 Task: Check if there are any wildfire-related road closures in Chicago.
Action: Key pressed chicago
Screenshot: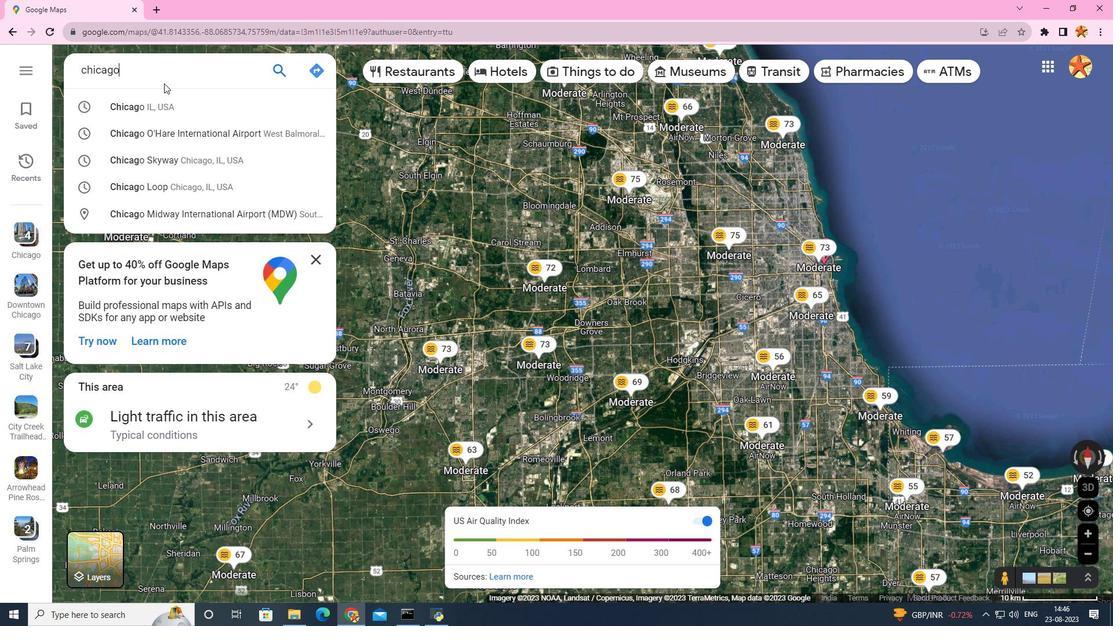 
Action: Mouse moved to (187, 117)
Screenshot: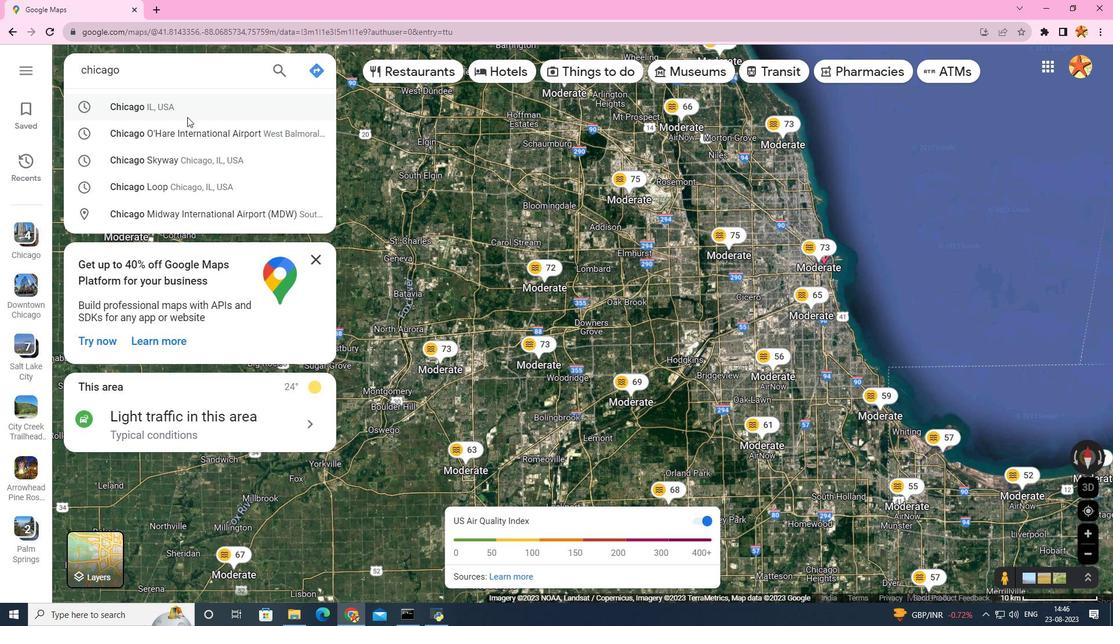 
Action: Mouse pressed left at (187, 117)
Screenshot: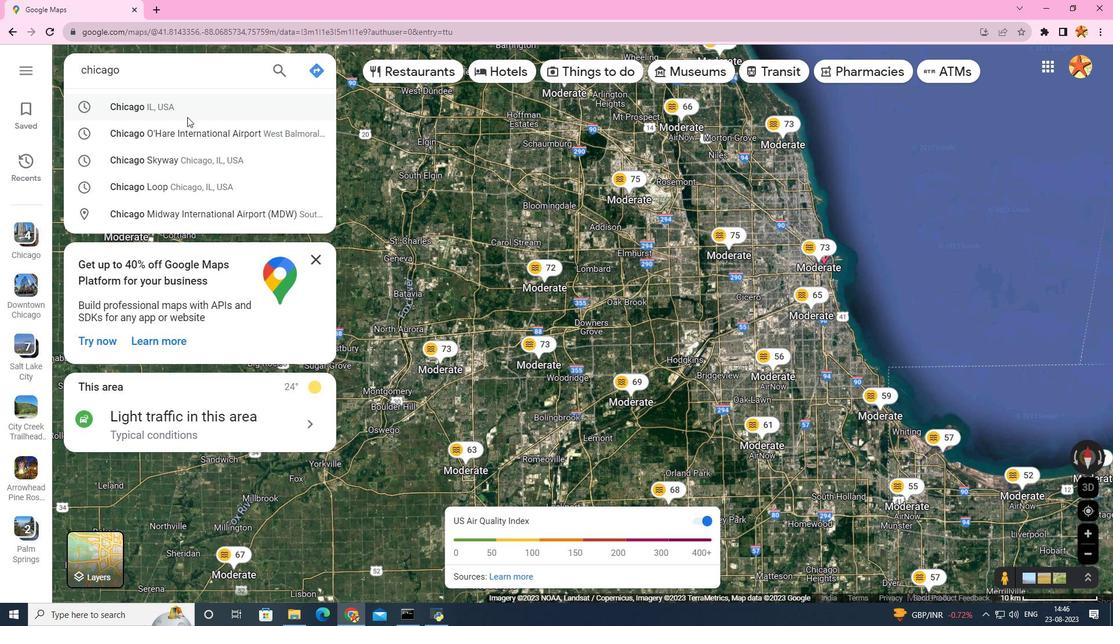 
Action: Mouse moved to (628, 560)
Screenshot: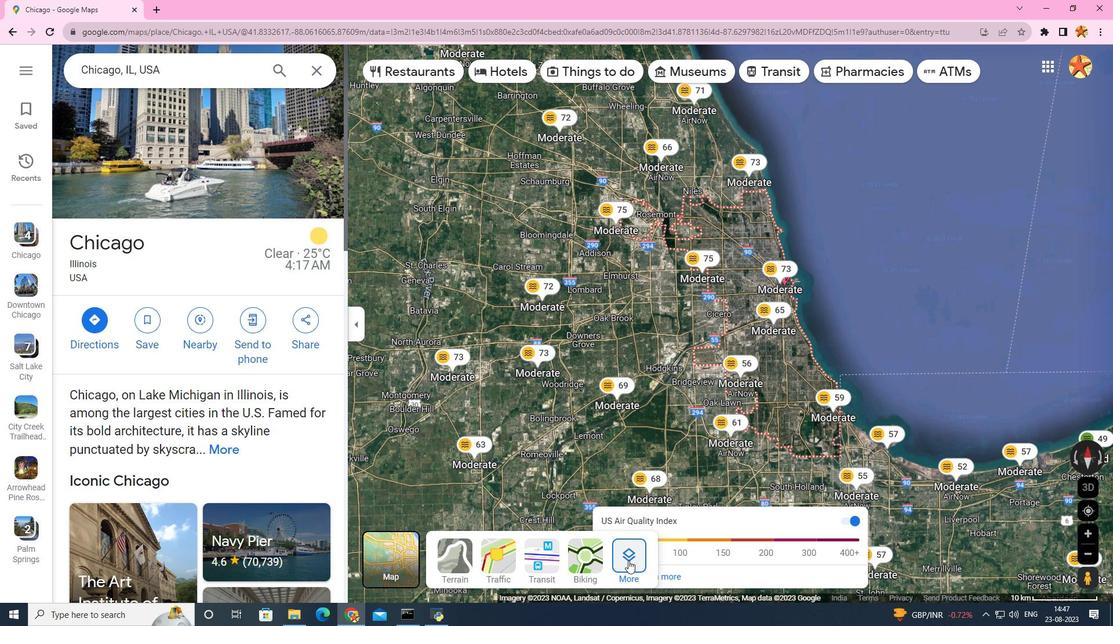 
Action: Mouse pressed left at (628, 560)
Screenshot: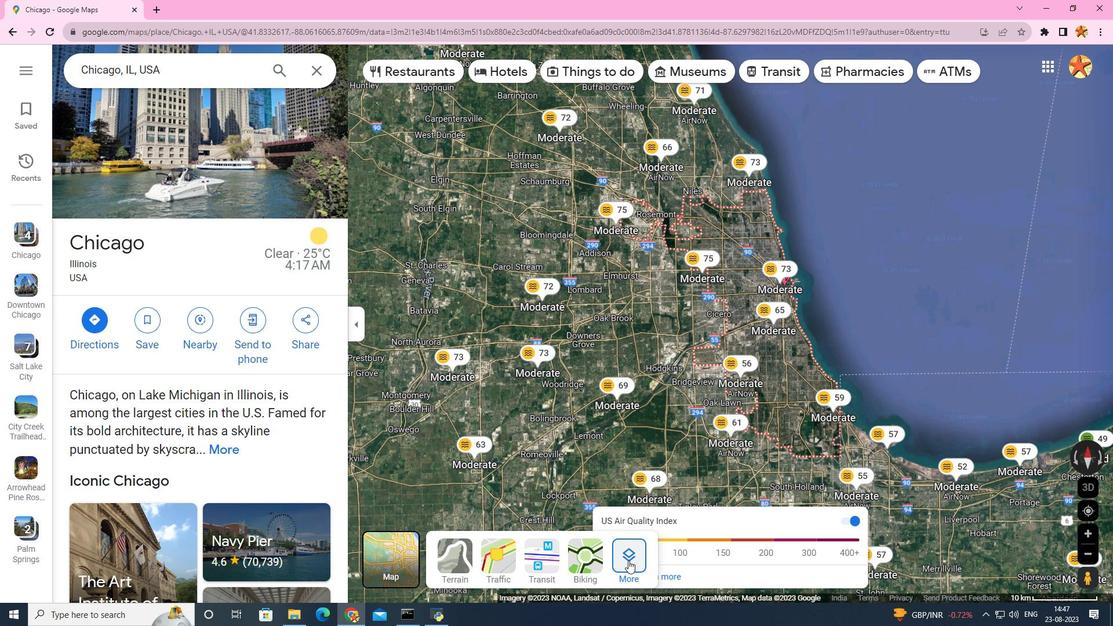 
Action: Mouse moved to (498, 269)
Screenshot: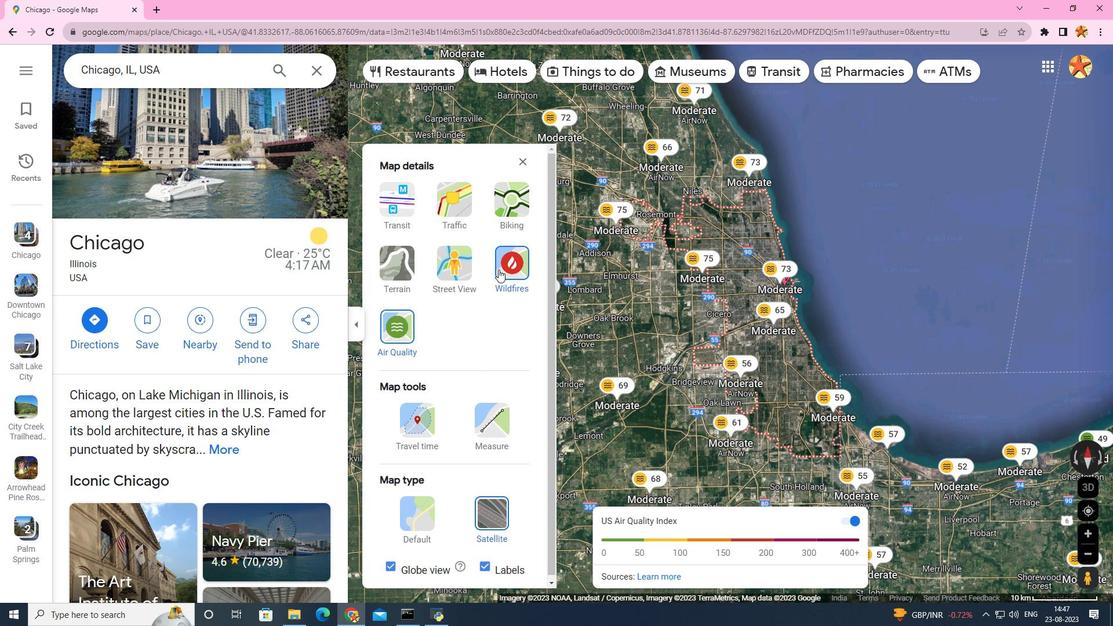 
Action: Mouse pressed left at (498, 269)
Screenshot: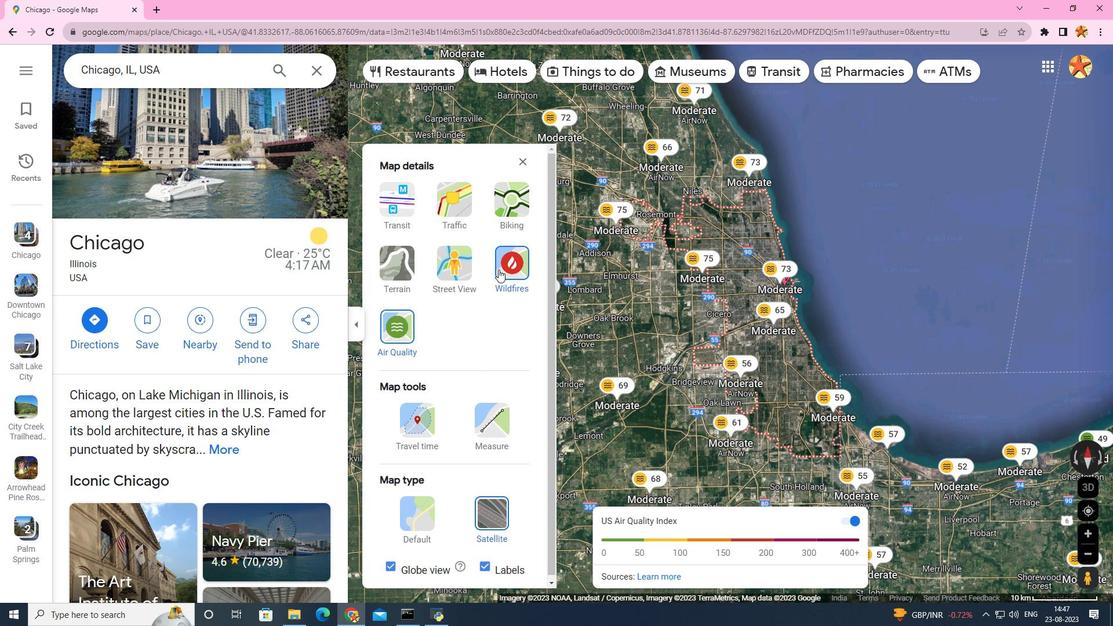 
Action: Mouse moved to (643, 468)
Screenshot: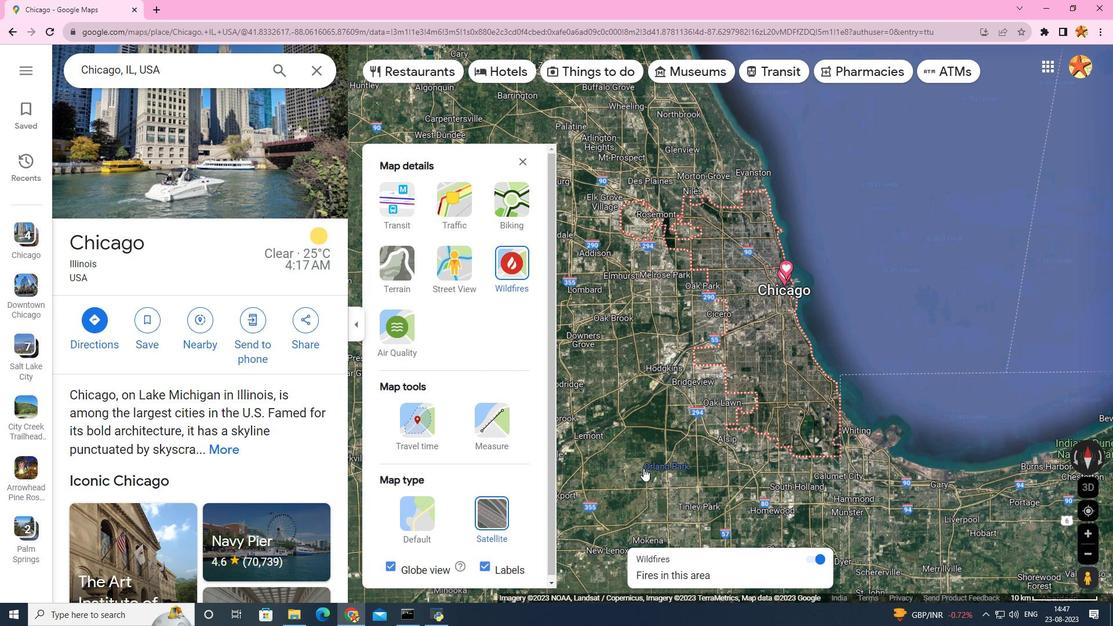 
Action: Mouse pressed left at (643, 468)
Screenshot: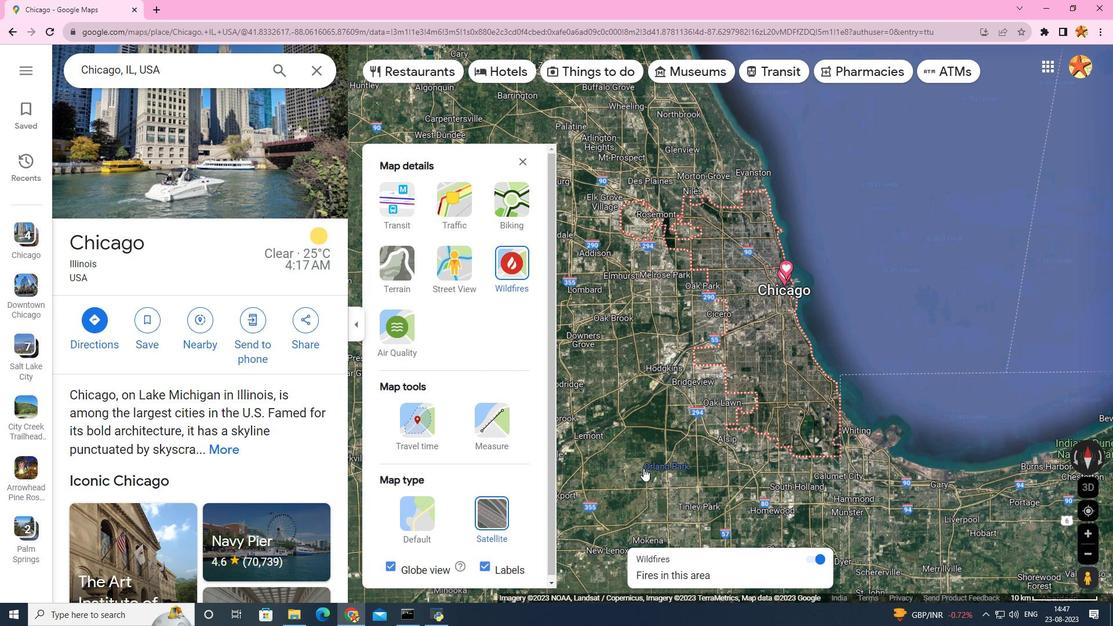 
Action: Mouse moved to (716, 363)
Screenshot: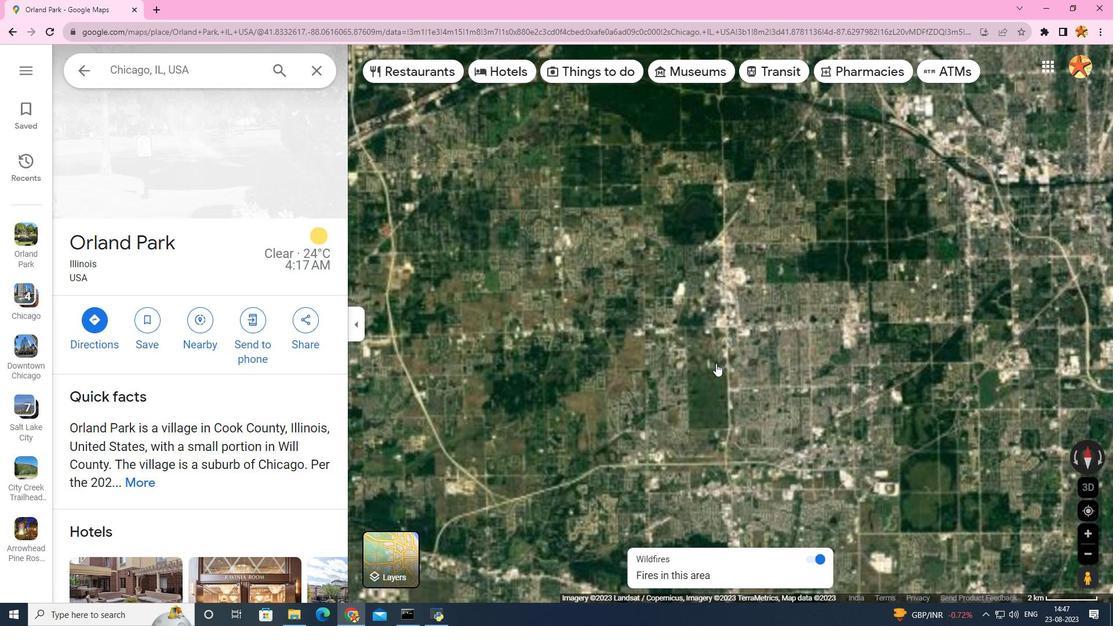 
Action: Mouse scrolled (716, 362) with delta (0, 0)
Screenshot: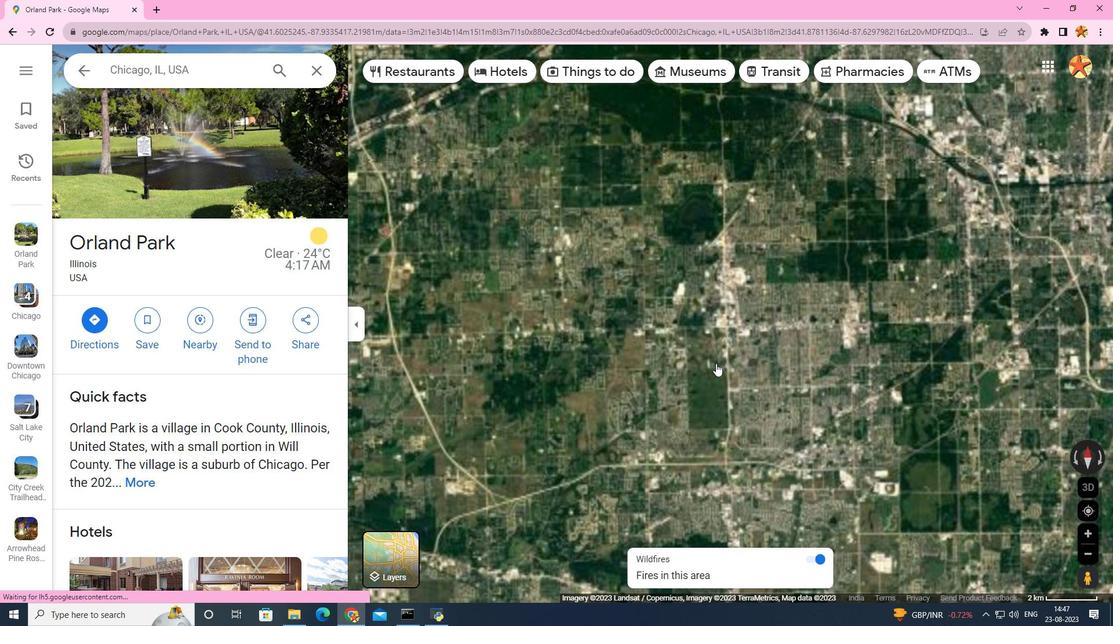 
Action: Mouse scrolled (716, 362) with delta (0, 0)
Screenshot: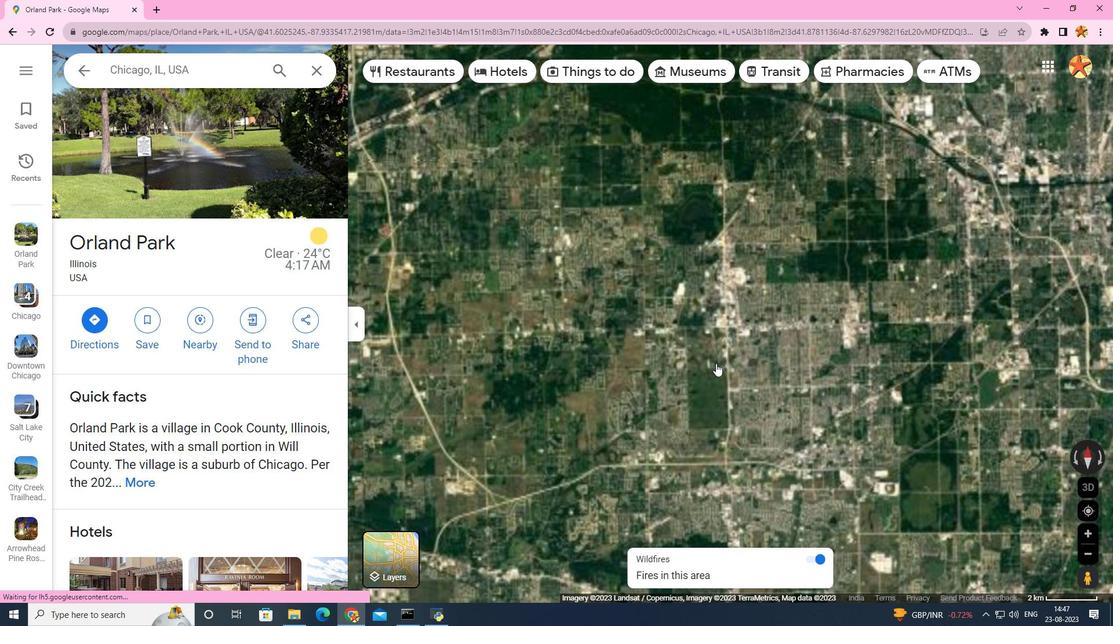 
Action: Mouse scrolled (716, 362) with delta (0, 0)
Screenshot: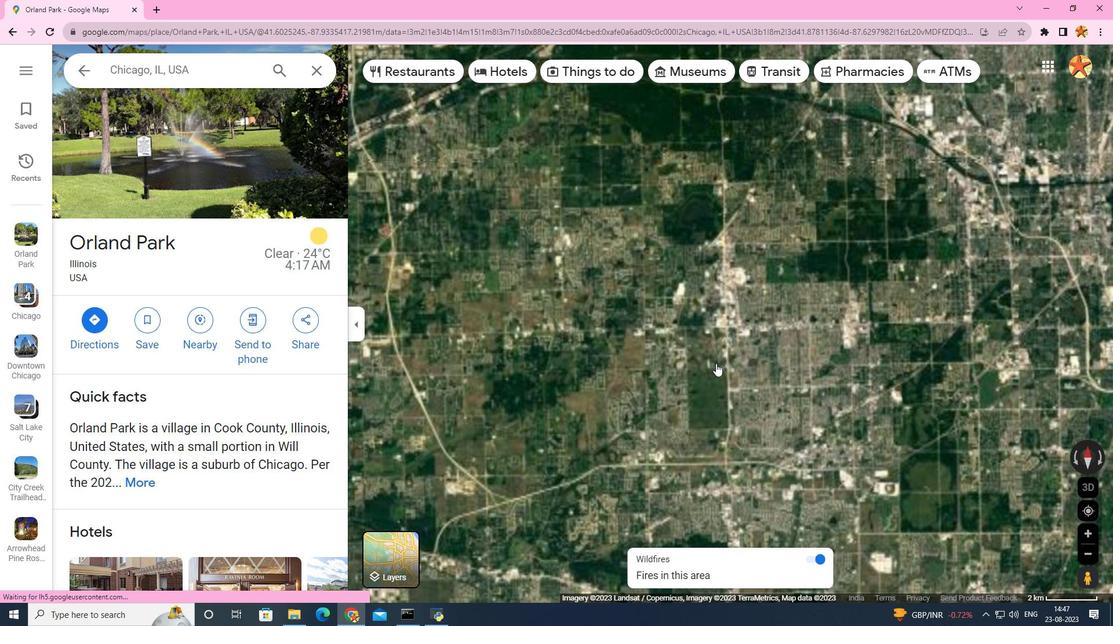 
Action: Mouse scrolled (716, 362) with delta (0, 0)
Screenshot: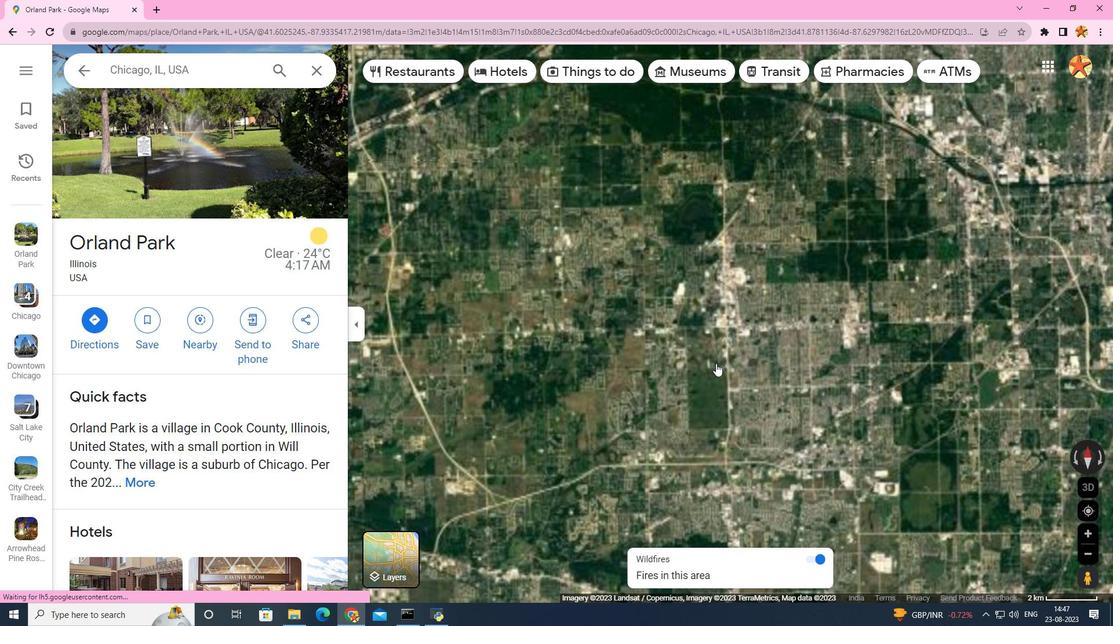 
Action: Mouse moved to (714, 364)
Screenshot: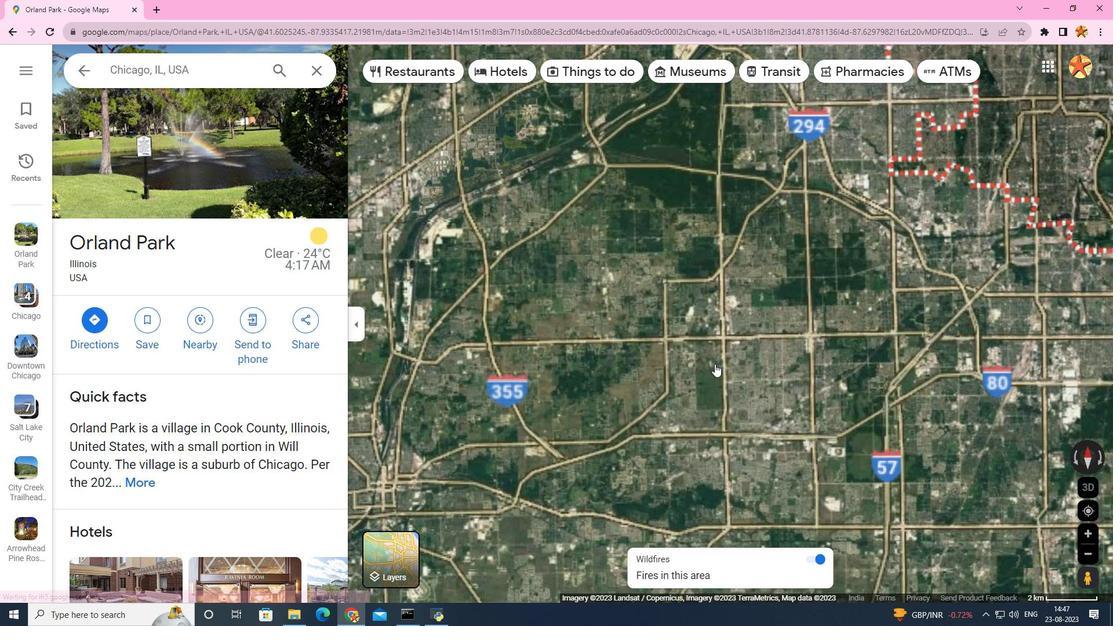 
Action: Mouse scrolled (714, 363) with delta (0, 0)
Screenshot: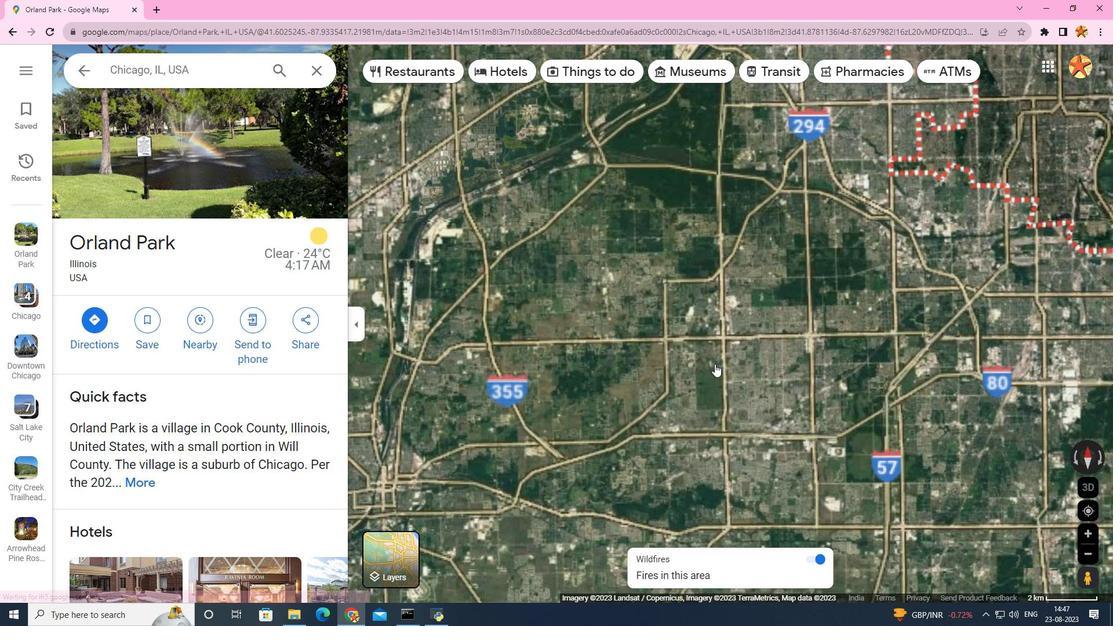 
Action: Mouse scrolled (714, 363) with delta (0, 0)
Screenshot: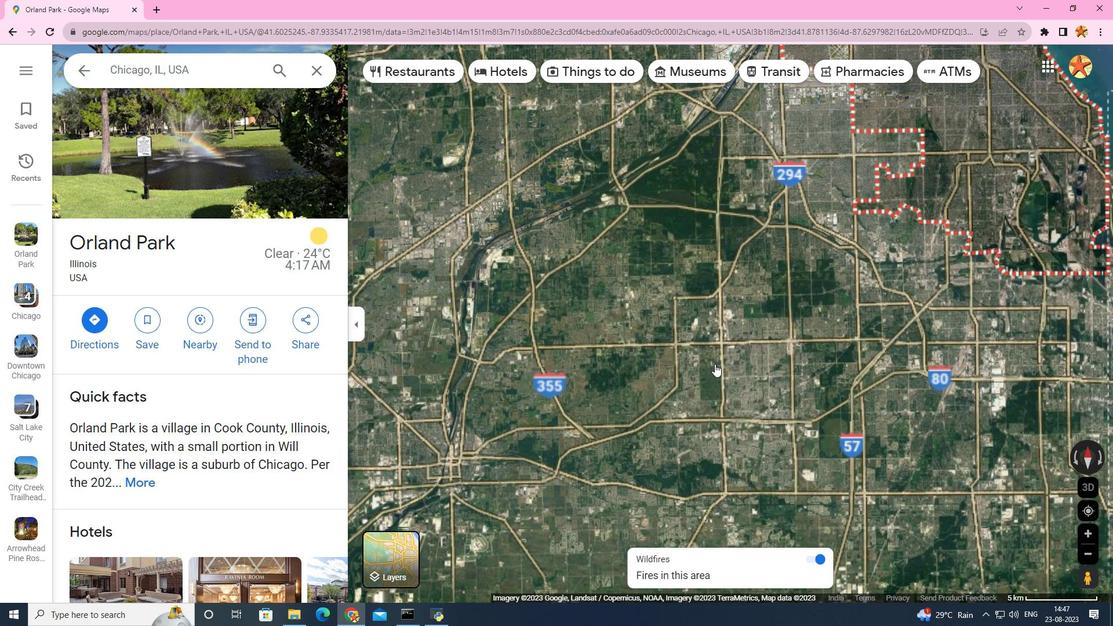 
Action: Mouse scrolled (714, 363) with delta (0, 0)
Screenshot: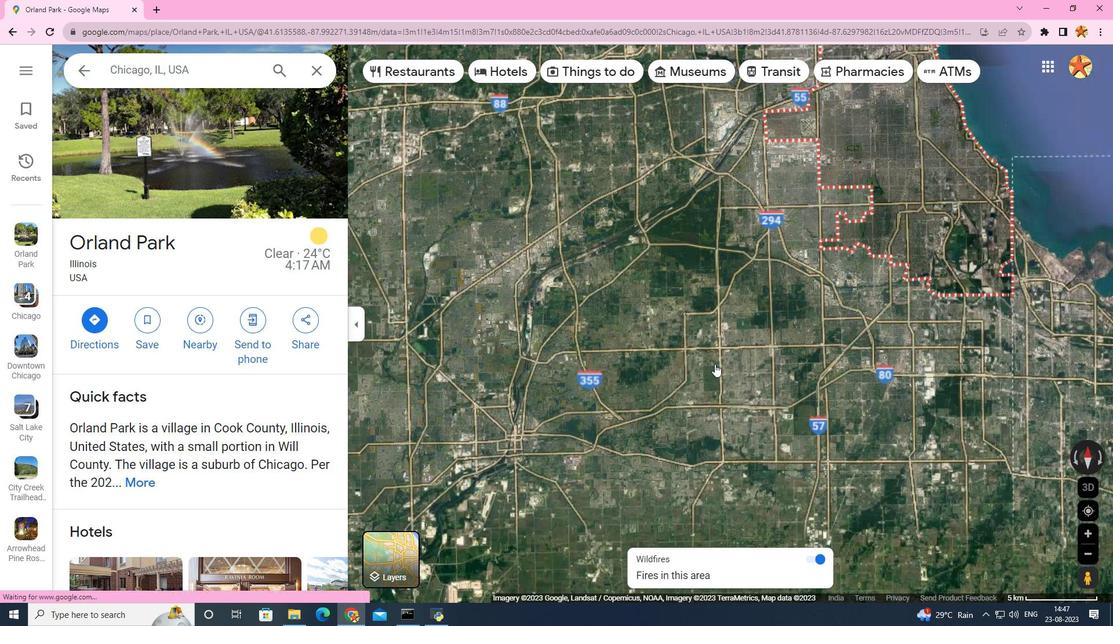 
Action: Mouse scrolled (714, 363) with delta (0, 0)
Screenshot: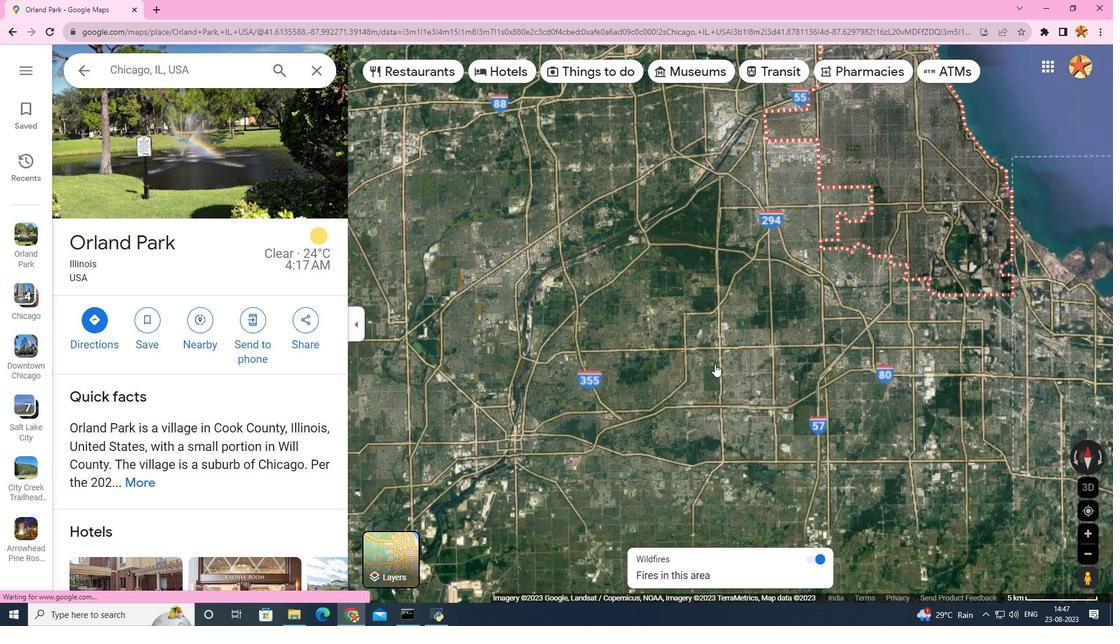
Action: Mouse scrolled (714, 363) with delta (0, 0)
Screenshot: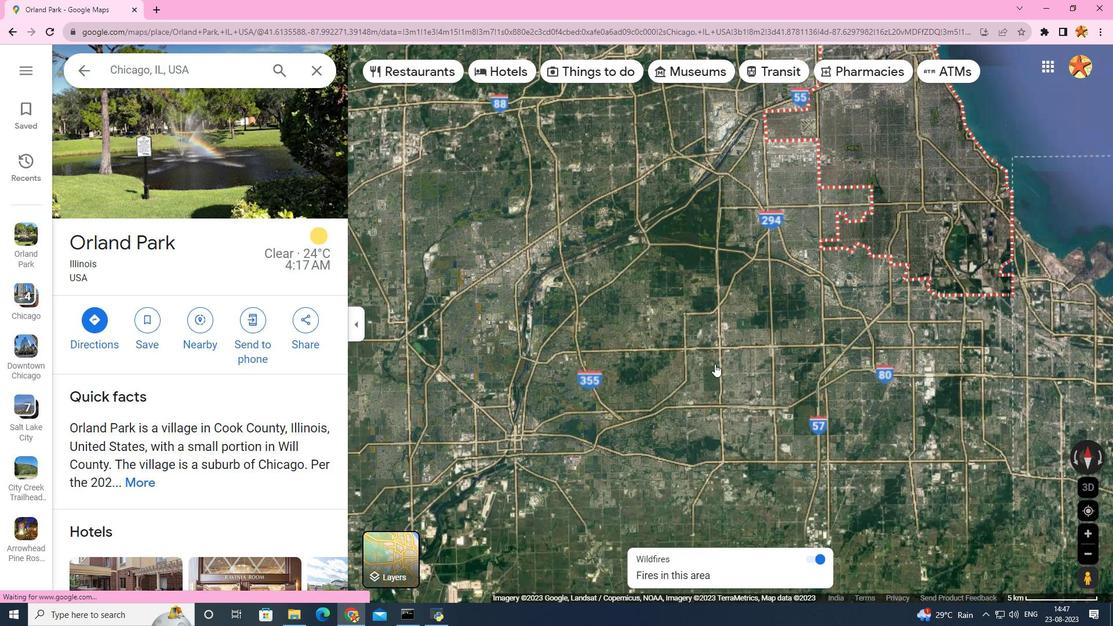 
Action: Mouse moved to (788, 180)
Screenshot: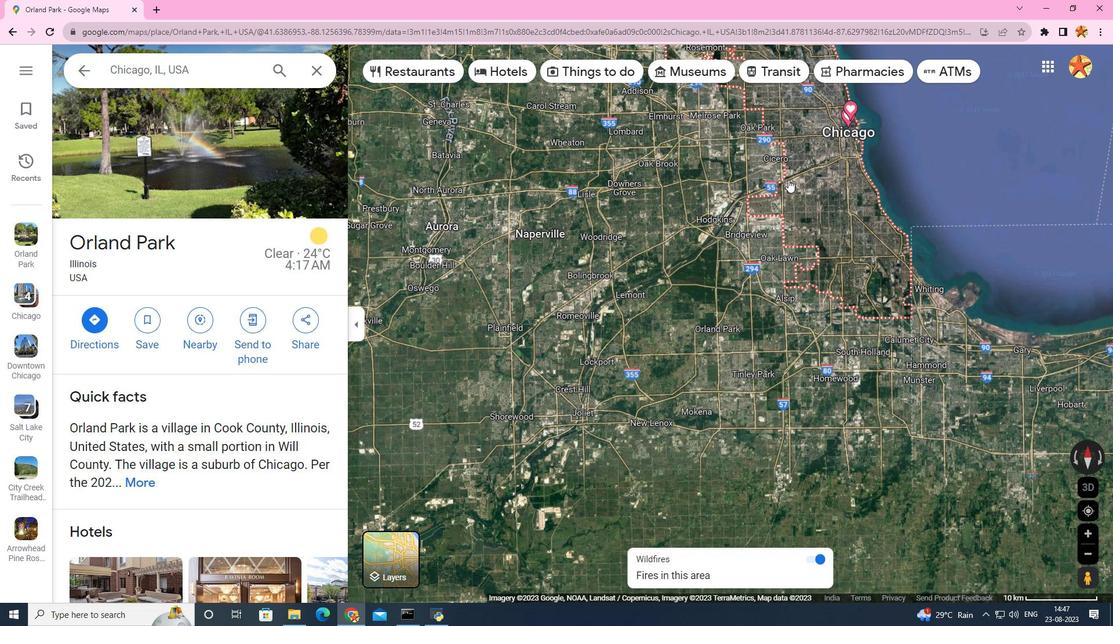 
Action: Mouse scrolled (788, 180) with delta (0, 0)
Screenshot: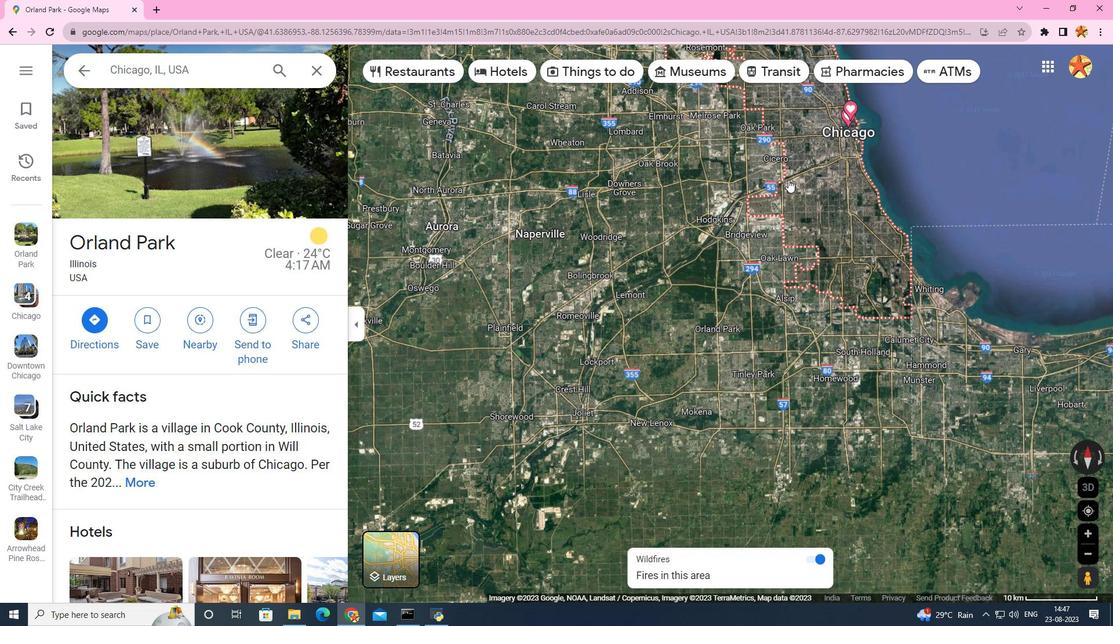 
Action: Mouse moved to (788, 179)
Screenshot: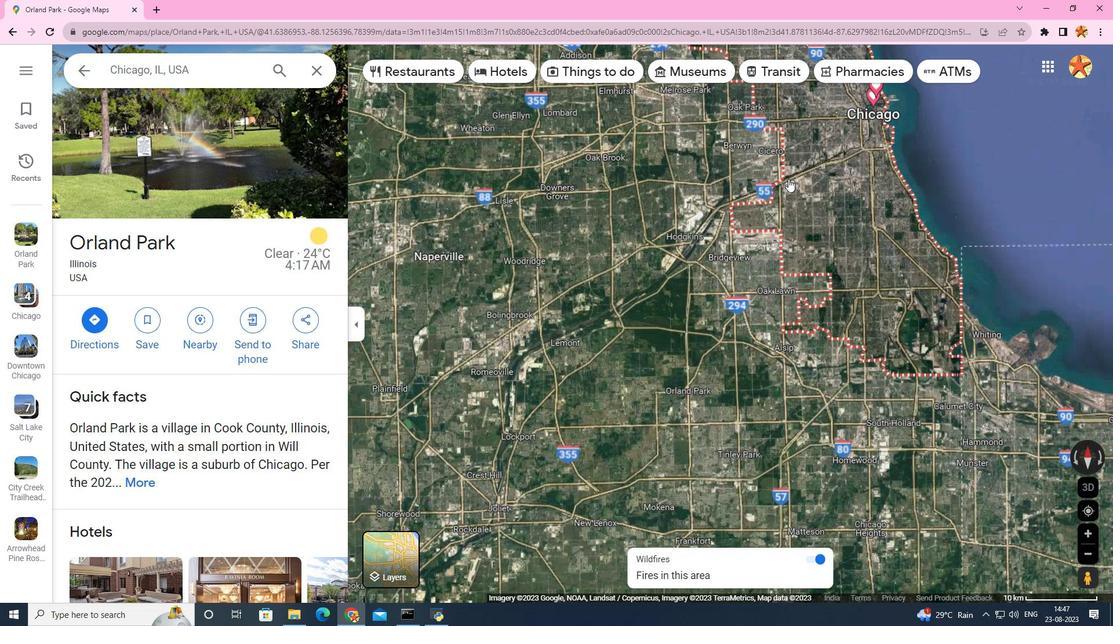
Action: Mouse scrolled (788, 179) with delta (0, 0)
Screenshot: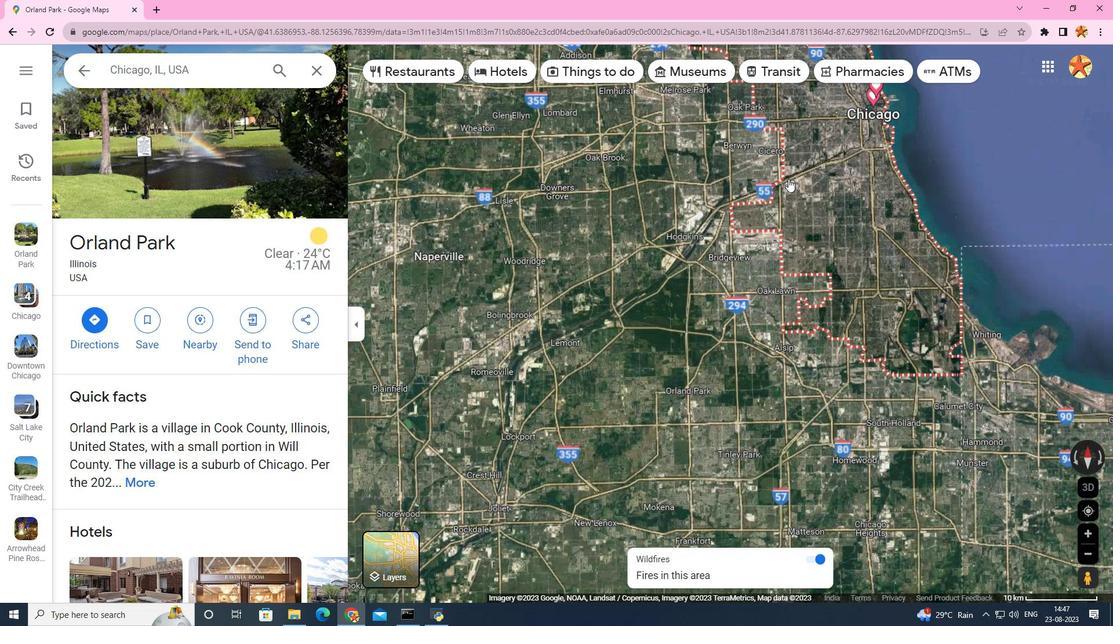 
Action: Mouse scrolled (788, 179) with delta (0, 0)
Screenshot: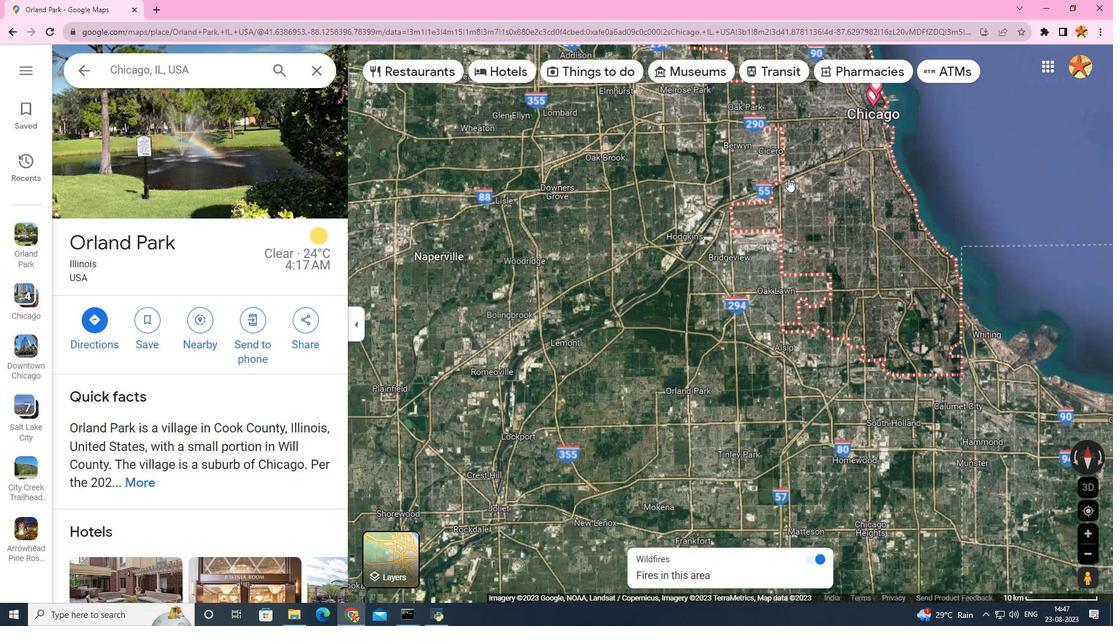 
Action: Mouse scrolled (788, 179) with delta (0, 0)
Screenshot: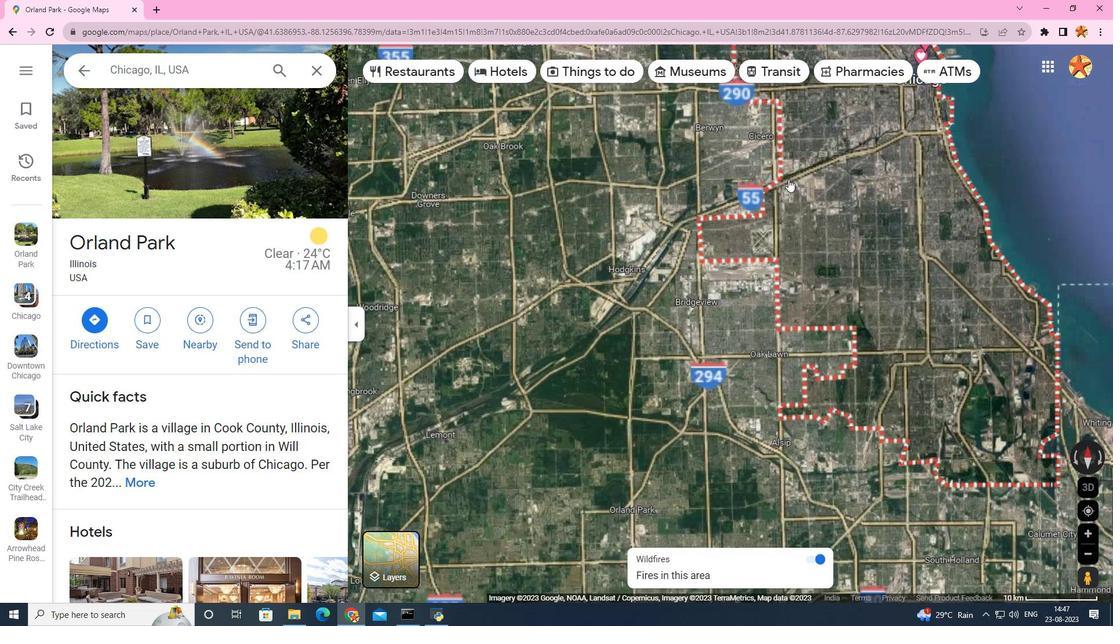 
Action: Mouse scrolled (788, 179) with delta (0, 0)
Screenshot: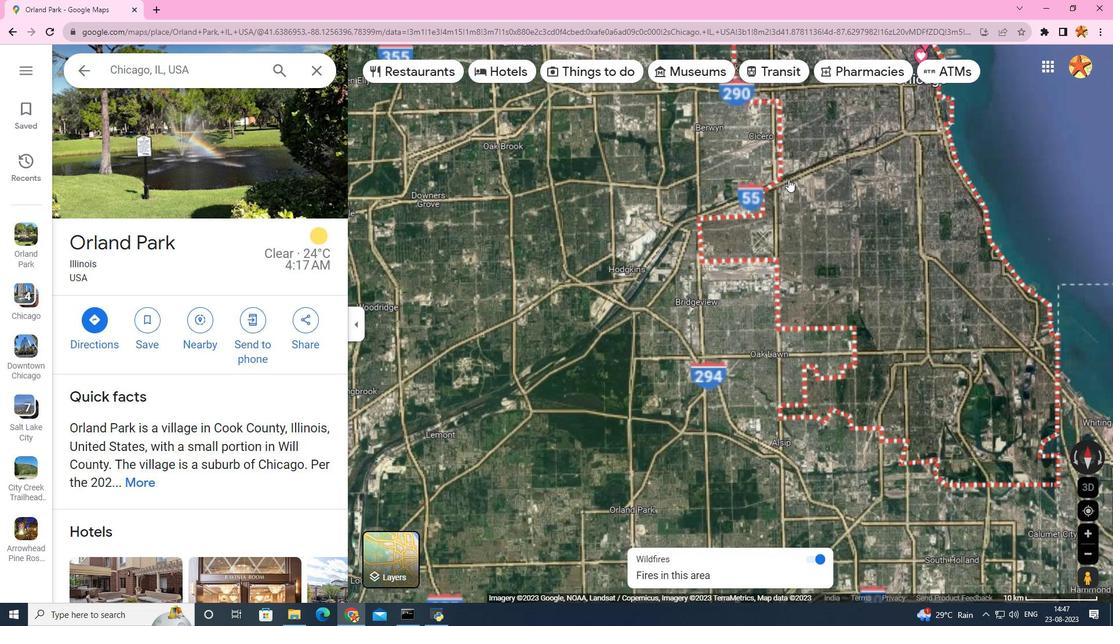
Action: Mouse moved to (771, 157)
Screenshot: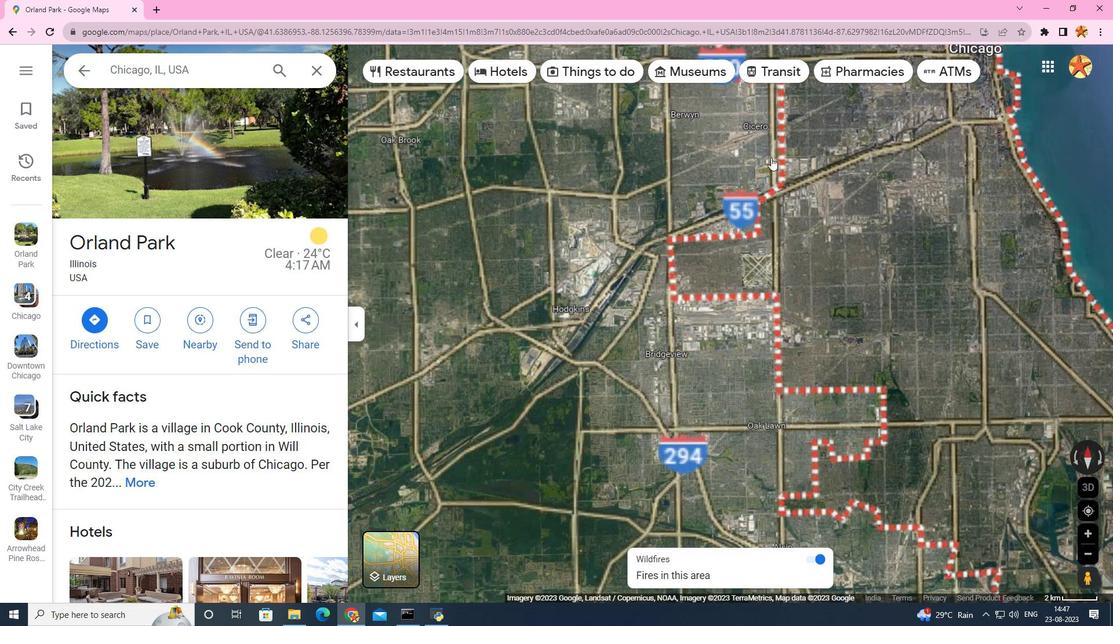 
Action: Mouse scrolled (774, 158) with delta (0, 0)
Screenshot: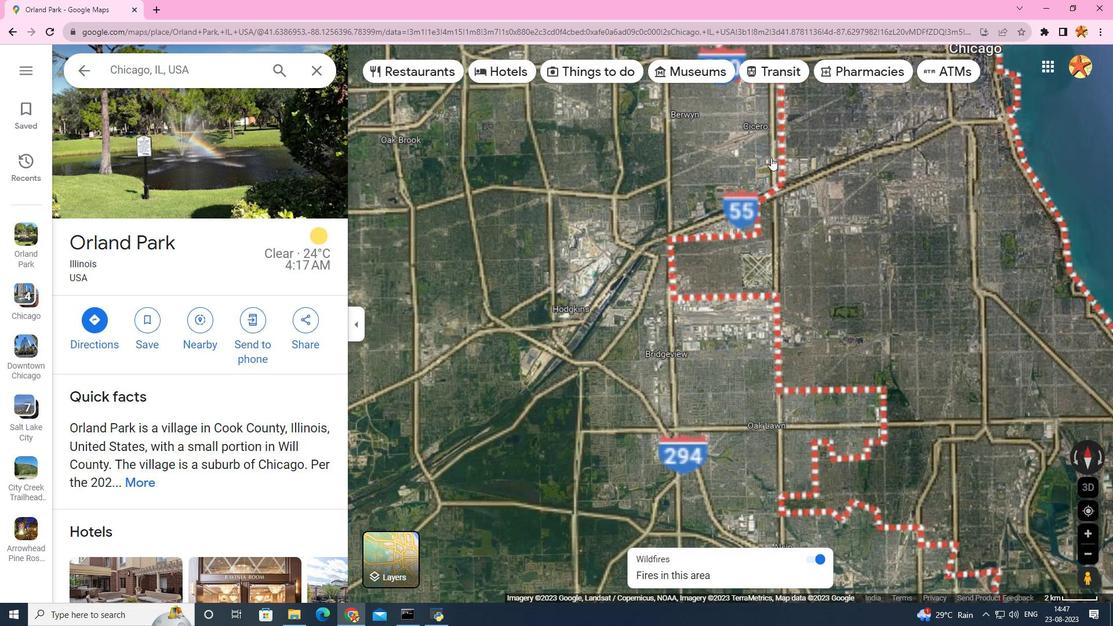 
Action: Mouse scrolled (771, 158) with delta (0, 0)
Screenshot: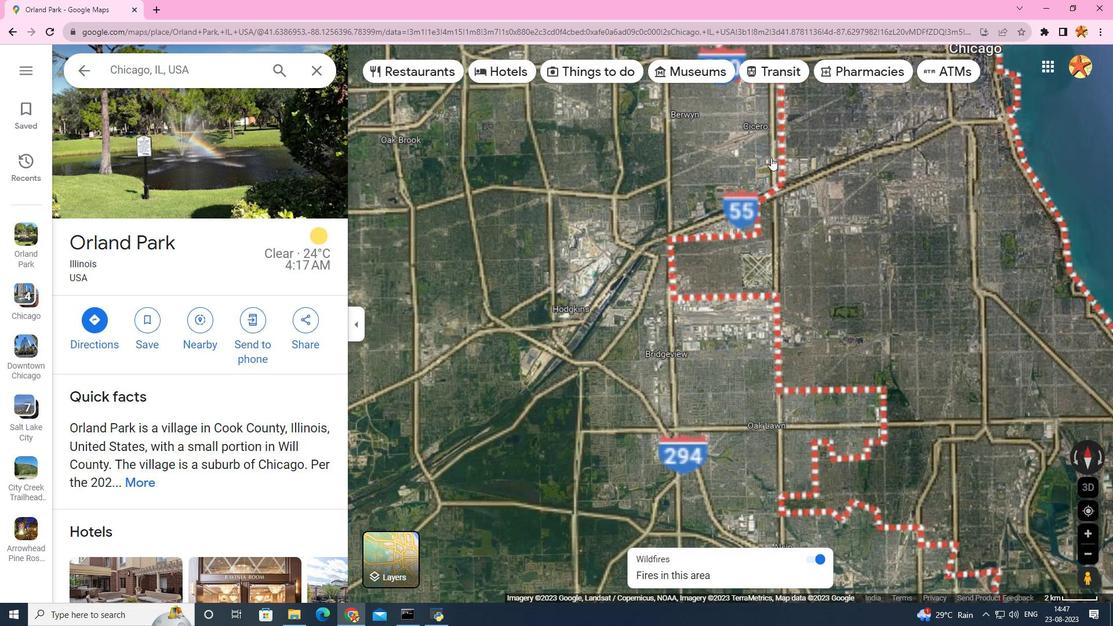 
Action: Mouse scrolled (771, 157) with delta (0, 0)
Screenshot: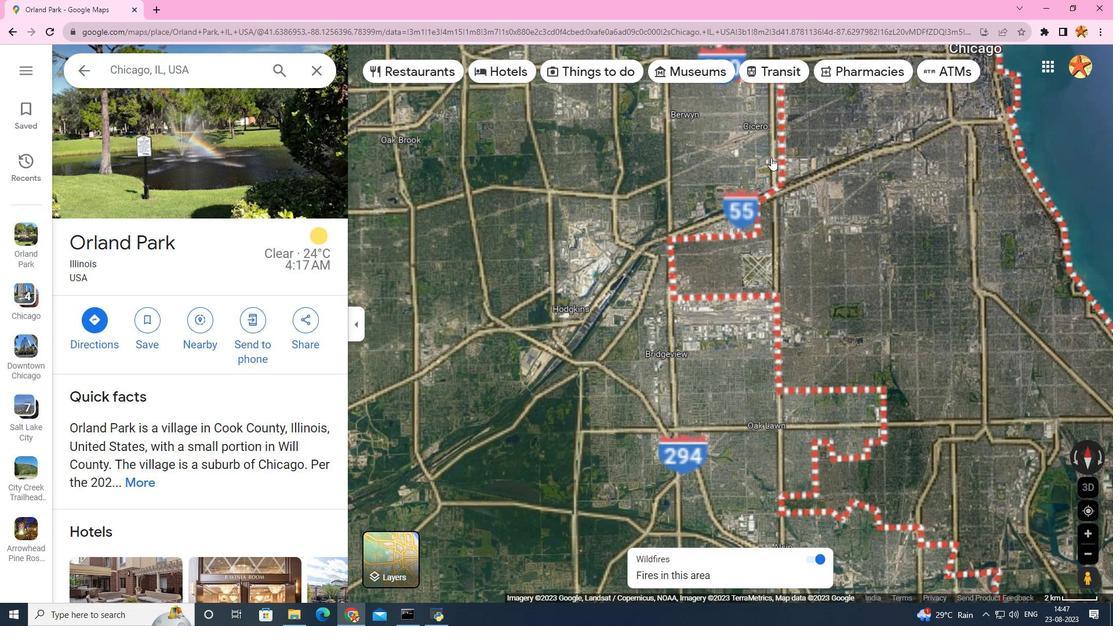 
Action: Mouse scrolled (771, 157) with delta (0, 0)
Screenshot: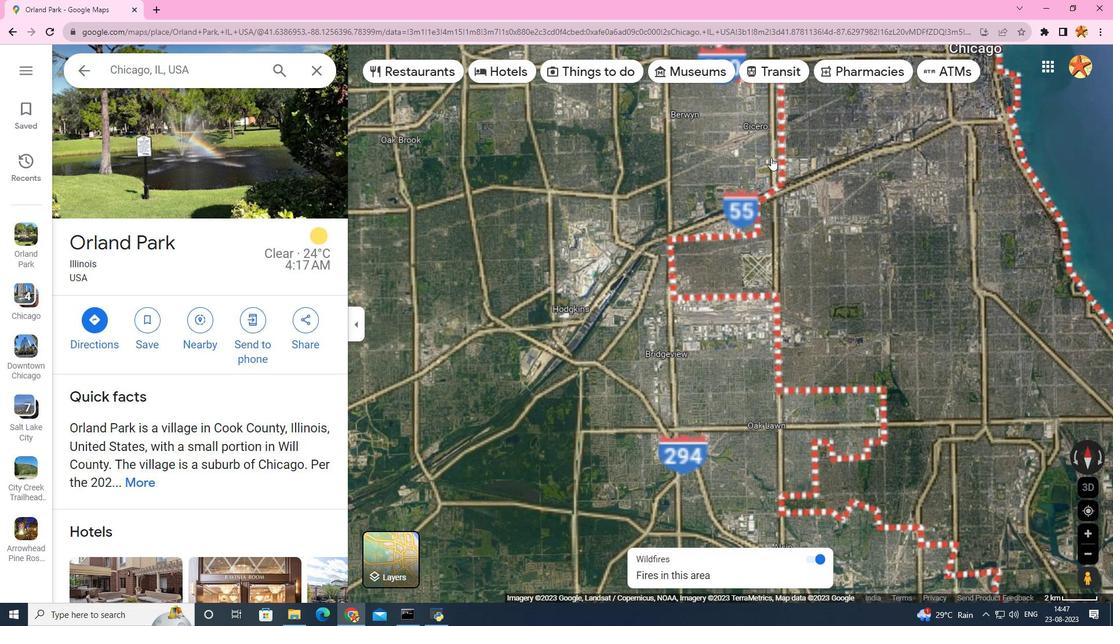 
Action: Mouse scrolled (771, 157) with delta (0, 0)
Screenshot: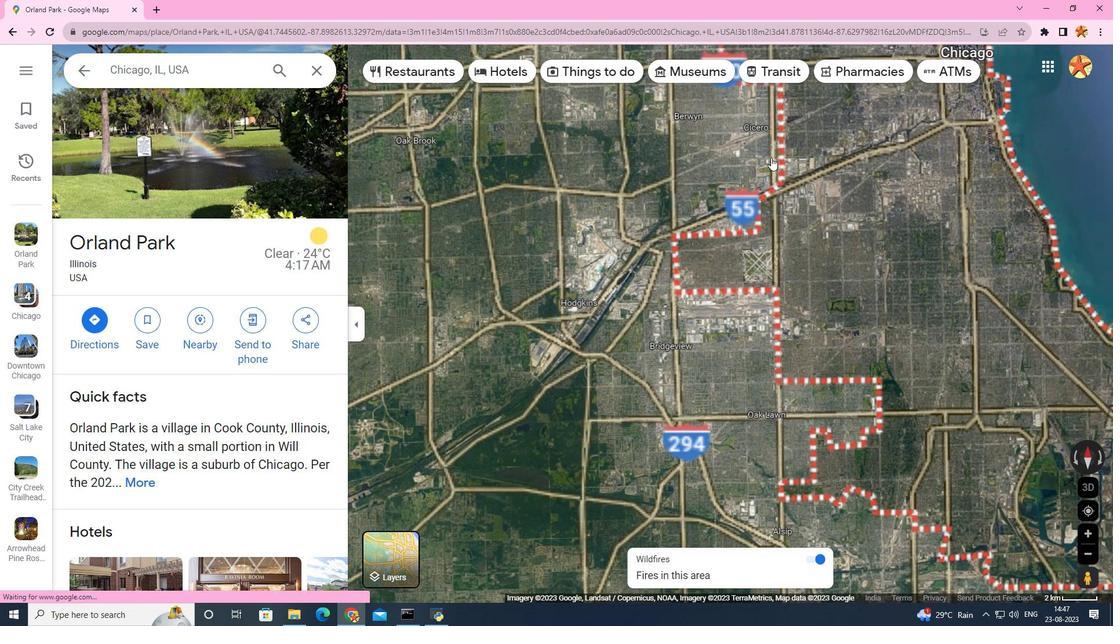 
Action: Mouse scrolled (771, 157) with delta (0, 0)
Screenshot: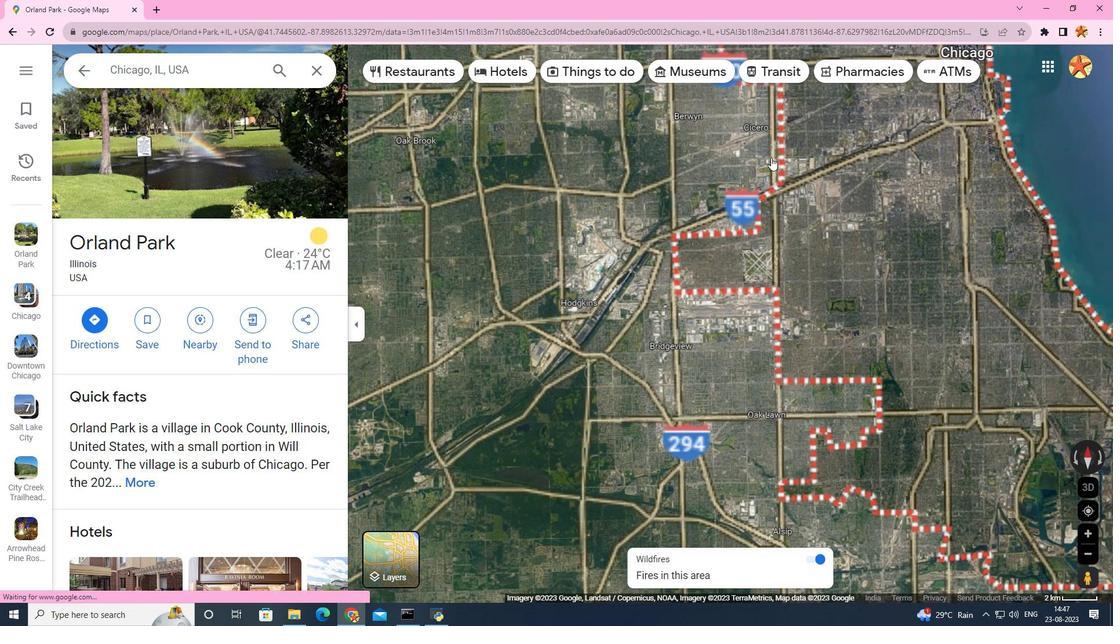 
Action: Mouse scrolled (771, 157) with delta (0, 0)
Screenshot: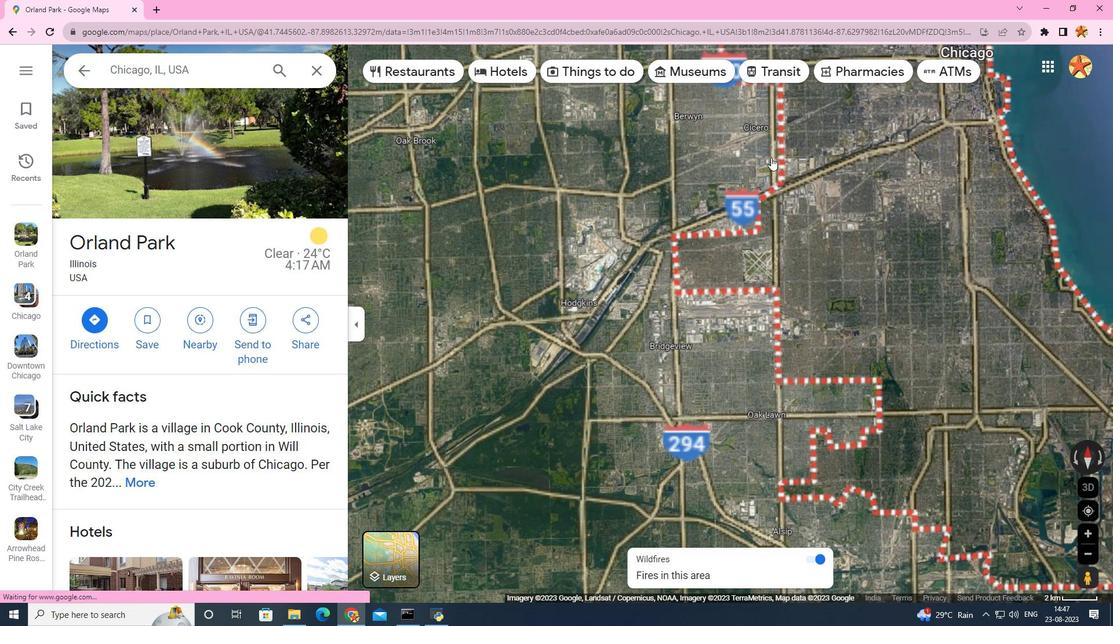 
Action: Mouse scrolled (771, 157) with delta (0, 0)
Screenshot: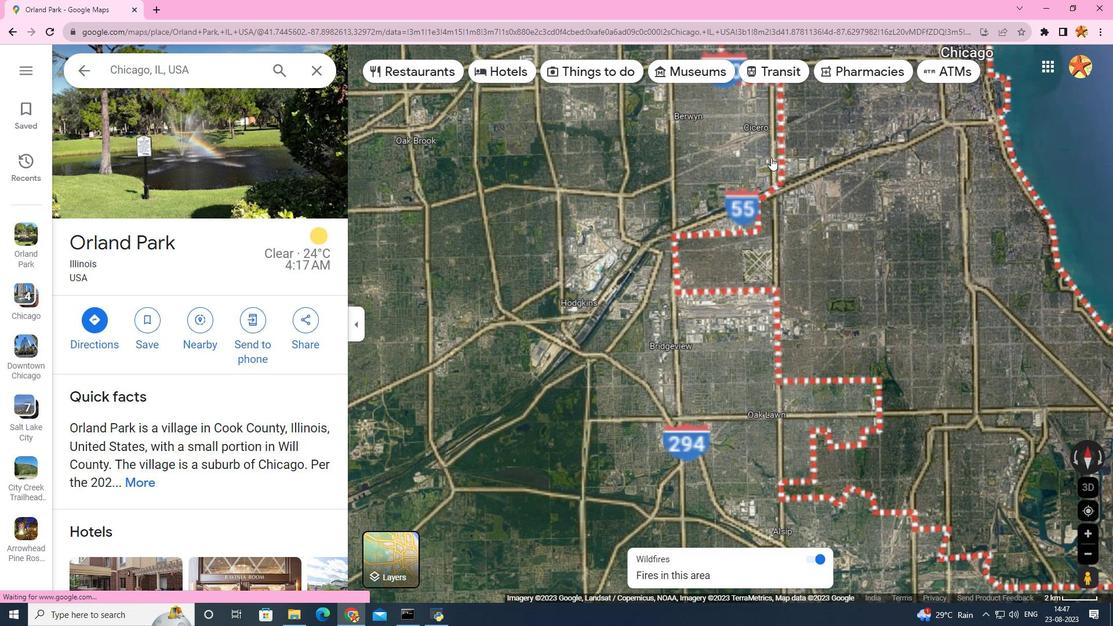 
Action: Mouse scrolled (771, 157) with delta (0, 0)
Screenshot: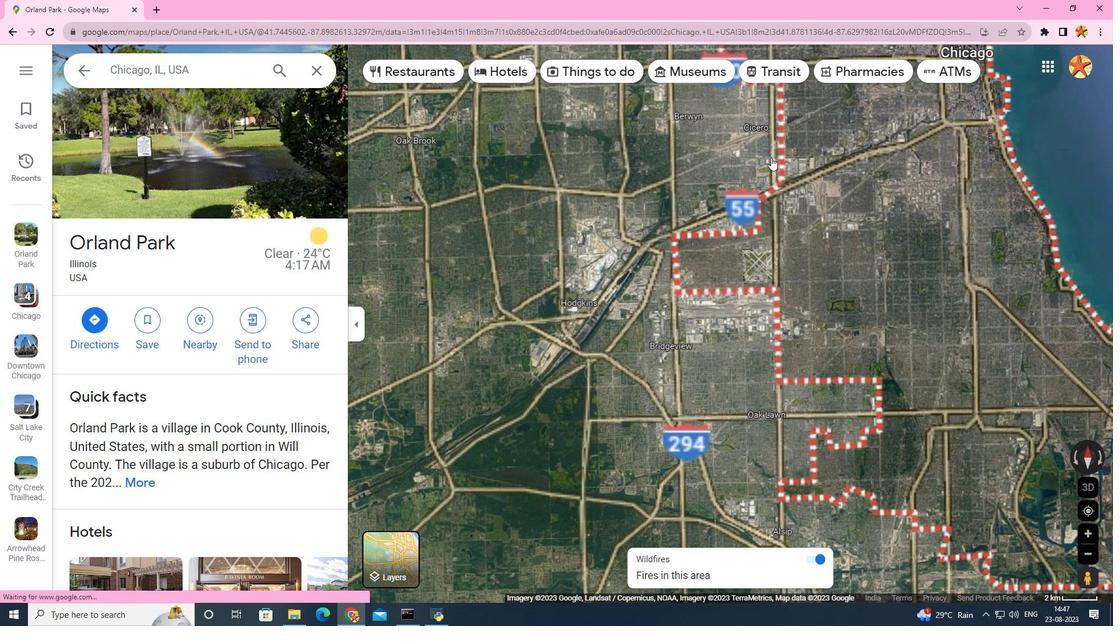 
Action: Mouse moved to (762, 172)
Screenshot: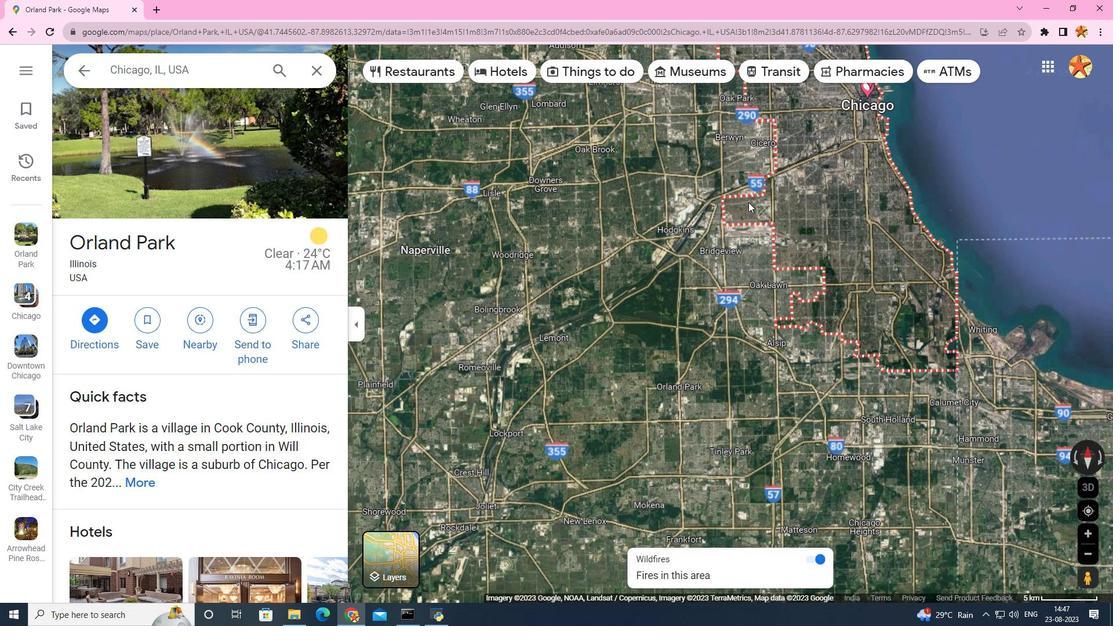 
Action: Mouse scrolled (766, 165) with delta (0, 0)
Screenshot: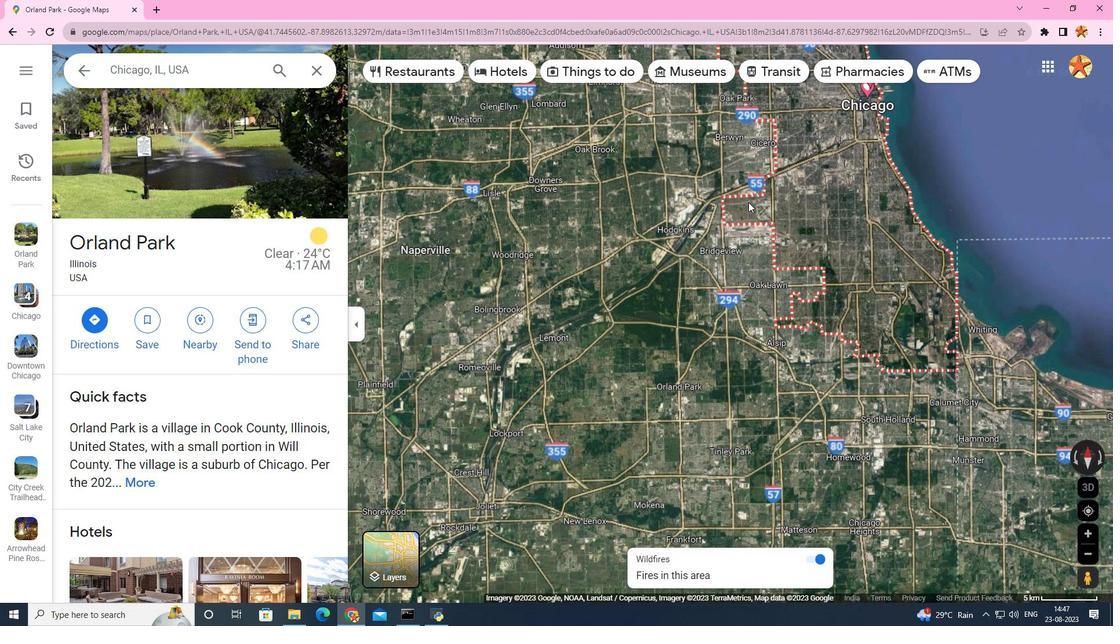 
Action: Mouse moved to (760, 176)
Screenshot: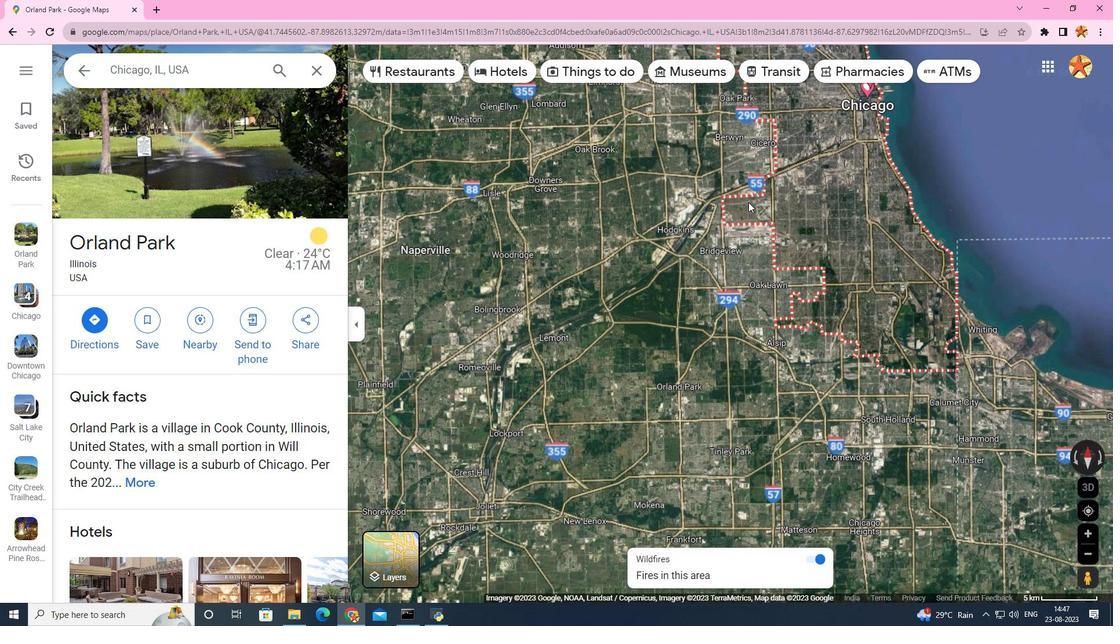 
Action: Mouse scrolled (764, 169) with delta (0, 0)
Screenshot: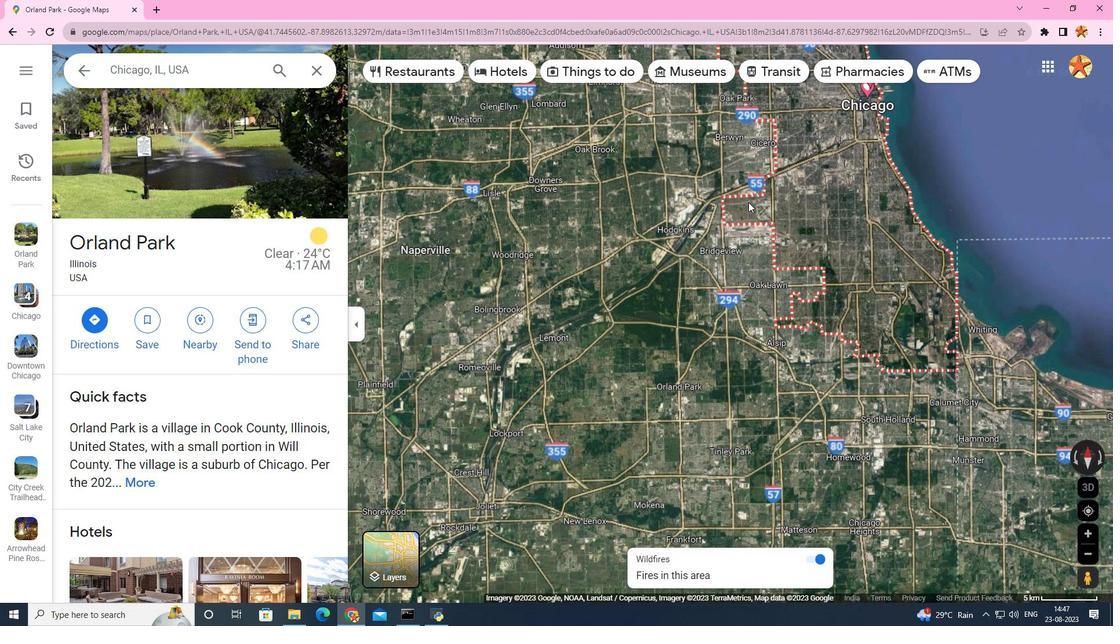 
Action: Mouse moved to (760, 178)
Screenshot: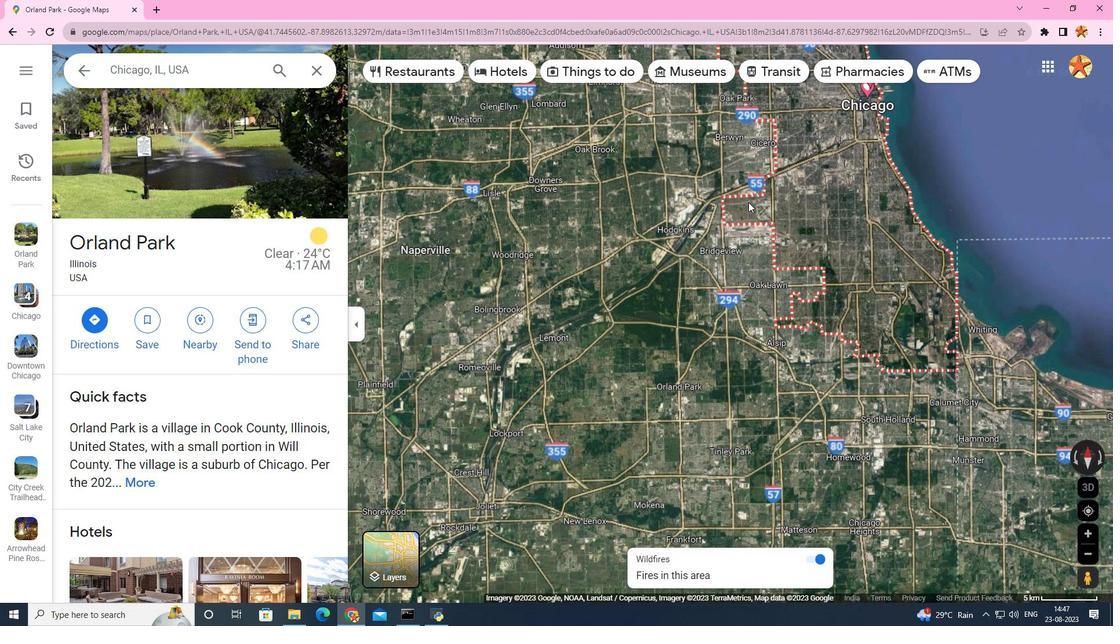 
Action: Mouse scrolled (760, 175) with delta (0, 0)
Screenshot: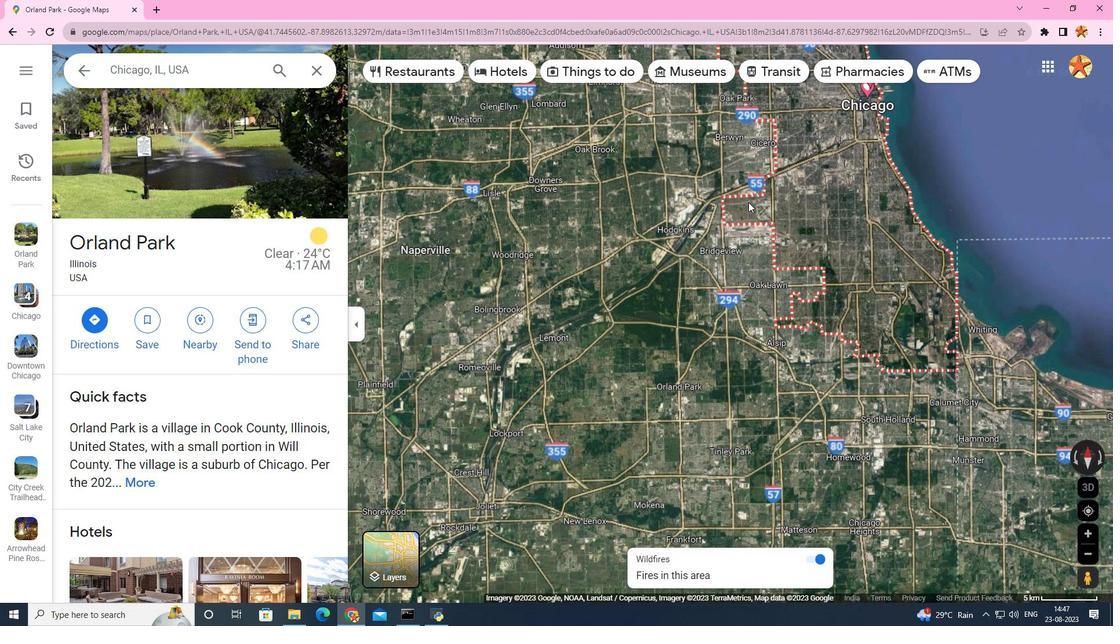 
Action: Mouse moved to (750, 198)
Screenshot: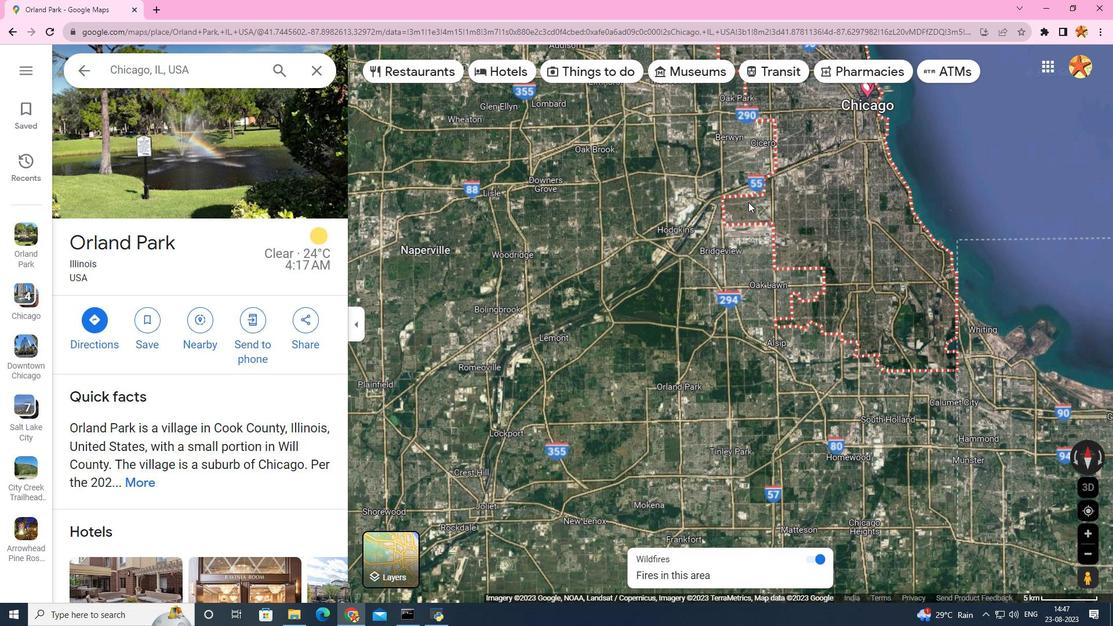 
Action: Mouse scrolled (751, 195) with delta (0, 0)
Screenshot: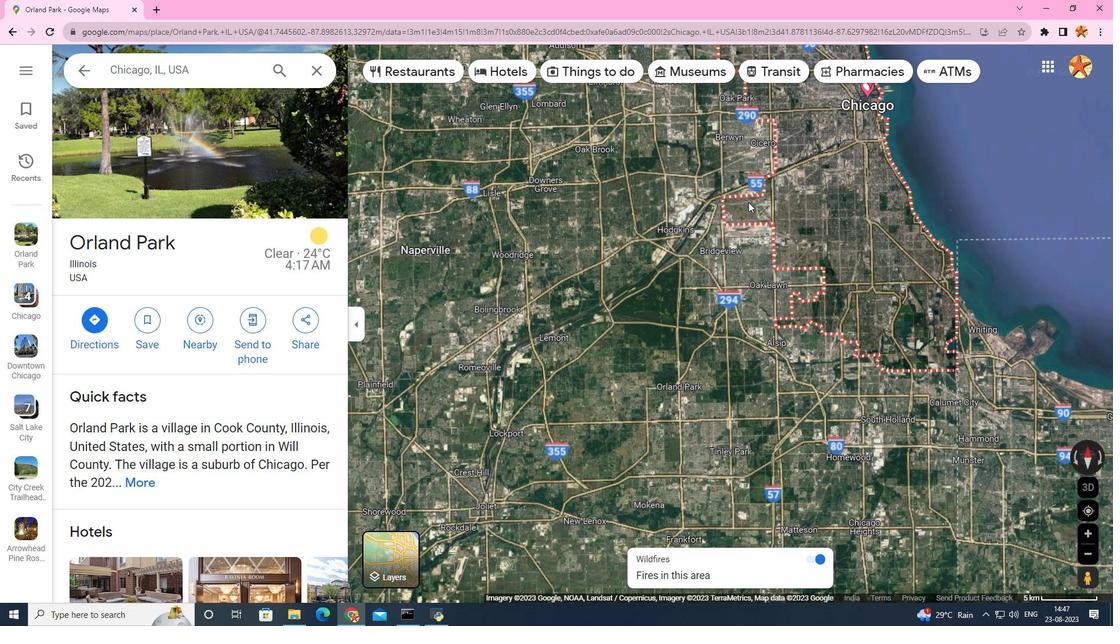 
Action: Mouse moved to (819, 129)
Screenshot: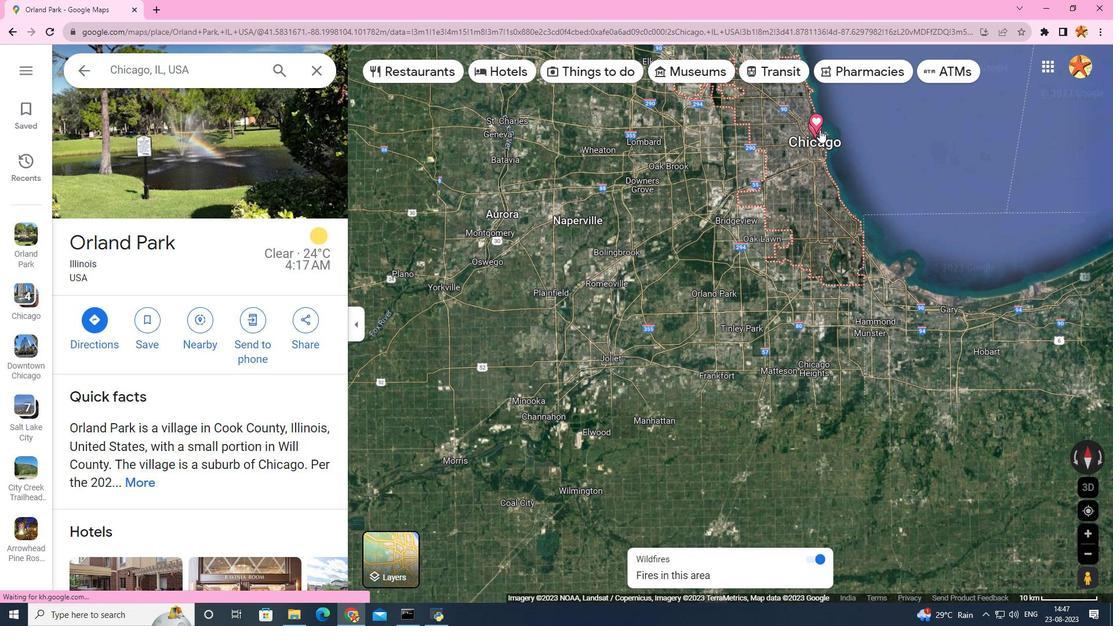 
Action: Mouse pressed left at (819, 129)
Screenshot: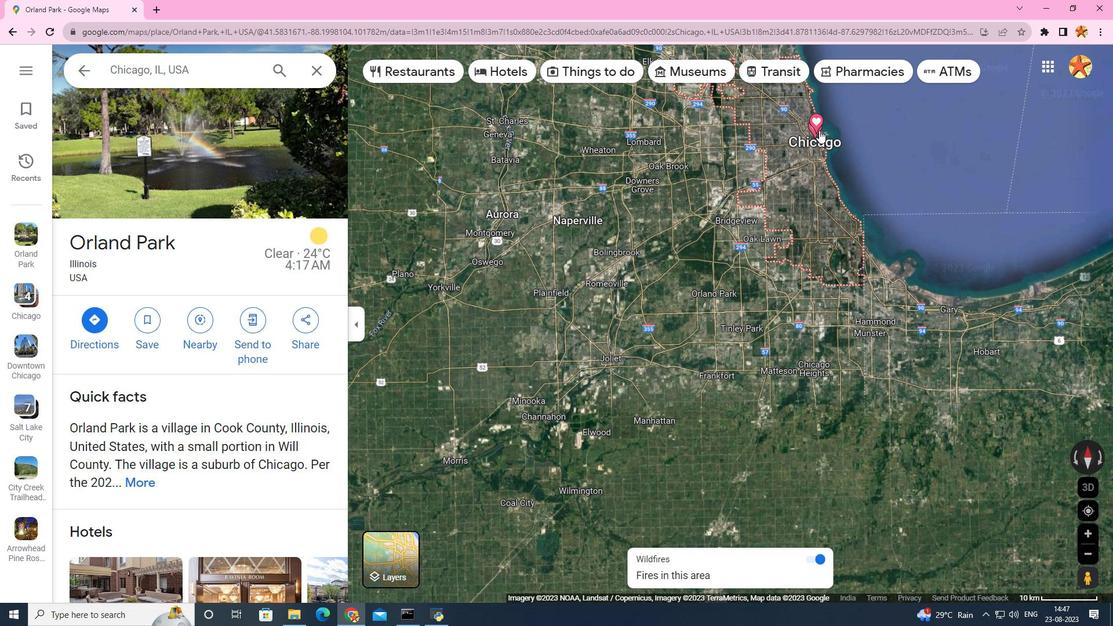 
Action: Mouse moved to (816, 136)
Screenshot: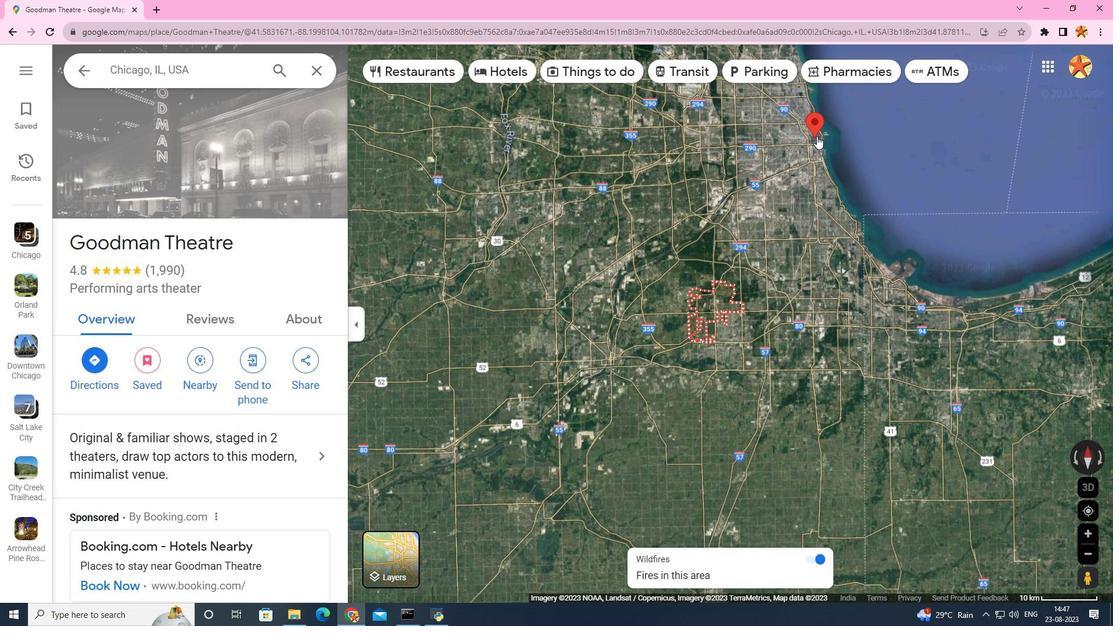 
Action: Mouse pressed left at (816, 136)
Screenshot: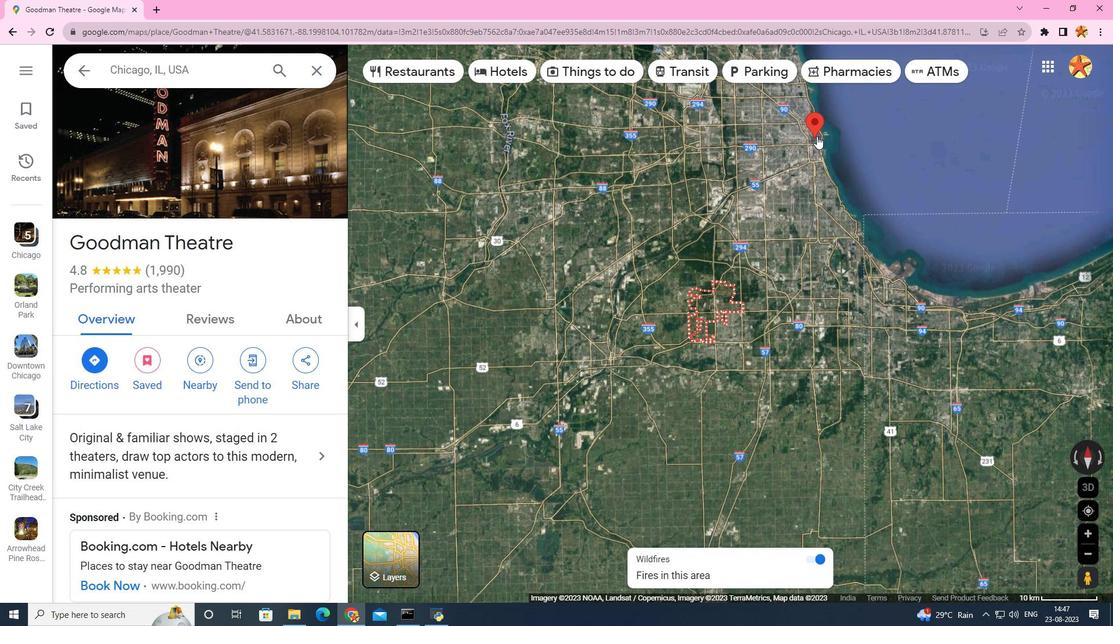 
Action: Mouse moved to (789, 171)
Screenshot: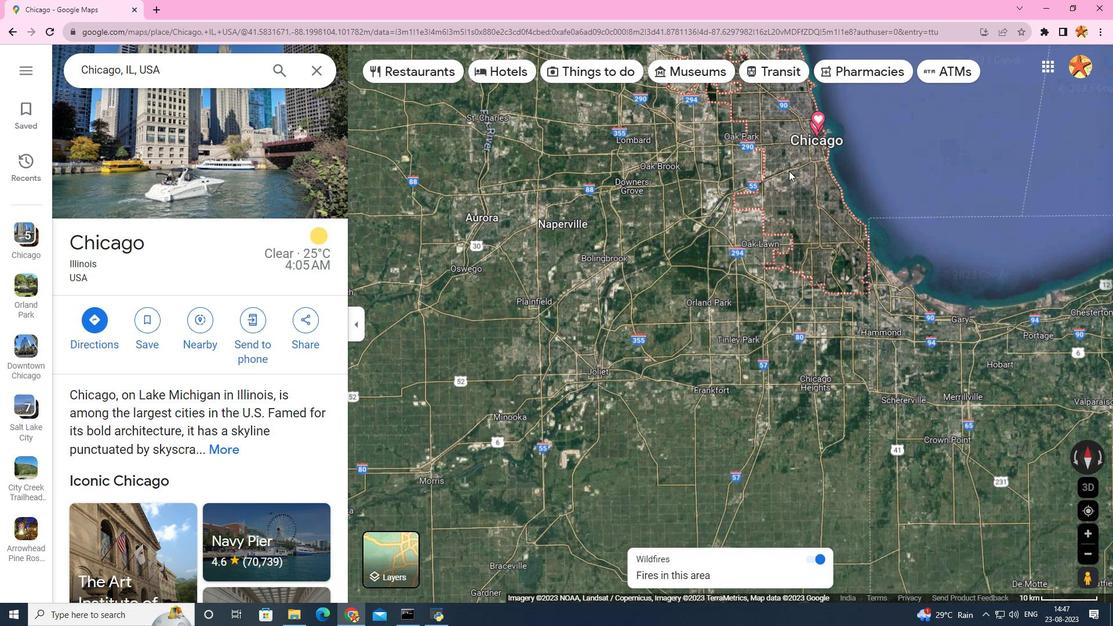 
Action: Mouse scrolled (789, 171) with delta (0, 0)
Screenshot: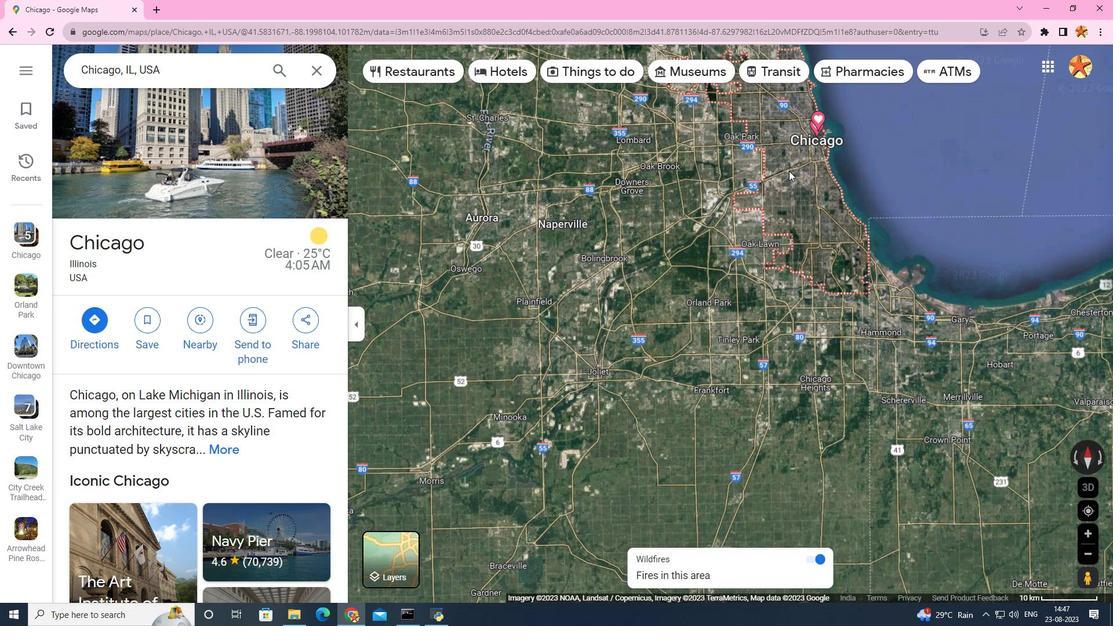 
Action: Mouse scrolled (789, 171) with delta (0, 0)
Screenshot: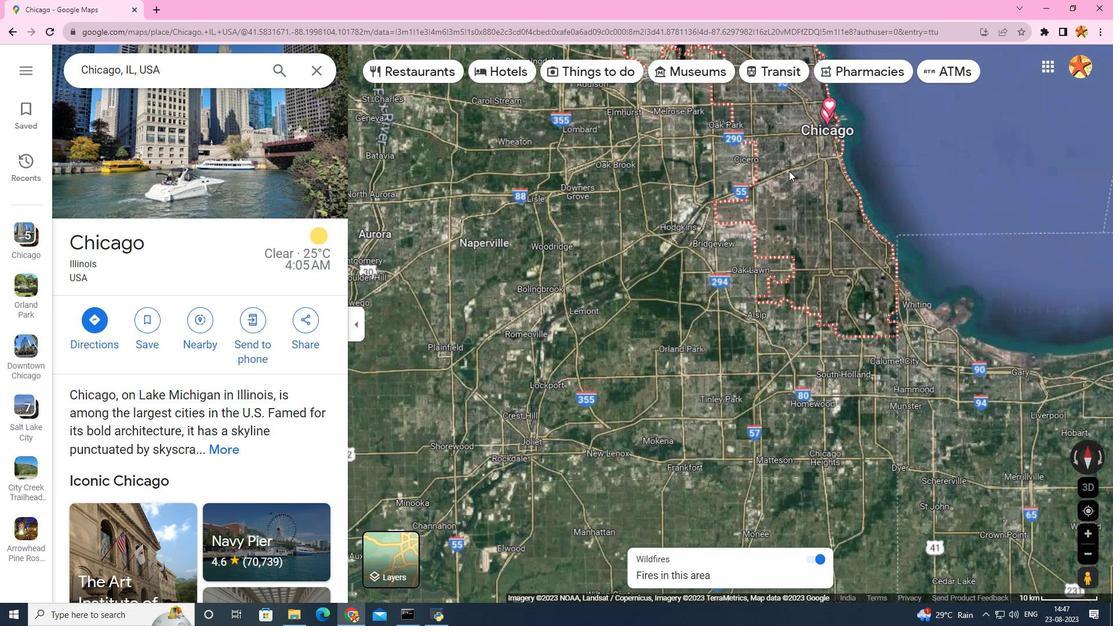 
Action: Mouse scrolled (789, 171) with delta (0, 0)
Screenshot: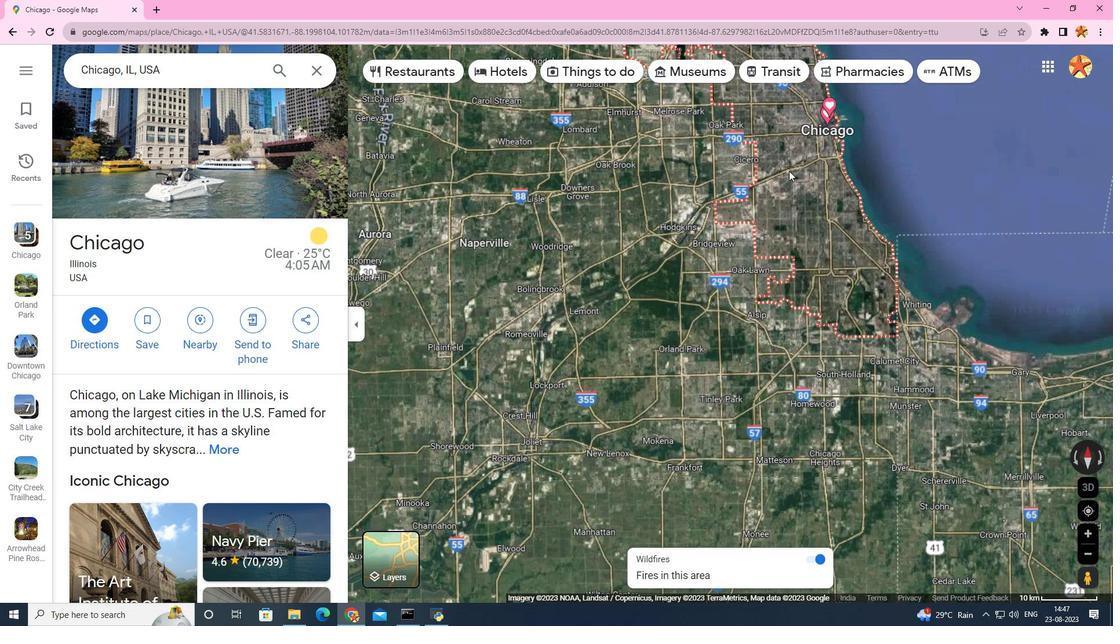 
Action: Mouse scrolled (789, 171) with delta (0, 0)
Screenshot: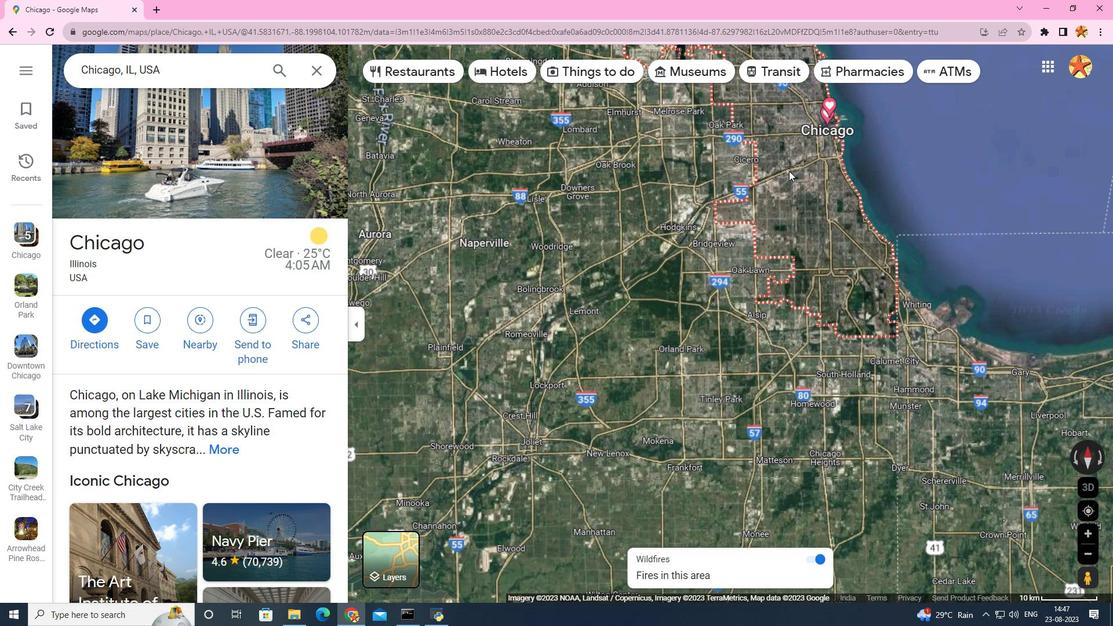 
Action: Mouse scrolled (789, 171) with delta (0, 0)
Screenshot: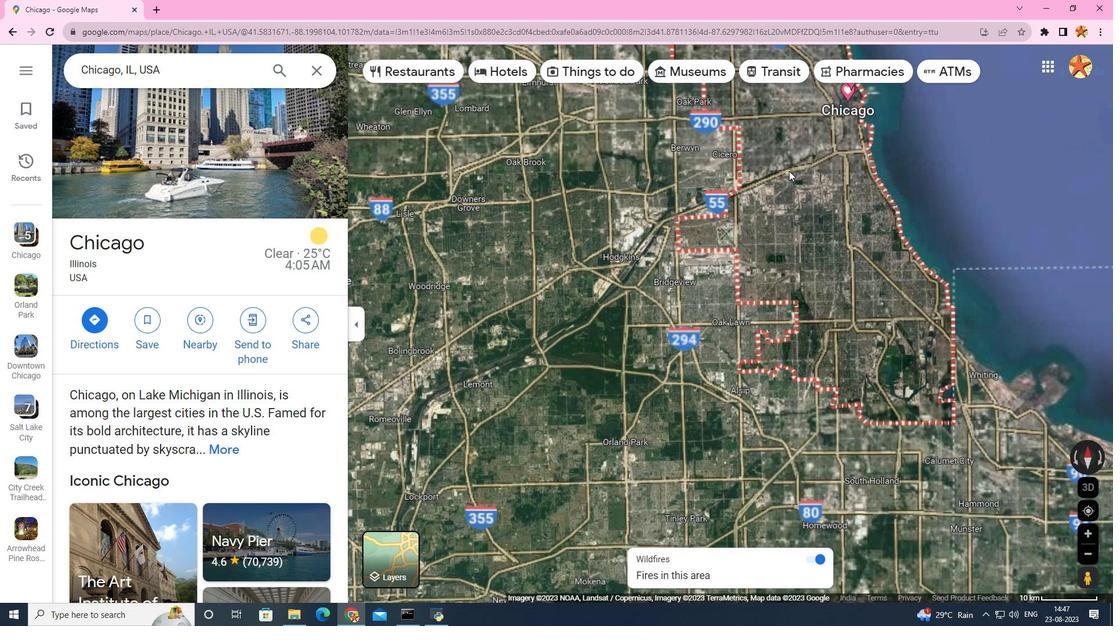 
Action: Mouse scrolled (789, 171) with delta (0, 0)
Screenshot: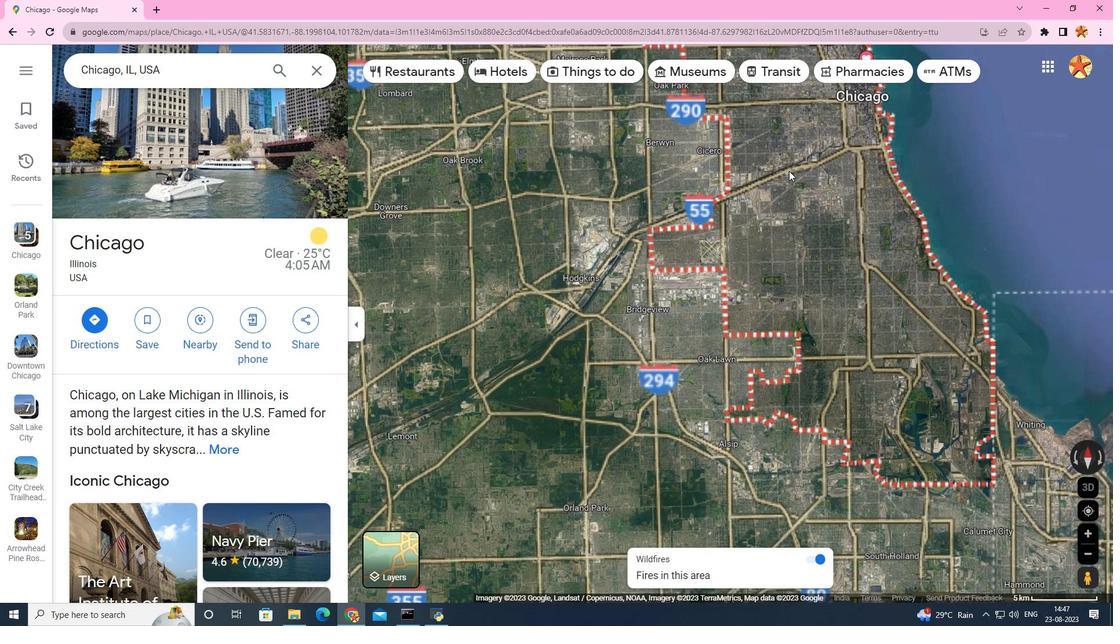 
Action: Mouse scrolled (789, 171) with delta (0, 0)
Screenshot: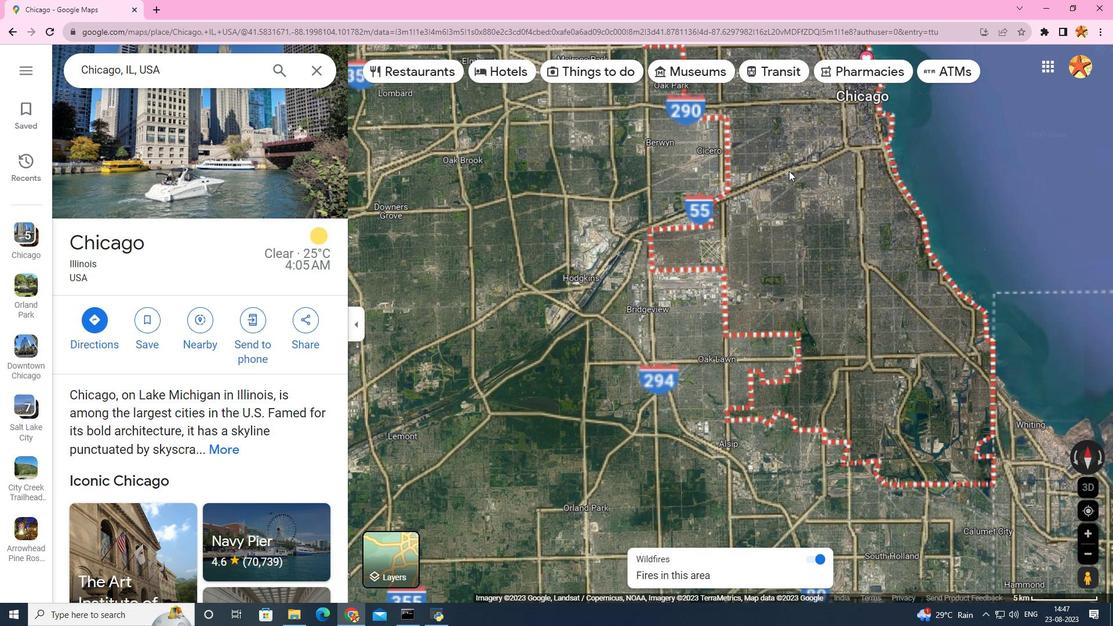 
Action: Mouse scrolled (789, 171) with delta (0, 0)
Screenshot: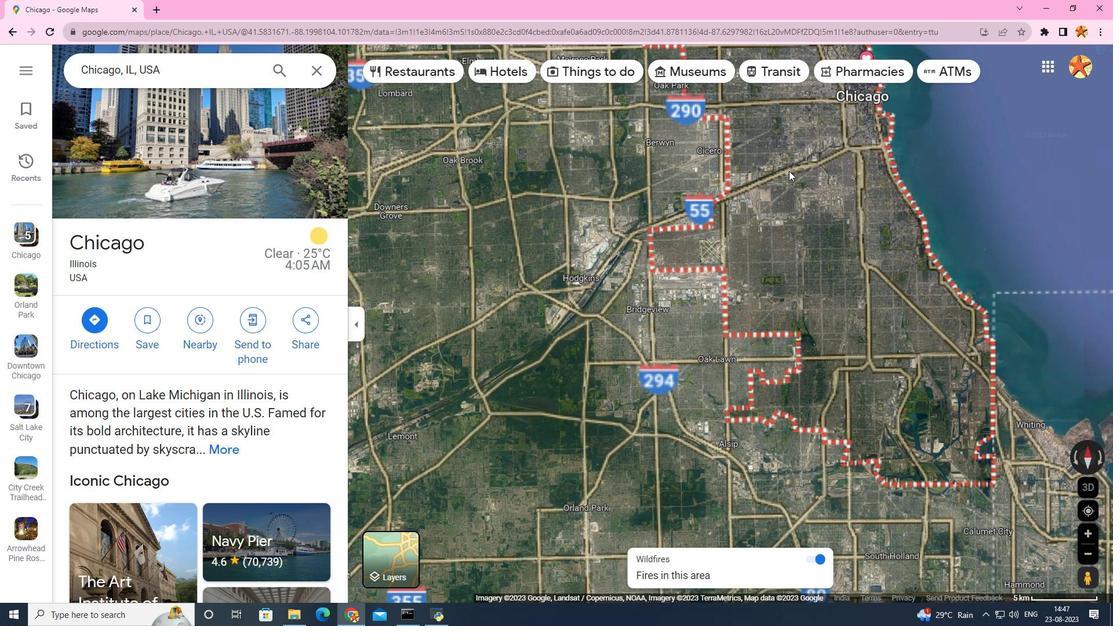 
Action: Mouse scrolled (789, 171) with delta (0, 0)
Screenshot: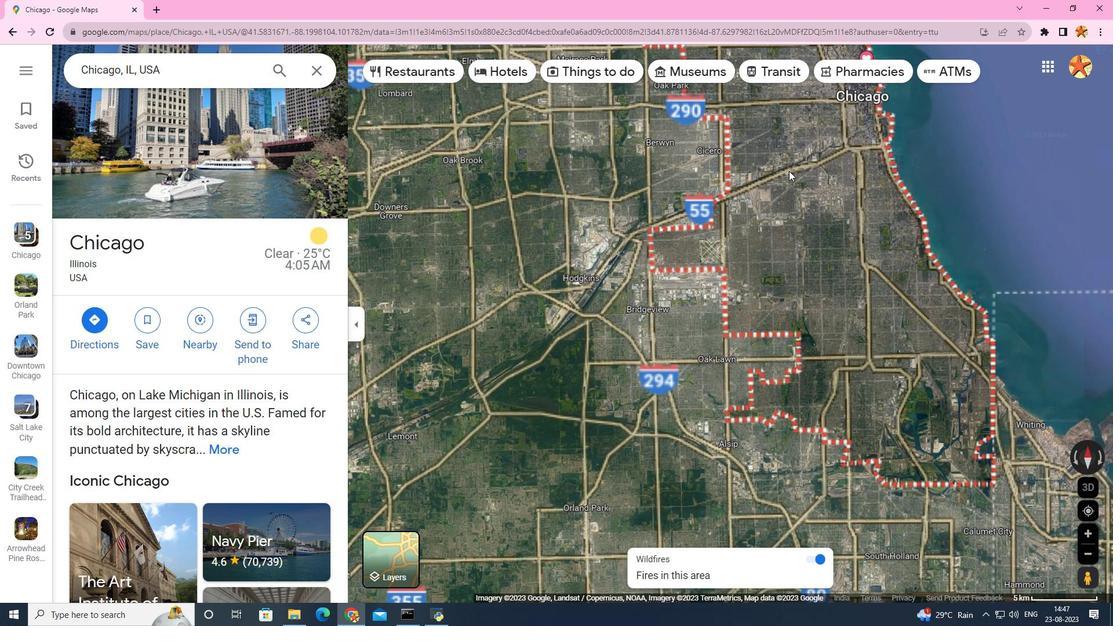 
Action: Mouse scrolled (789, 170) with delta (0, 0)
Screenshot: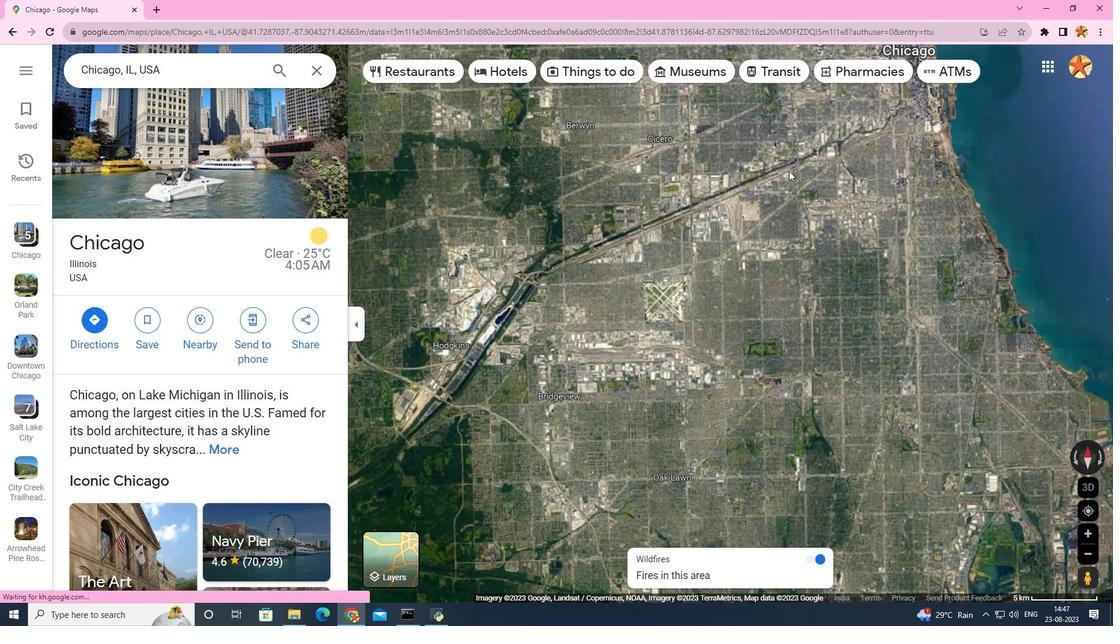 
Action: Mouse scrolled (789, 170) with delta (0, 0)
Screenshot: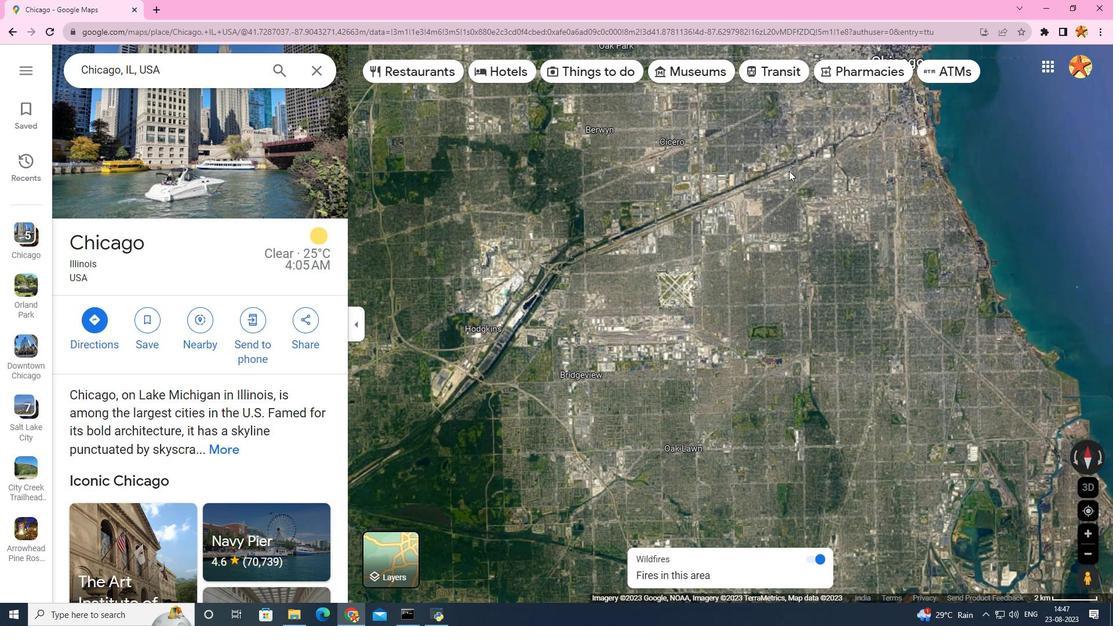 
Action: Mouse scrolled (789, 170) with delta (0, 0)
Screenshot: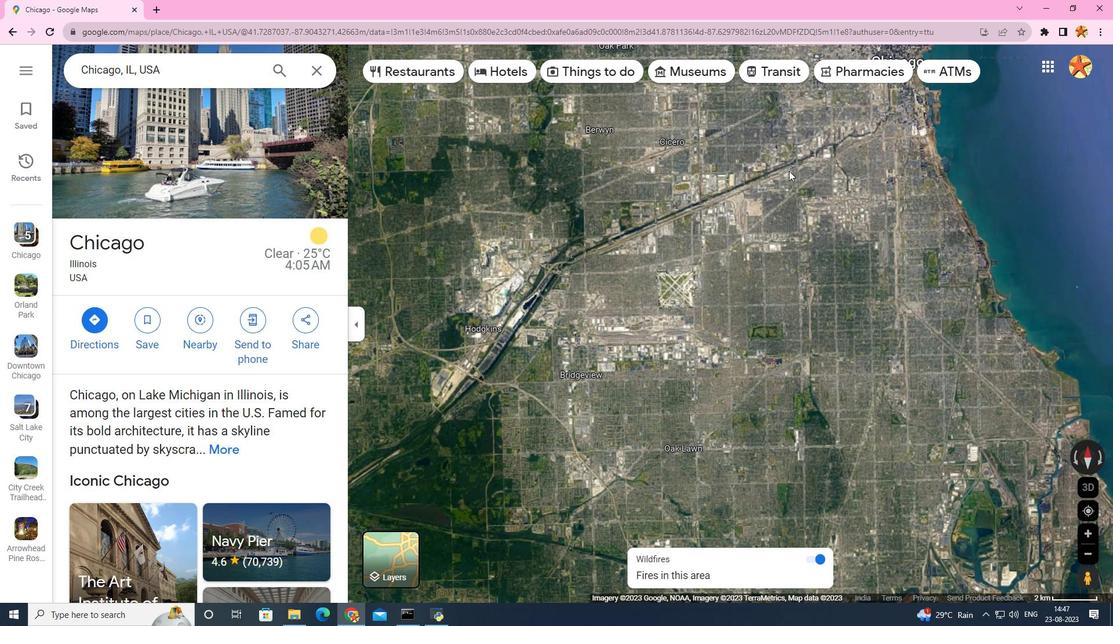 
Action: Mouse scrolled (789, 170) with delta (0, 0)
Screenshot: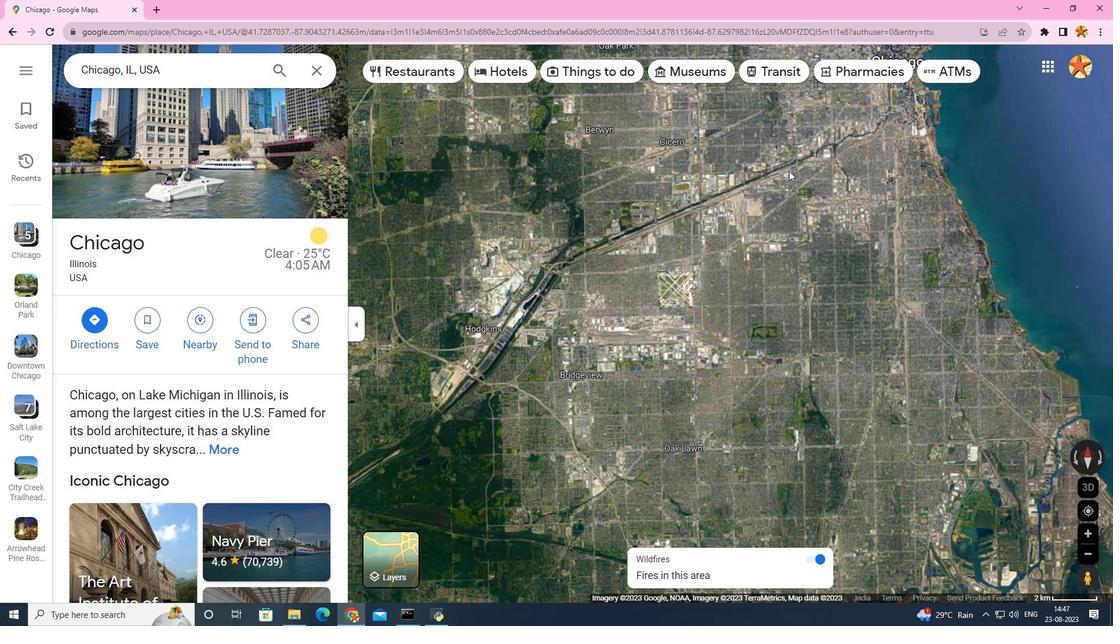 
Action: Mouse scrolled (789, 170) with delta (0, 0)
Screenshot: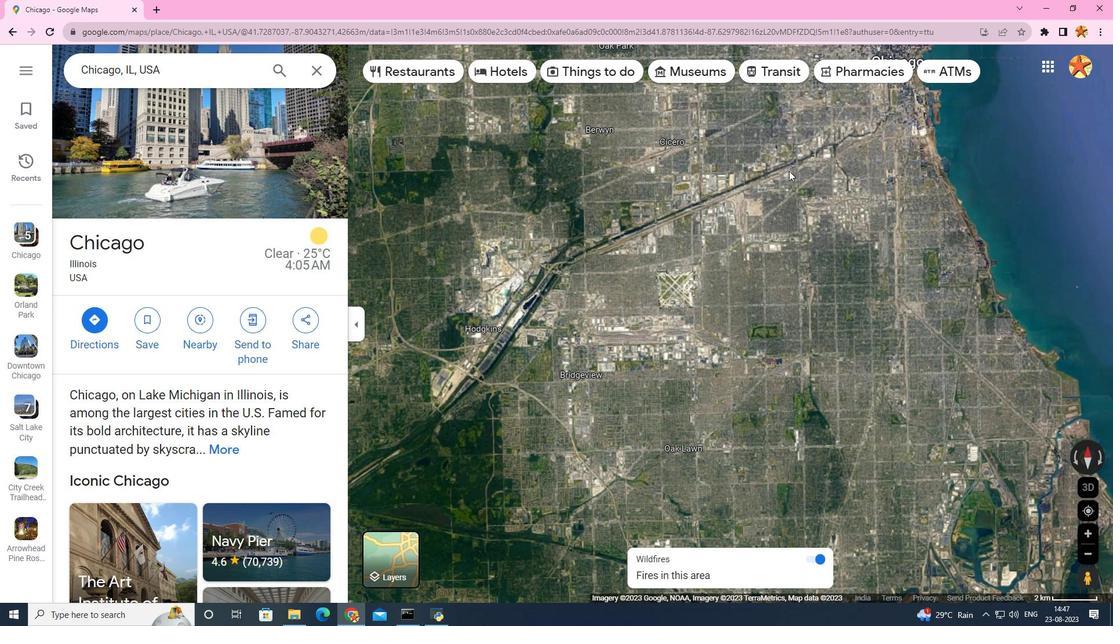 
Action: Mouse scrolled (789, 171) with delta (0, 0)
Screenshot: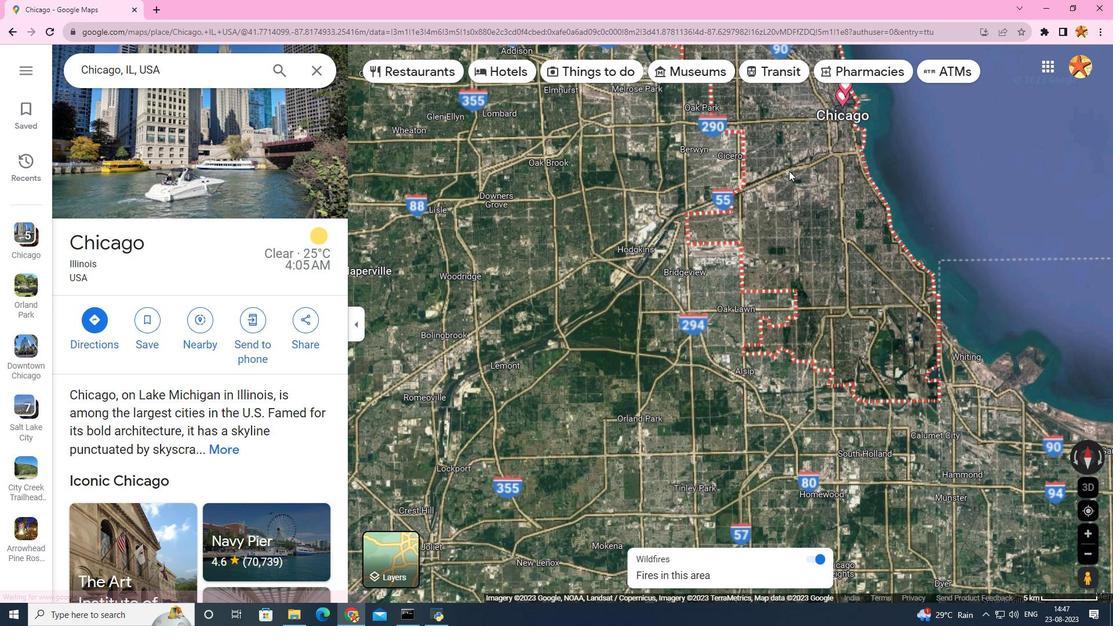 
Action: Mouse scrolled (789, 171) with delta (0, 0)
Screenshot: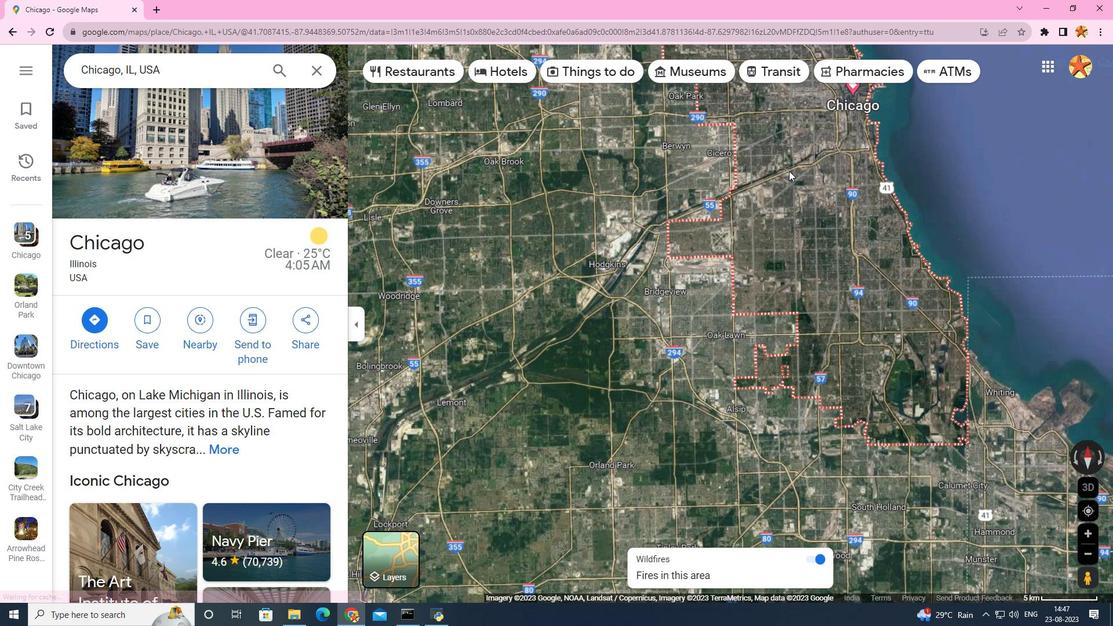 
Action: Mouse scrolled (789, 171) with delta (0, 0)
Screenshot: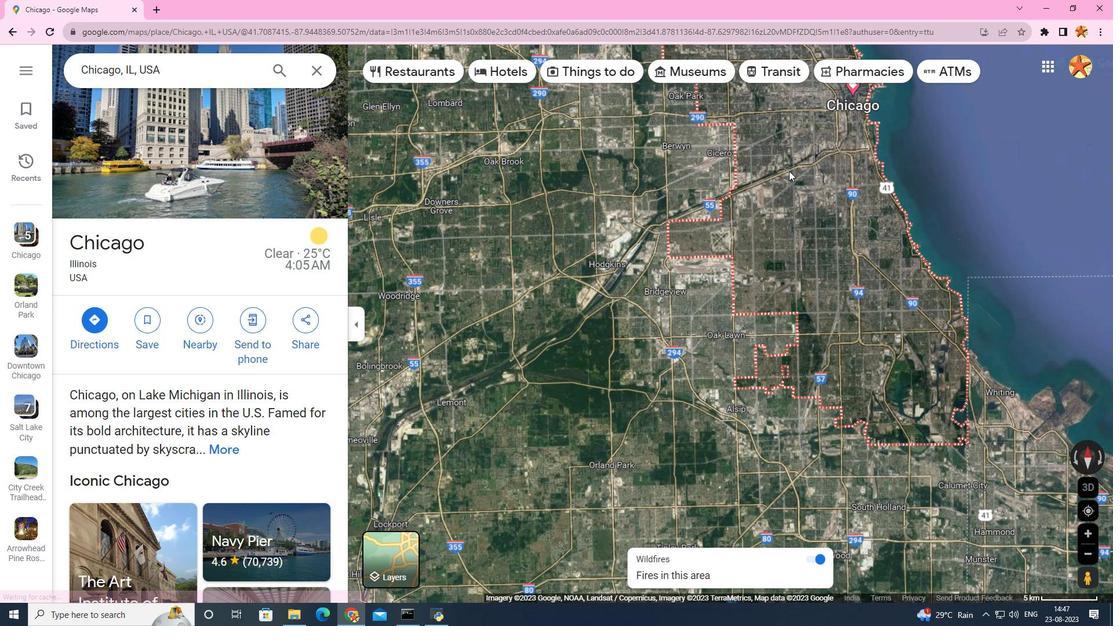 
Action: Mouse moved to (728, 220)
Screenshot: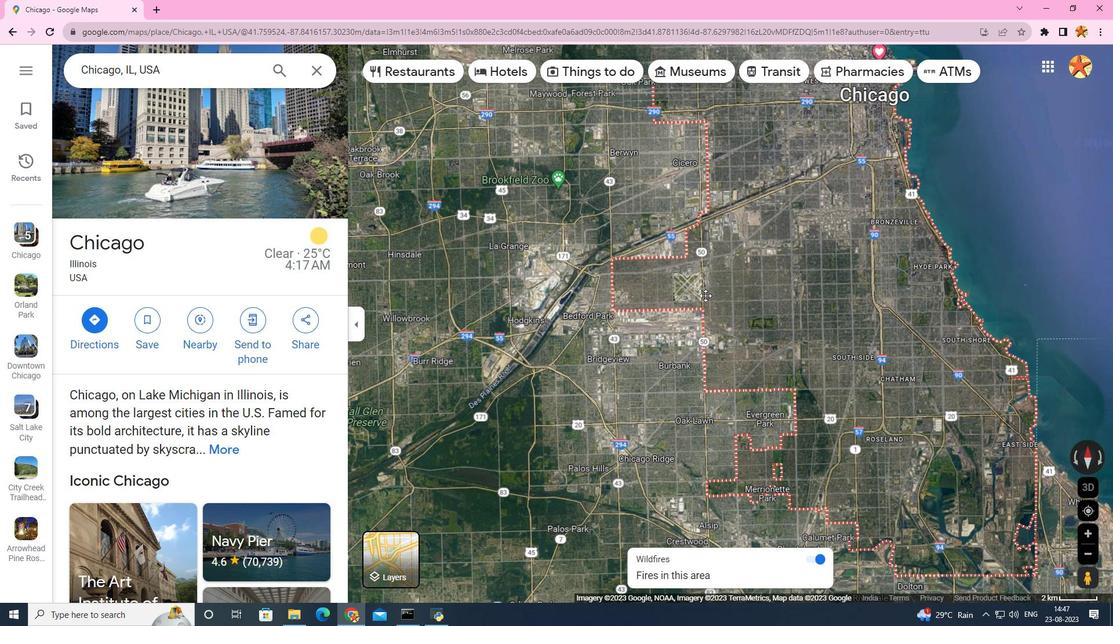 
Action: Mouse pressed left at (728, 220)
Screenshot: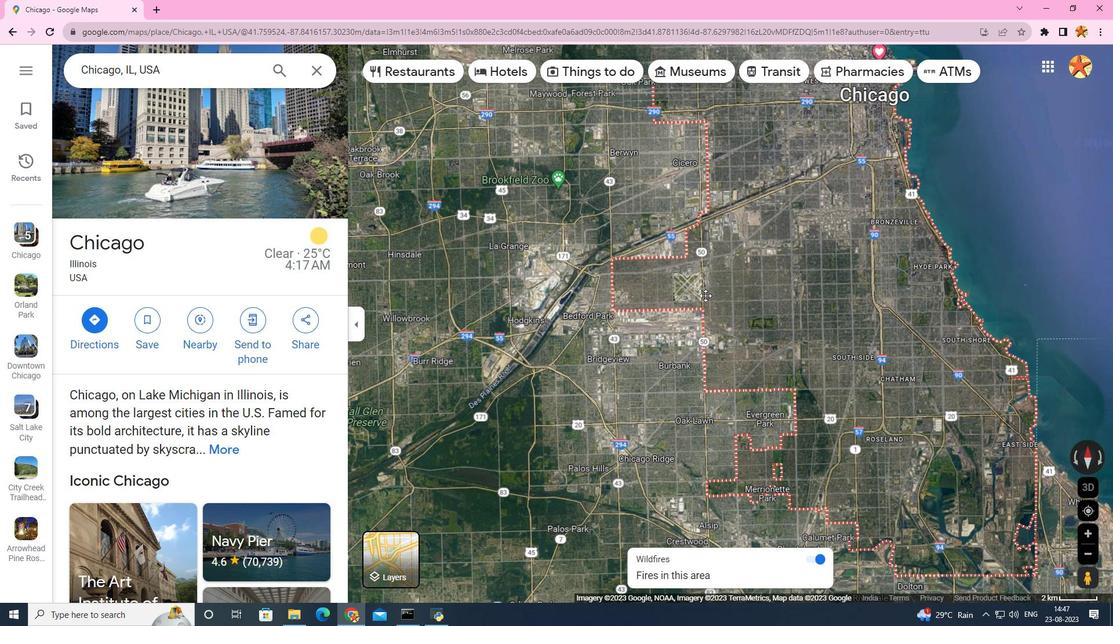 
Action: Mouse moved to (693, 307)
Screenshot: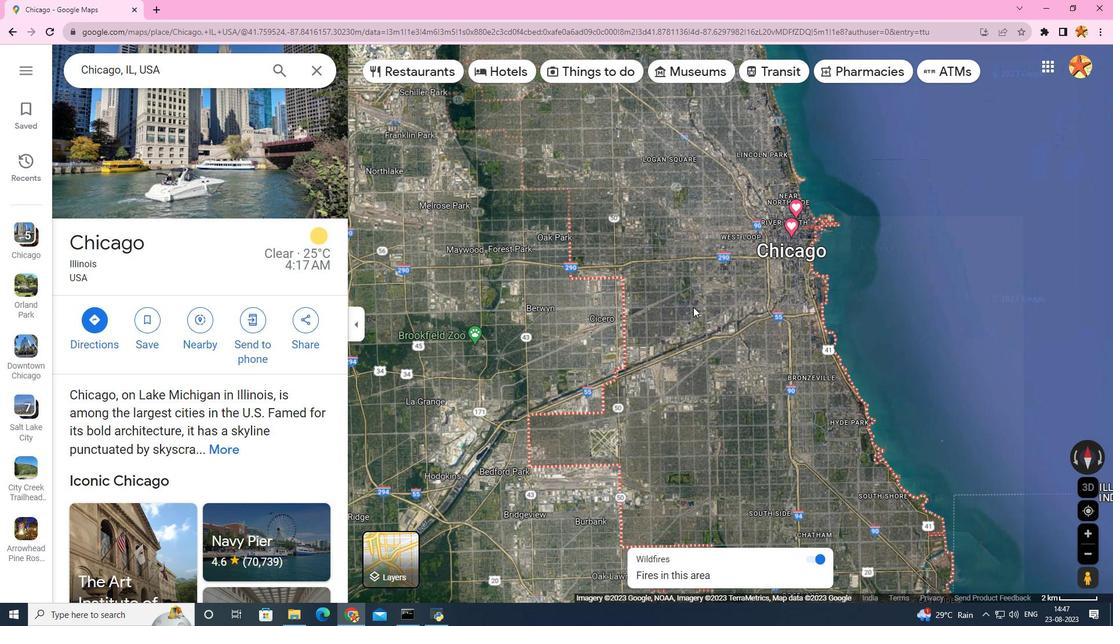 
Action: Mouse pressed left at (693, 307)
Screenshot: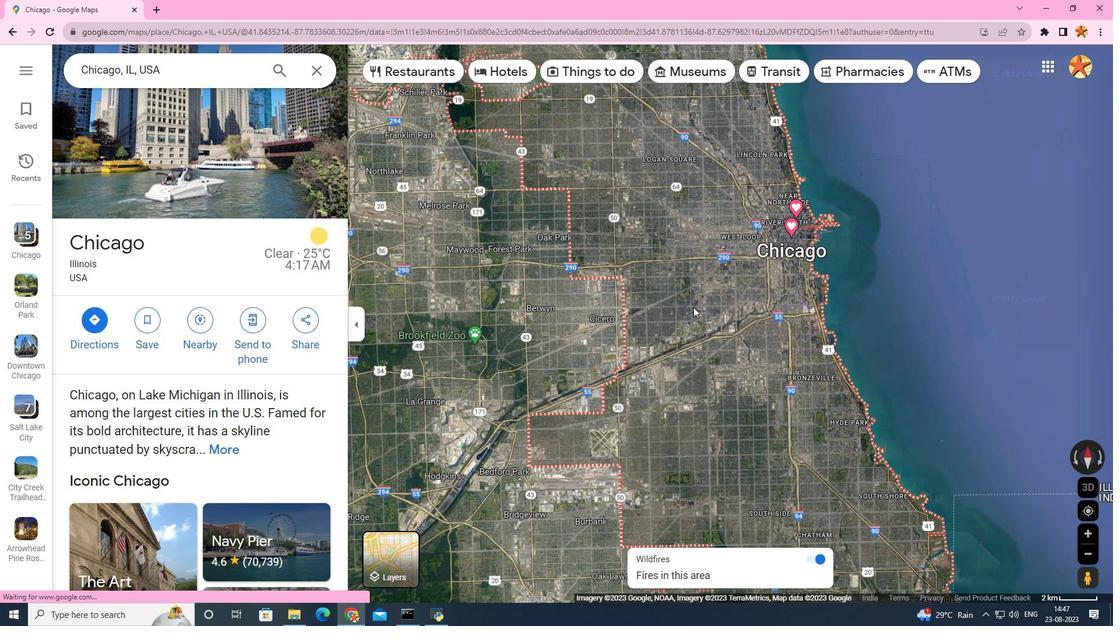 
Action: Mouse moved to (665, 426)
Screenshot: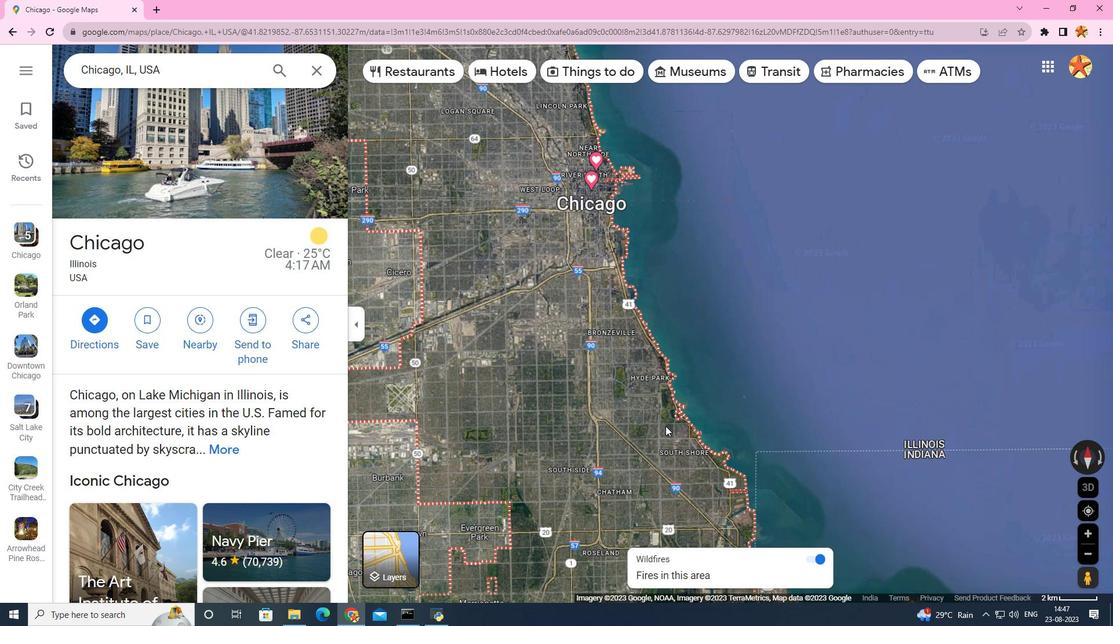 
Action: Mouse scrolled (665, 426) with delta (0, 0)
Screenshot: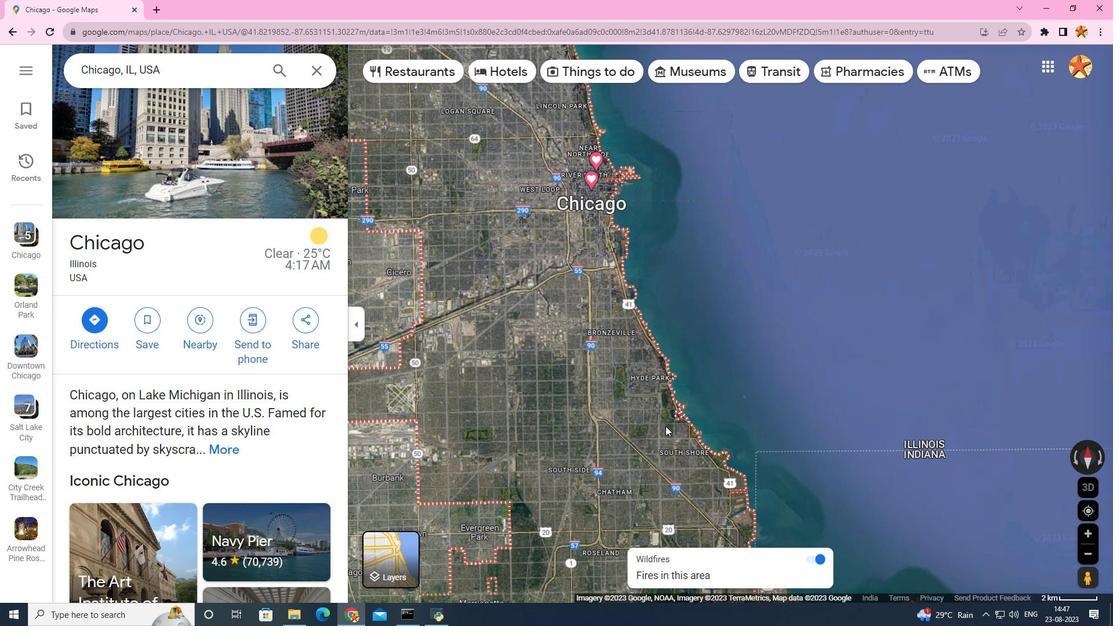 
Action: Mouse scrolled (665, 426) with delta (0, 0)
Screenshot: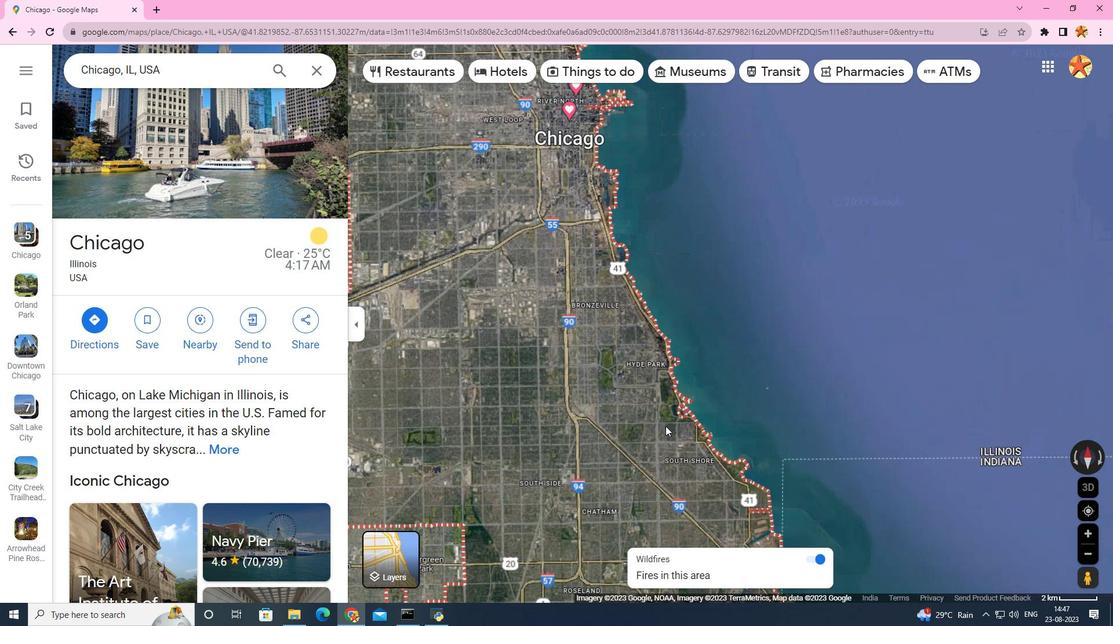 
Action: Mouse scrolled (665, 426) with delta (0, 0)
Screenshot: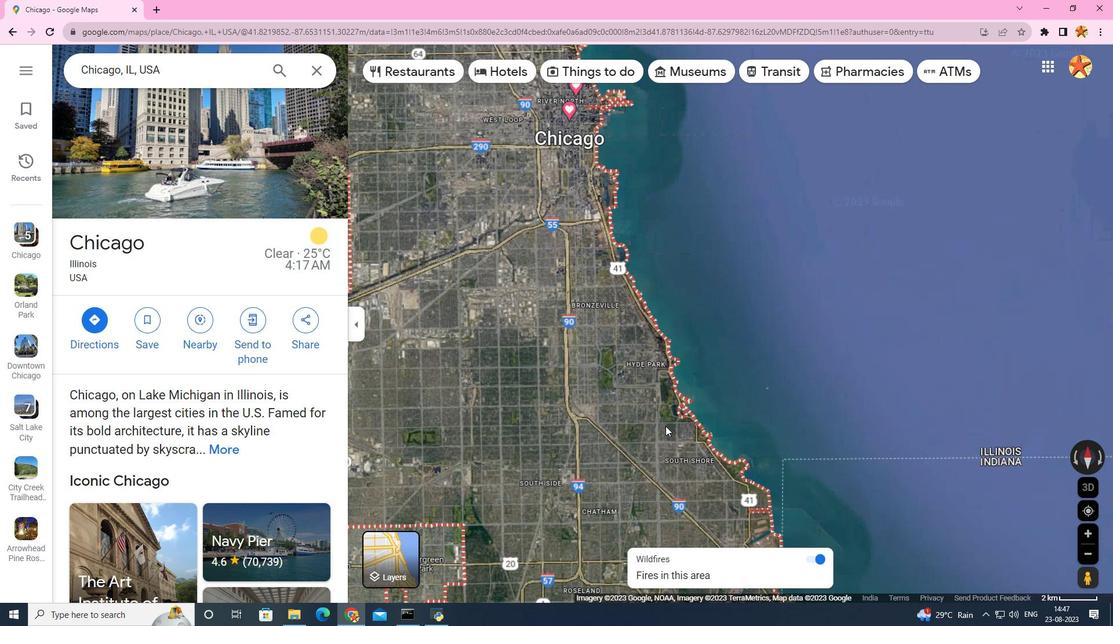 
Action: Mouse scrolled (665, 426) with delta (0, 0)
Screenshot: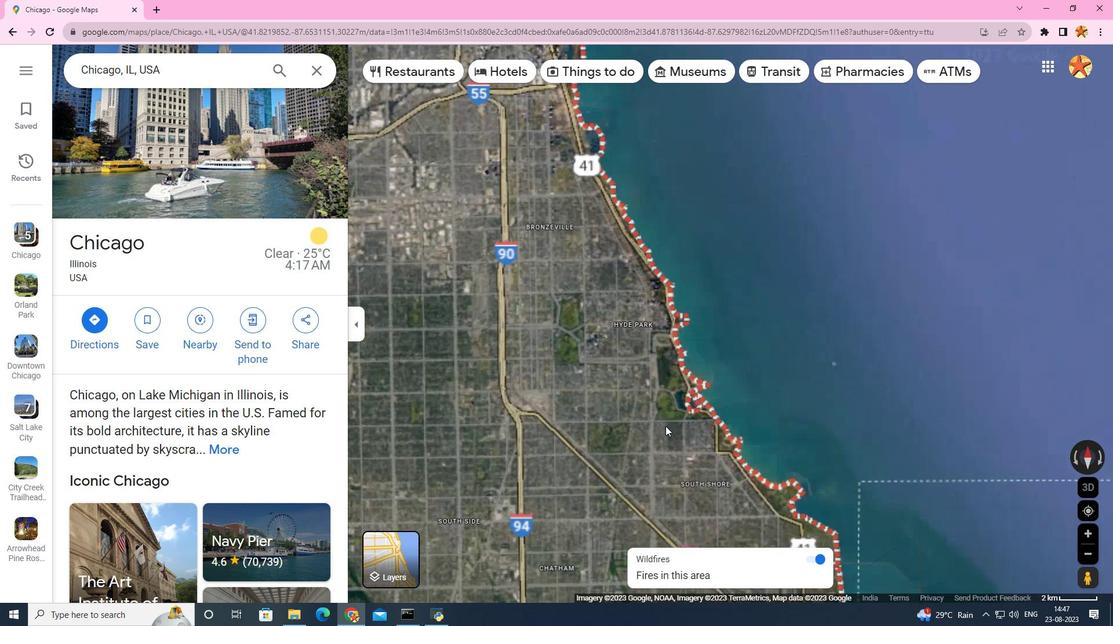 
Action: Mouse scrolled (665, 426) with delta (0, 0)
Screenshot: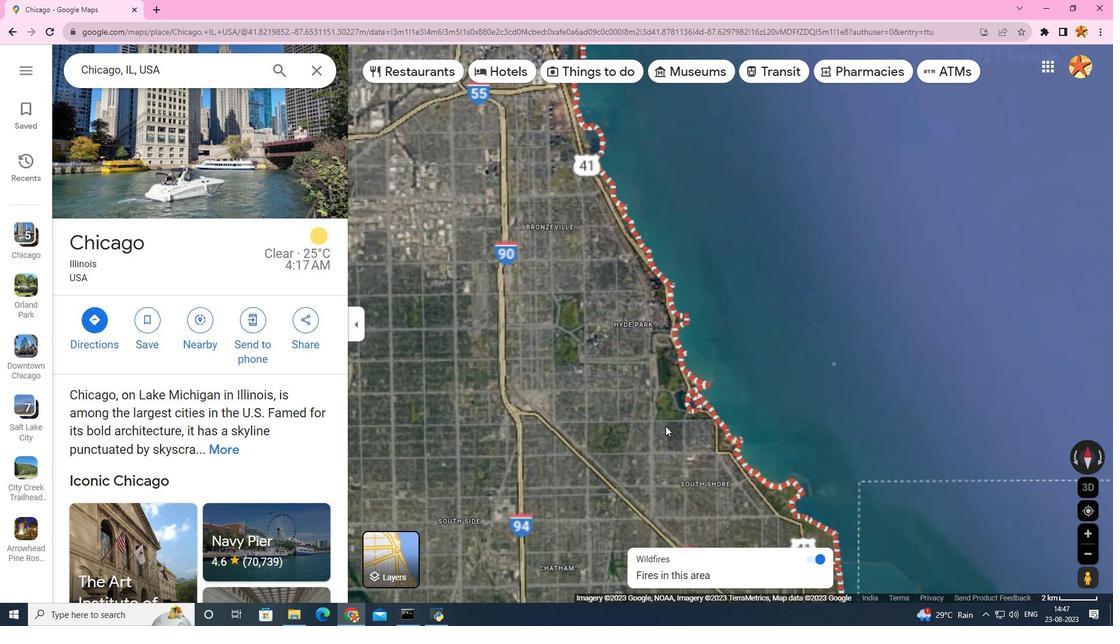 
Action: Mouse scrolled (665, 426) with delta (0, 0)
Screenshot: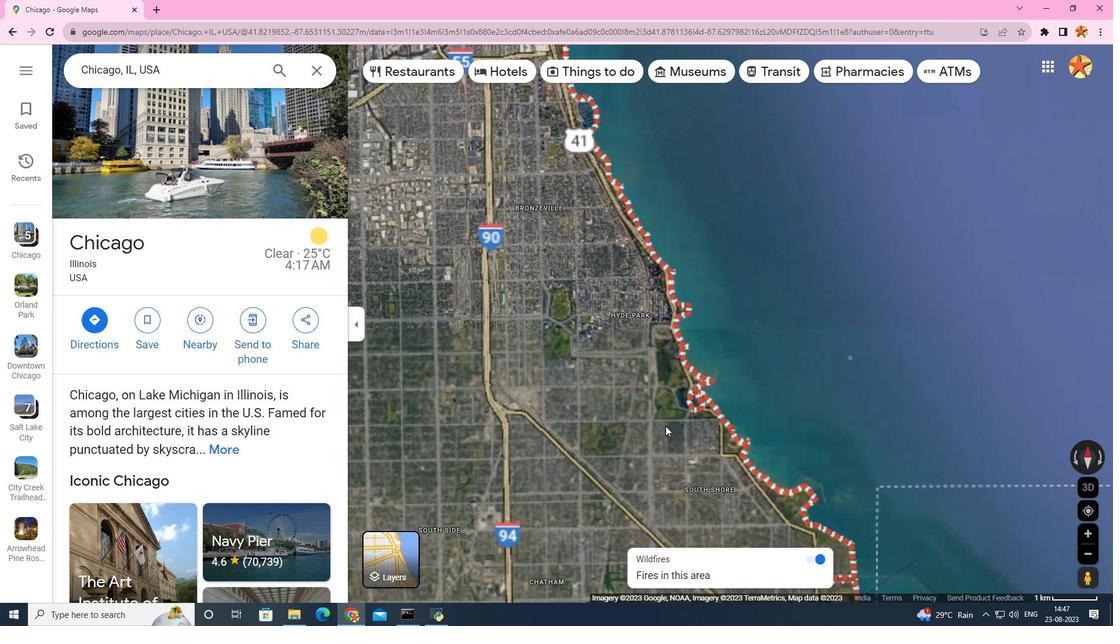 
Action: Mouse scrolled (665, 426) with delta (0, 0)
Screenshot: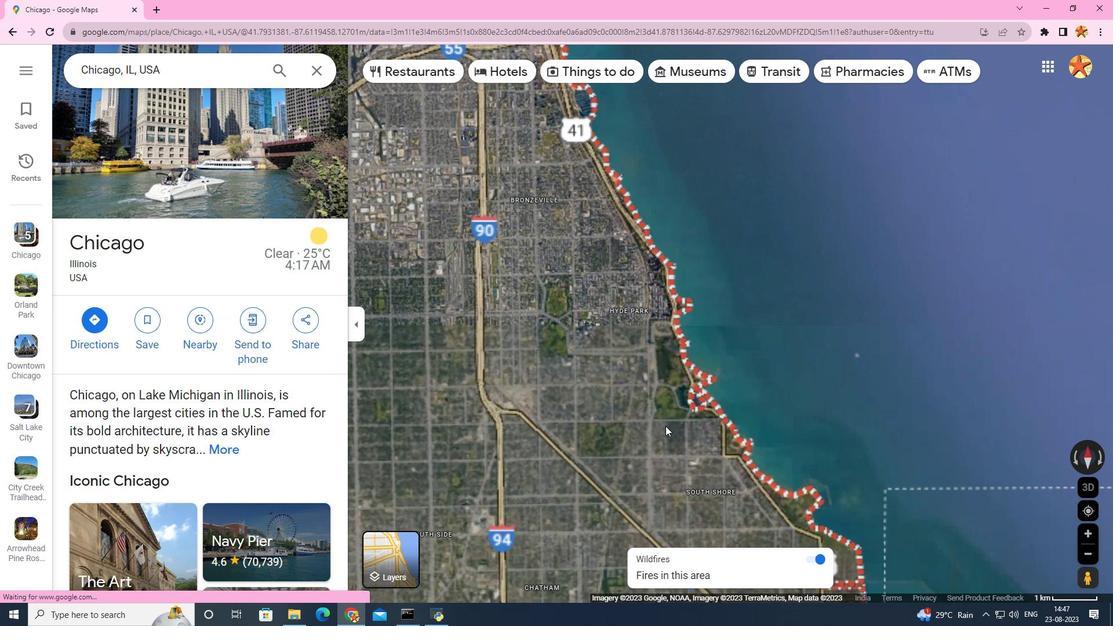
Action: Mouse scrolled (665, 426) with delta (0, 0)
Screenshot: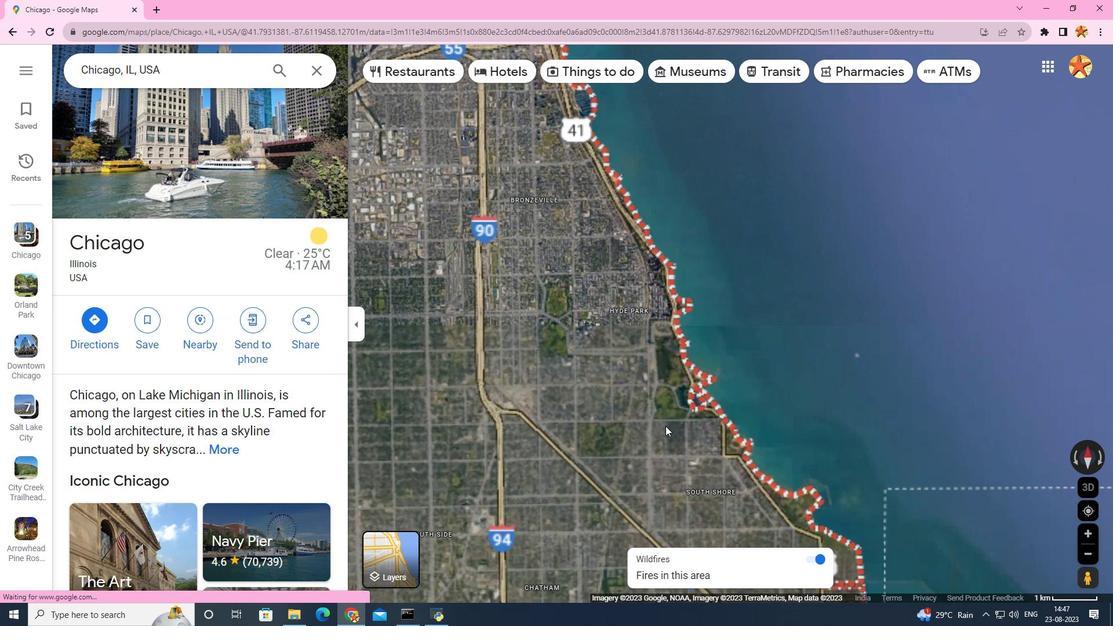 
Action: Mouse scrolled (665, 425) with delta (0, 0)
Screenshot: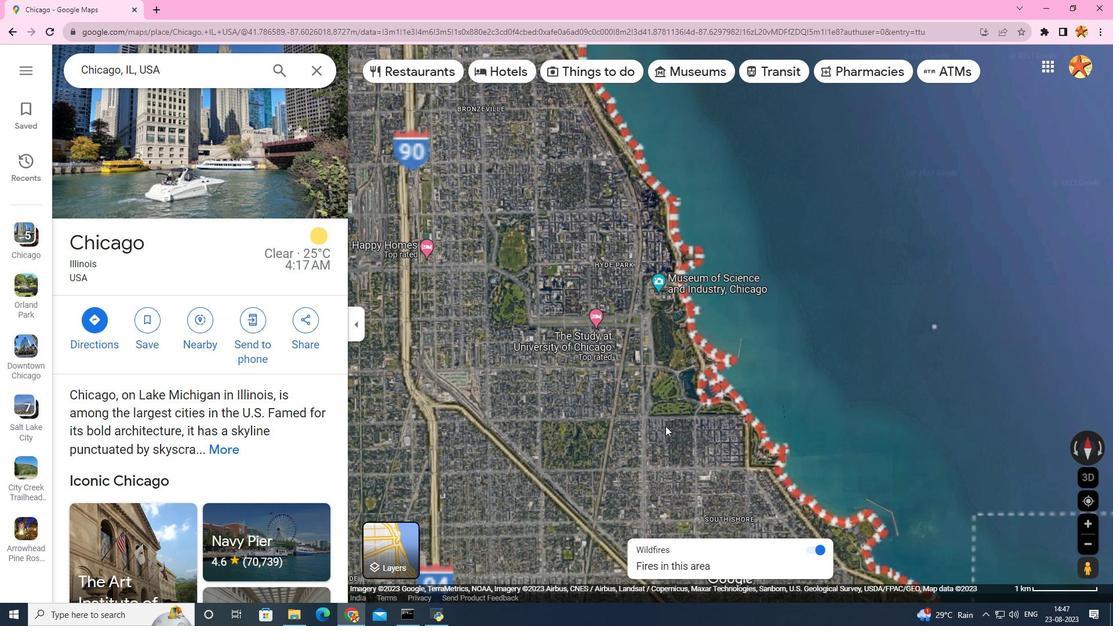 
Action: Mouse scrolled (665, 425) with delta (0, 0)
Screenshot: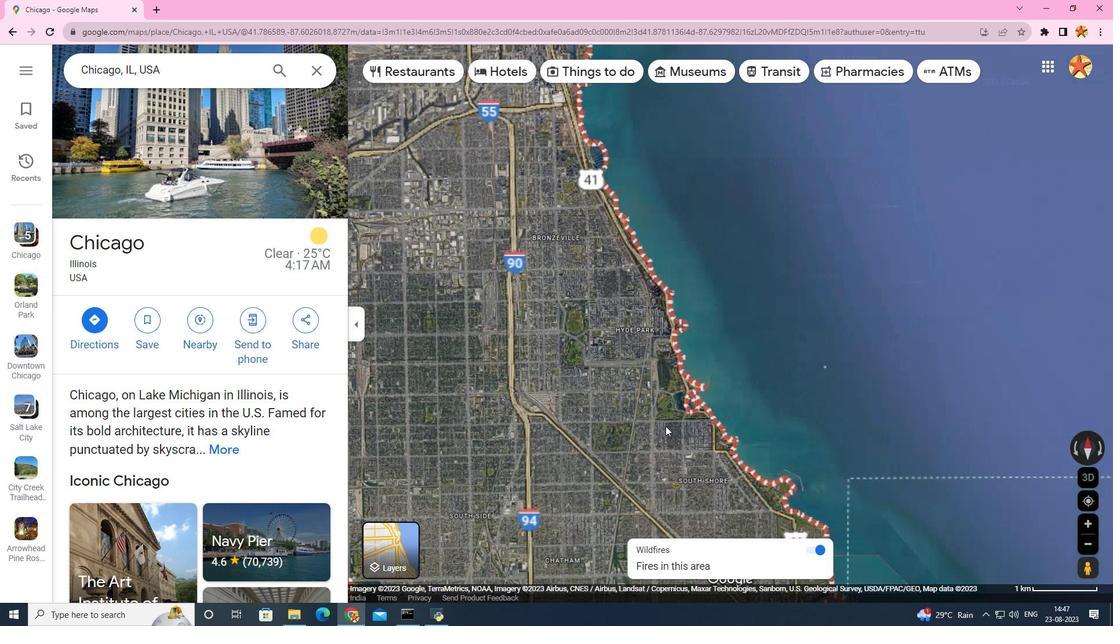 
Action: Mouse scrolled (665, 425) with delta (0, 0)
Screenshot: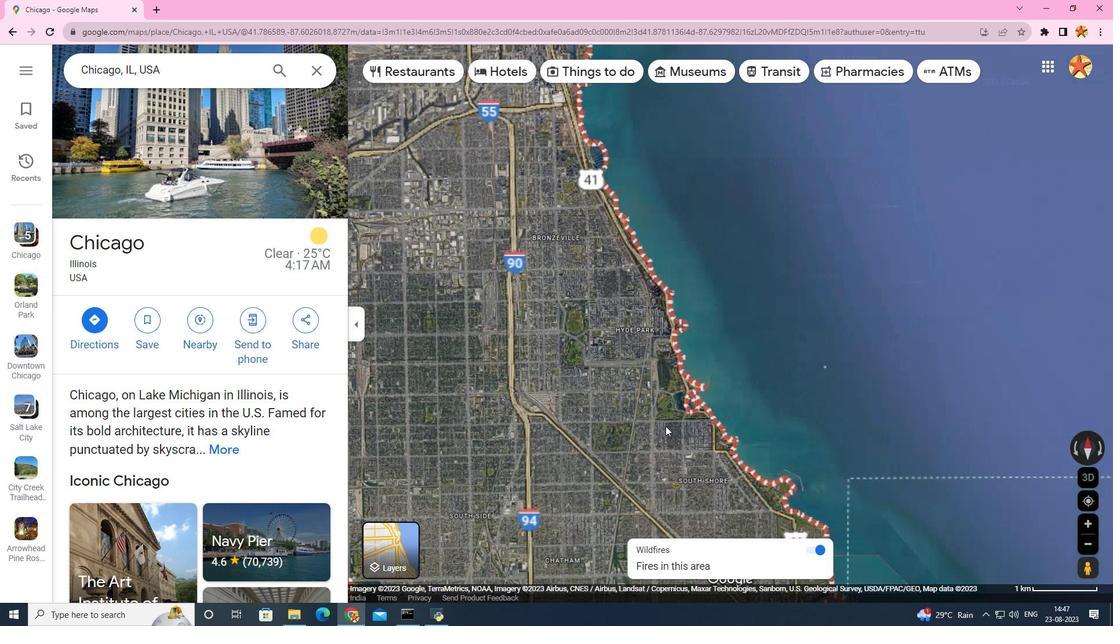 
Action: Mouse scrolled (665, 425) with delta (0, 0)
Screenshot: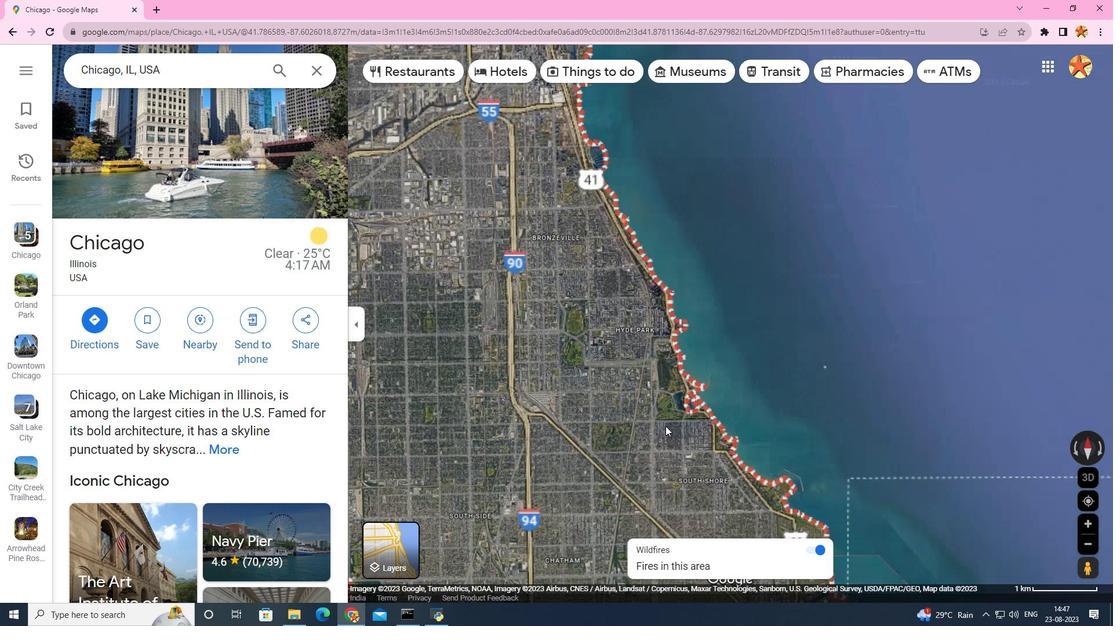 
Action: Mouse scrolled (665, 425) with delta (0, 0)
Screenshot: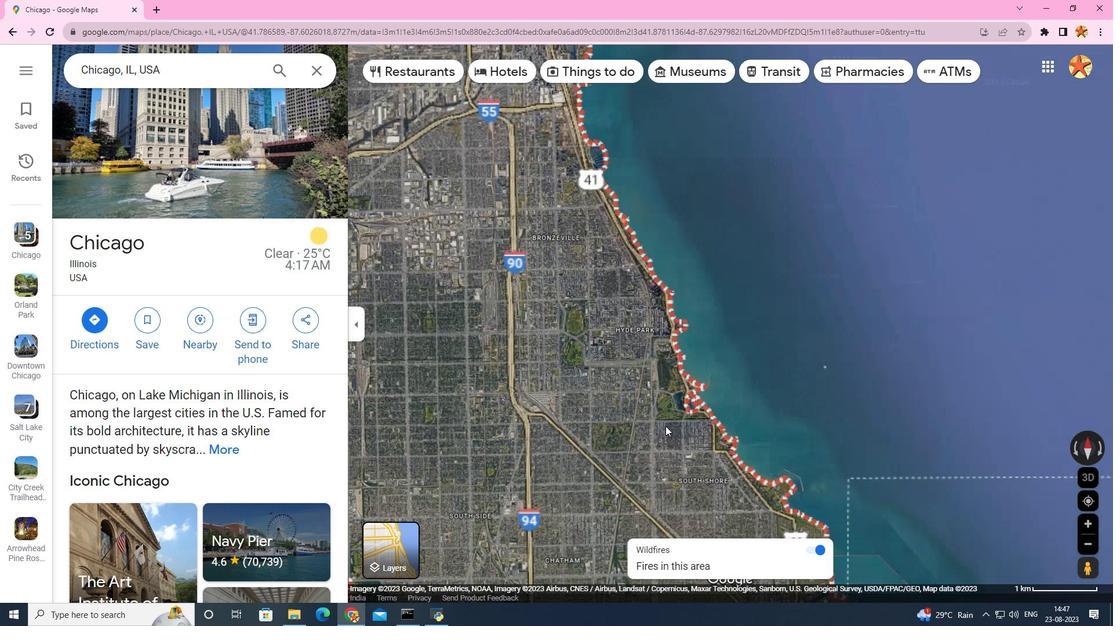 
Action: Mouse scrolled (665, 425) with delta (0, 0)
Screenshot: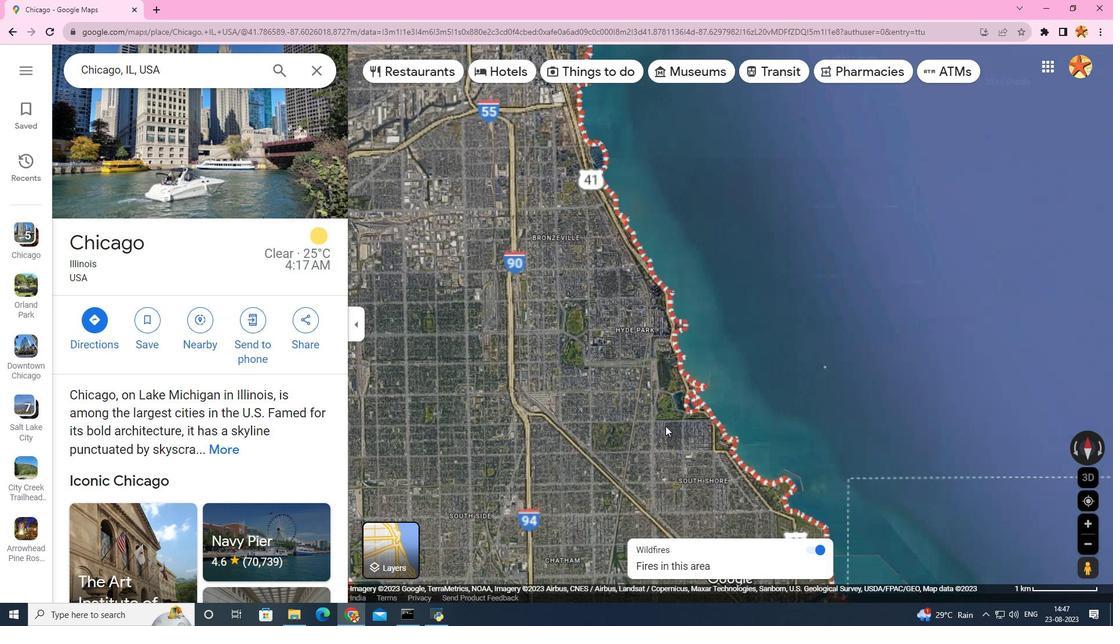 
Action: Mouse scrolled (665, 425) with delta (0, 0)
Screenshot: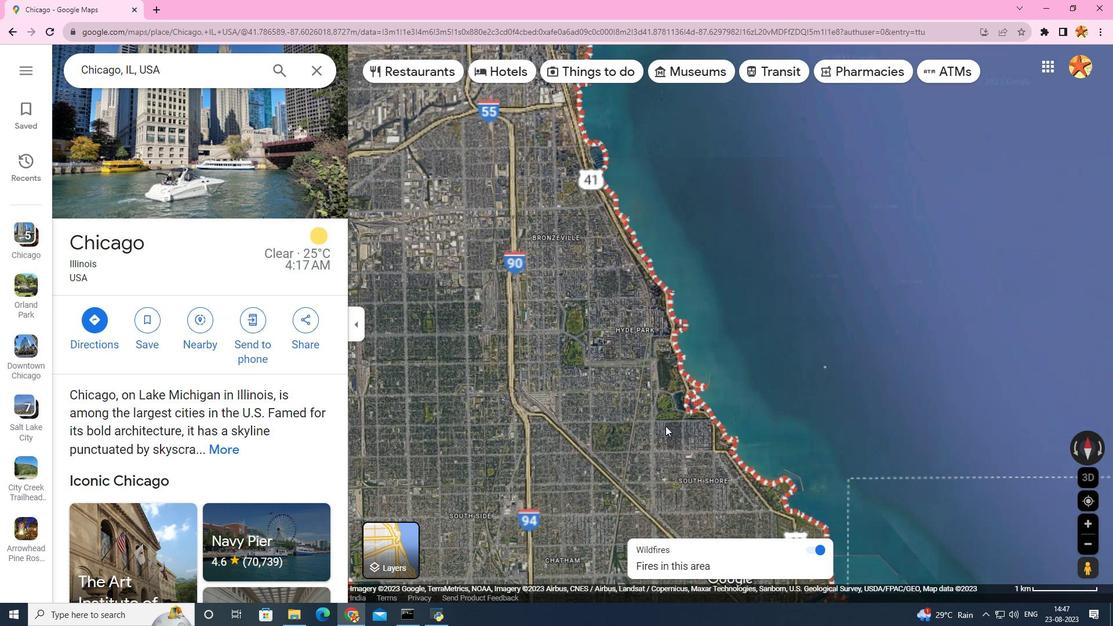 
Action: Mouse scrolled (665, 425) with delta (0, 0)
Screenshot: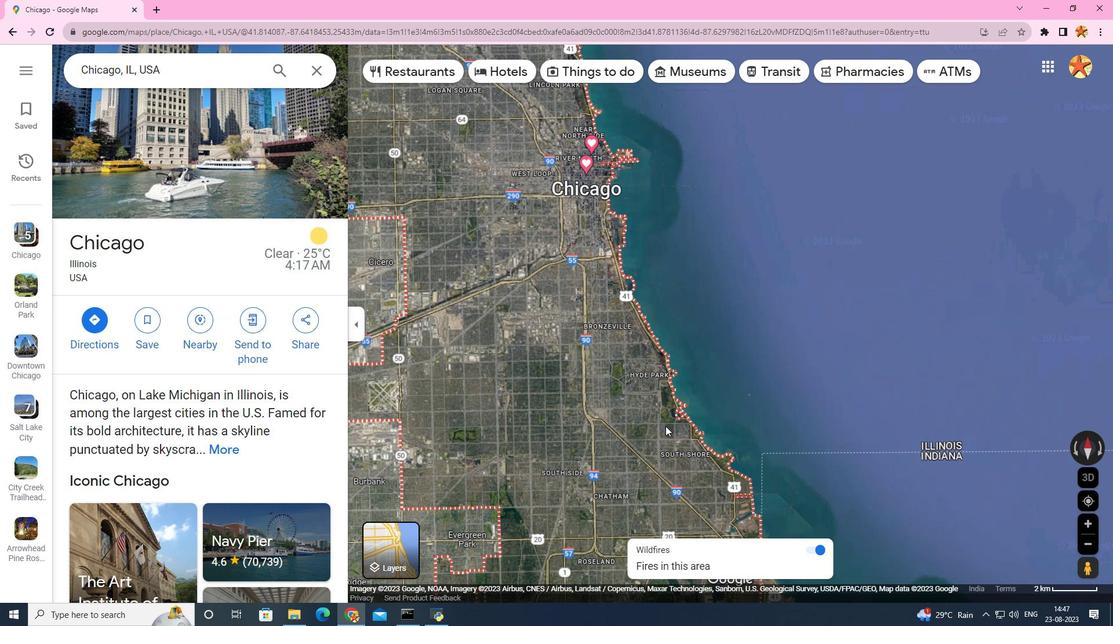 
Action: Mouse scrolled (665, 425) with delta (0, 0)
Screenshot: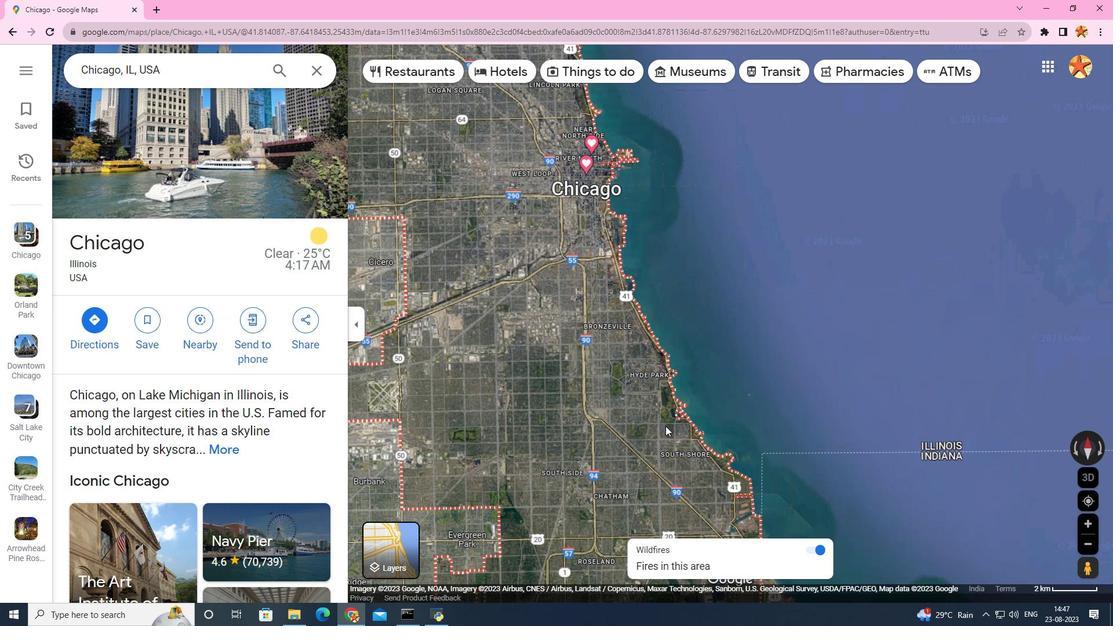 
Action: Mouse scrolled (665, 425) with delta (0, 0)
Screenshot: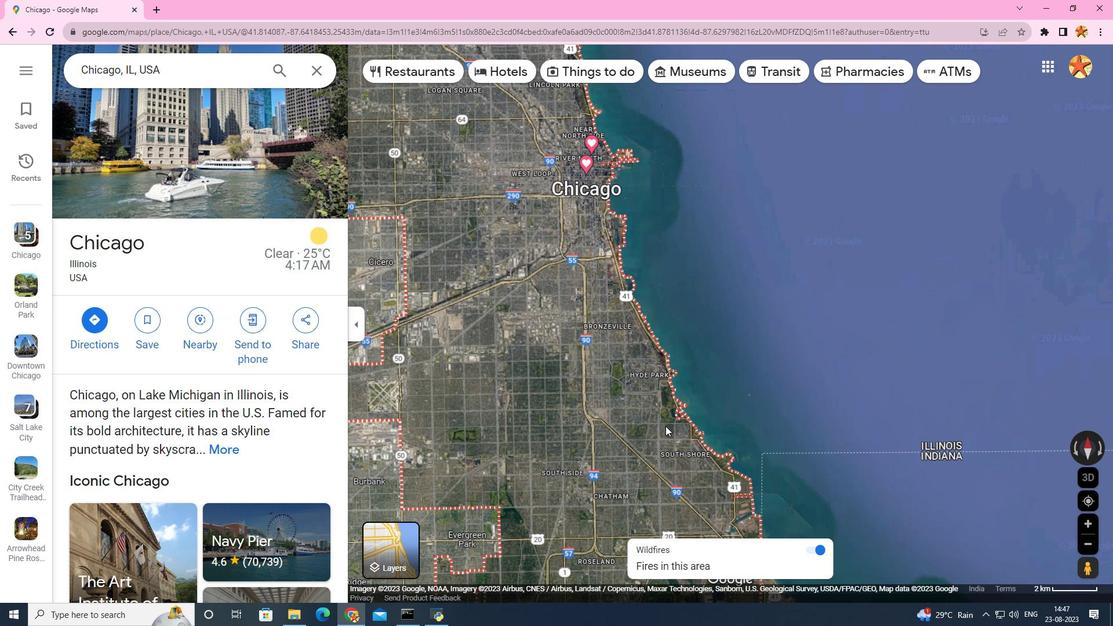 
Action: Mouse scrolled (665, 425) with delta (0, 0)
Screenshot: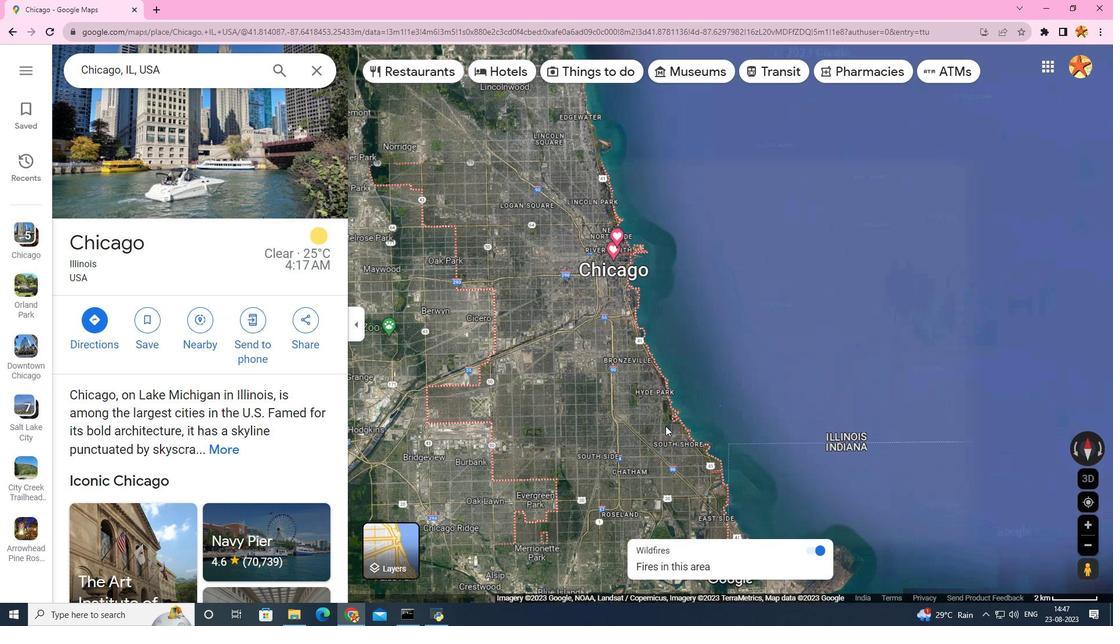 
Action: Mouse scrolled (665, 425) with delta (0, 0)
Screenshot: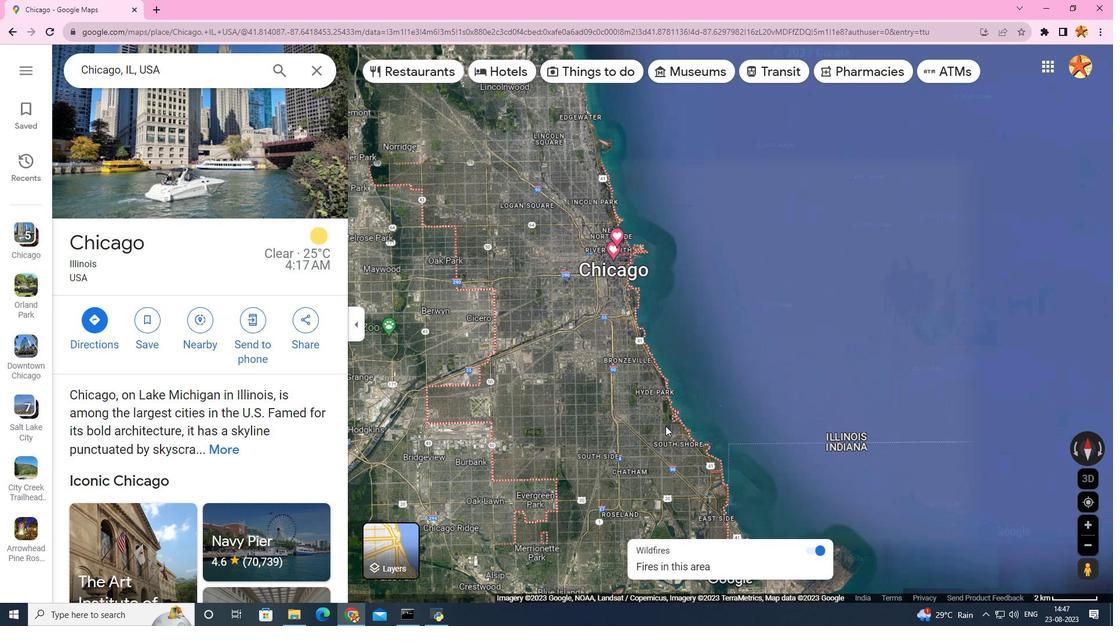 
Action: Mouse scrolled (665, 425) with delta (0, 0)
Screenshot: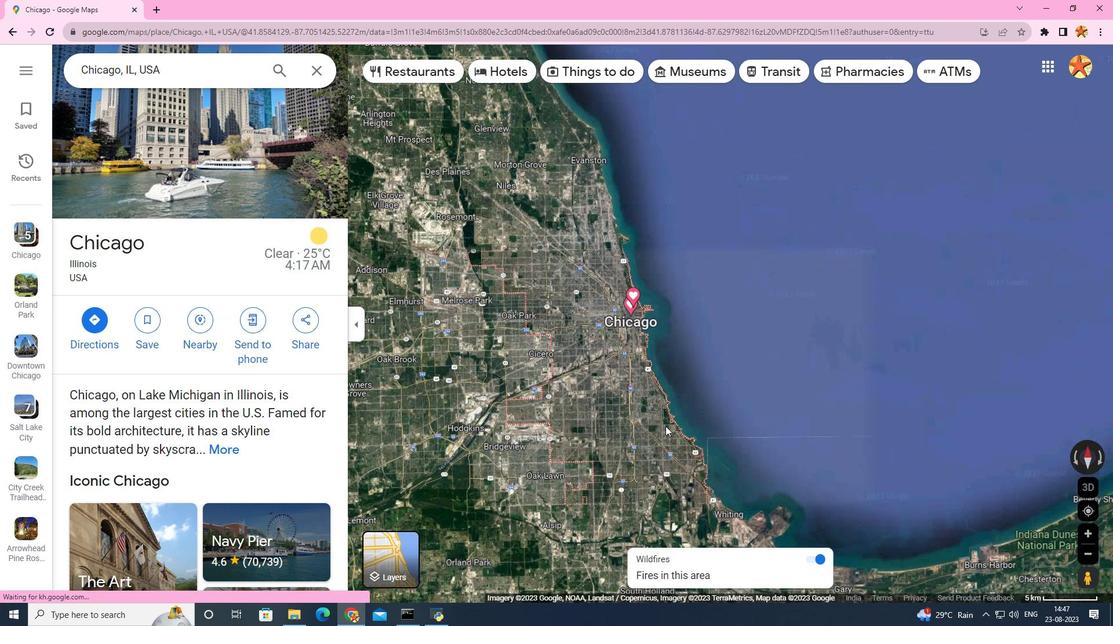 
Action: Mouse scrolled (665, 425) with delta (0, 0)
Screenshot: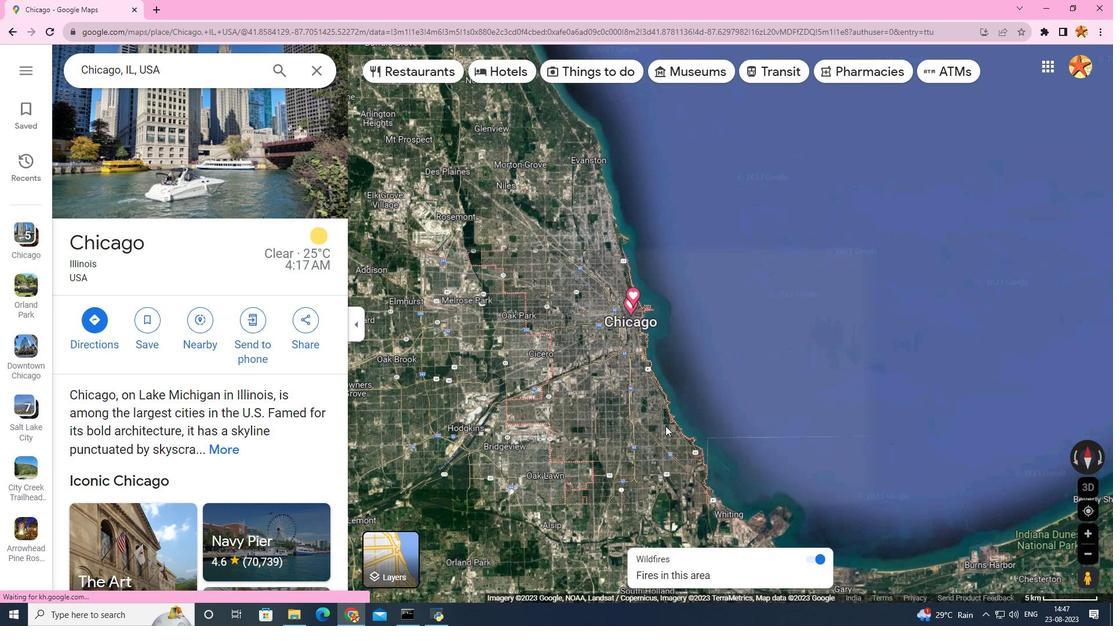 
Action: Mouse scrolled (665, 425) with delta (0, 0)
Screenshot: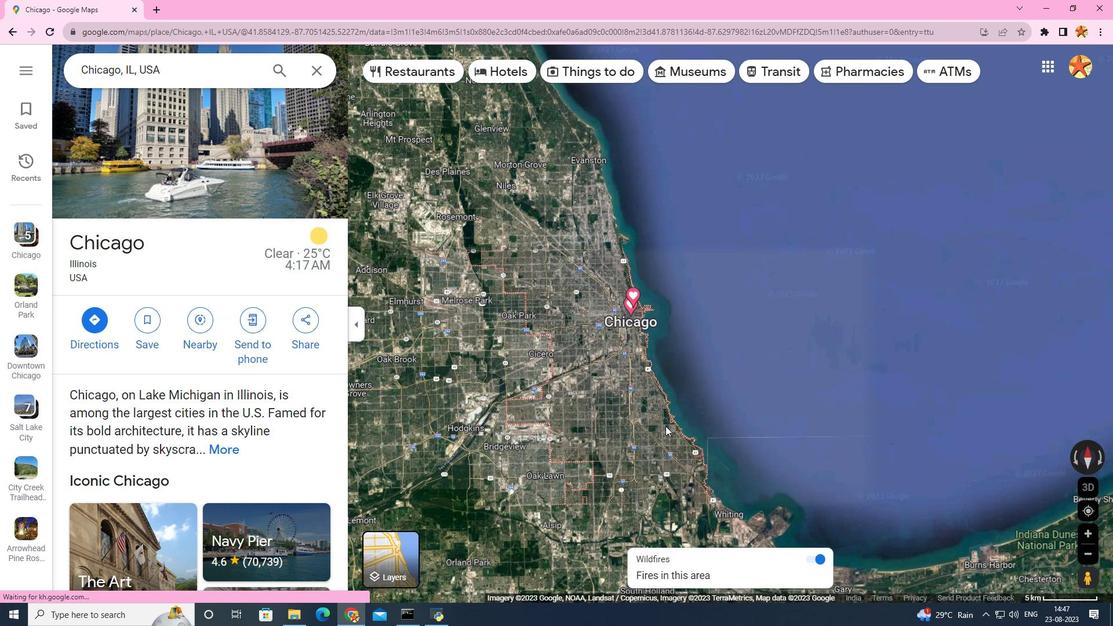 
Action: Mouse scrolled (665, 426) with delta (0, 0)
Screenshot: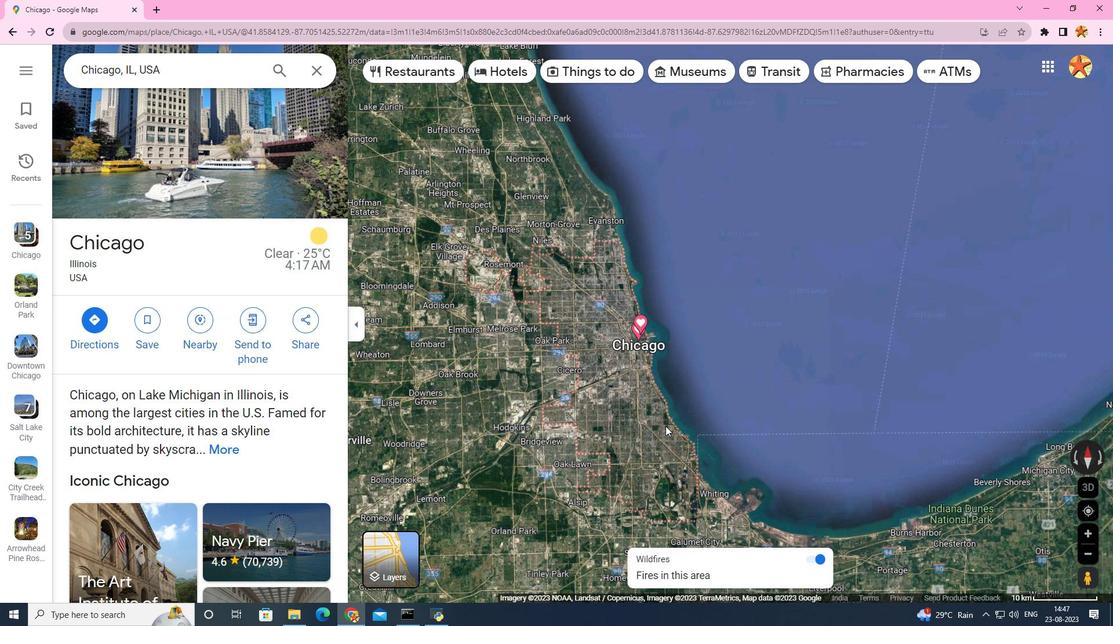 
Action: Mouse scrolled (665, 426) with delta (0, 0)
Screenshot: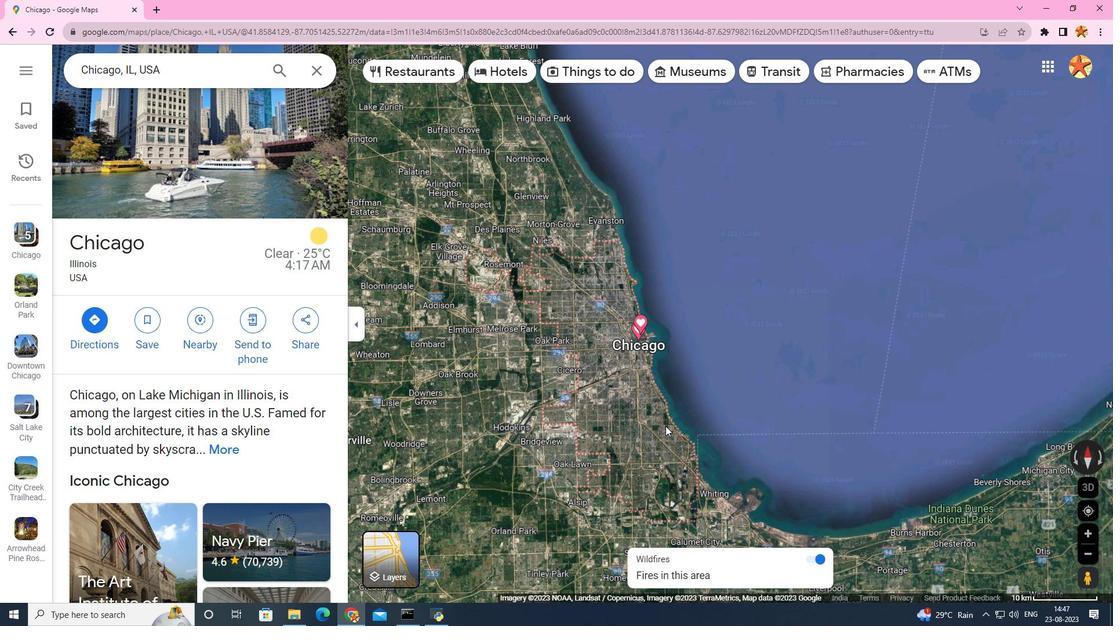 
Action: Mouse scrolled (665, 426) with delta (0, 0)
Screenshot: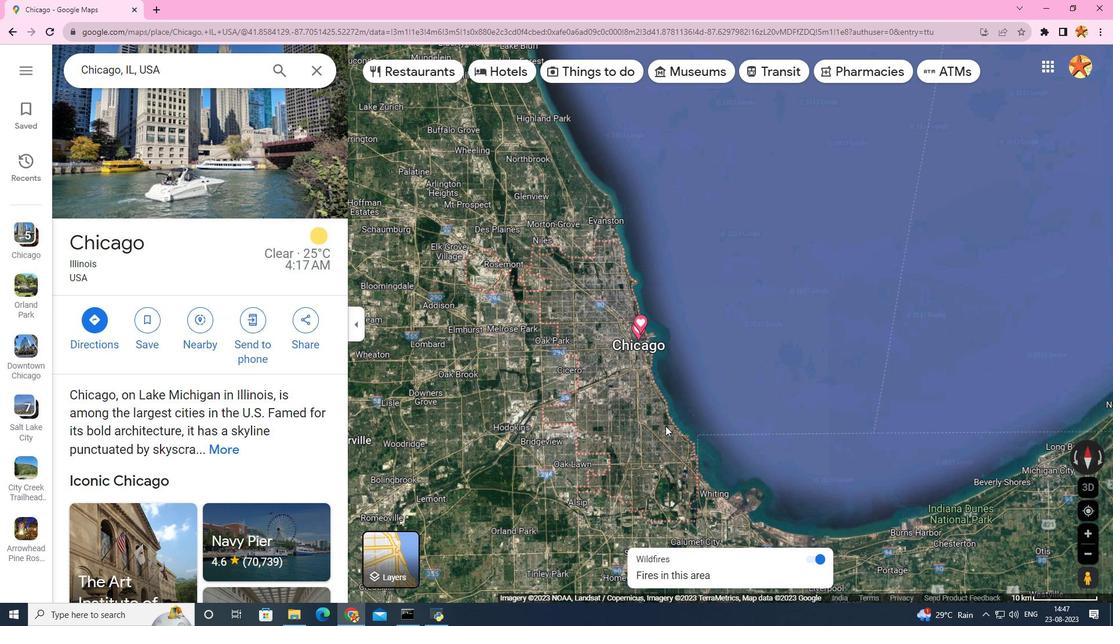 
Action: Mouse scrolled (665, 426) with delta (0, 0)
Screenshot: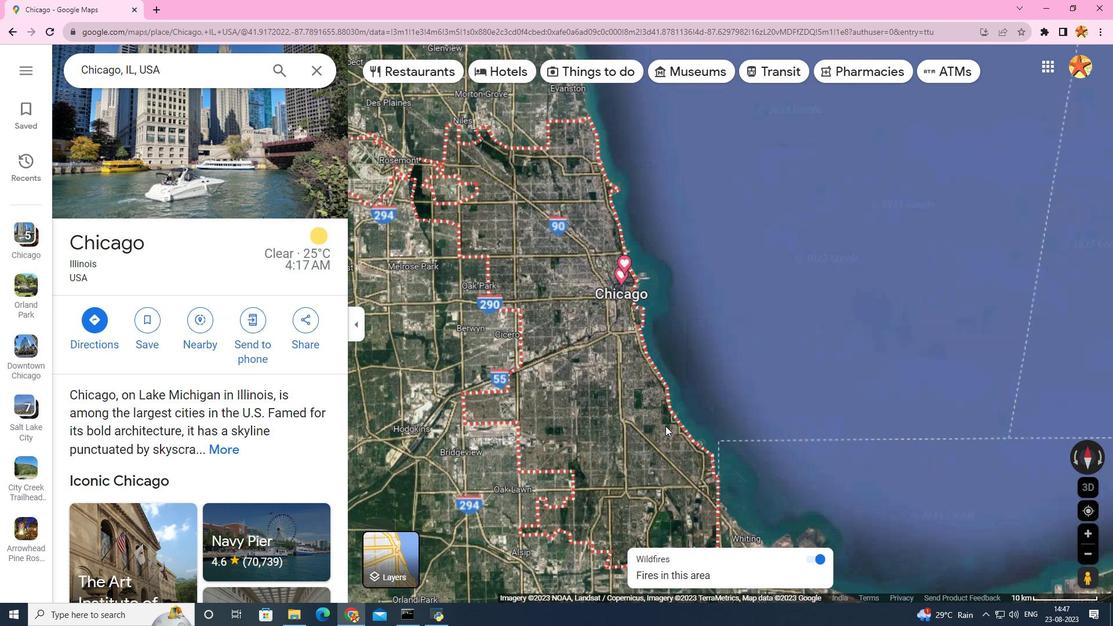 
Action: Mouse scrolled (665, 426) with delta (0, 0)
Screenshot: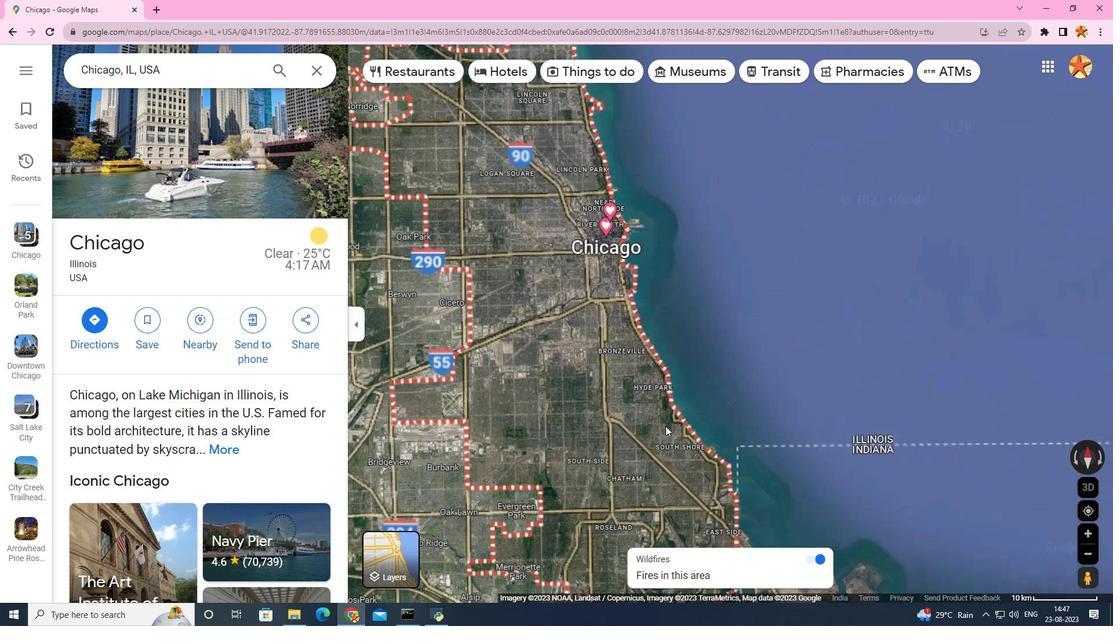 
Action: Mouse scrolled (665, 425) with delta (0, 0)
Screenshot: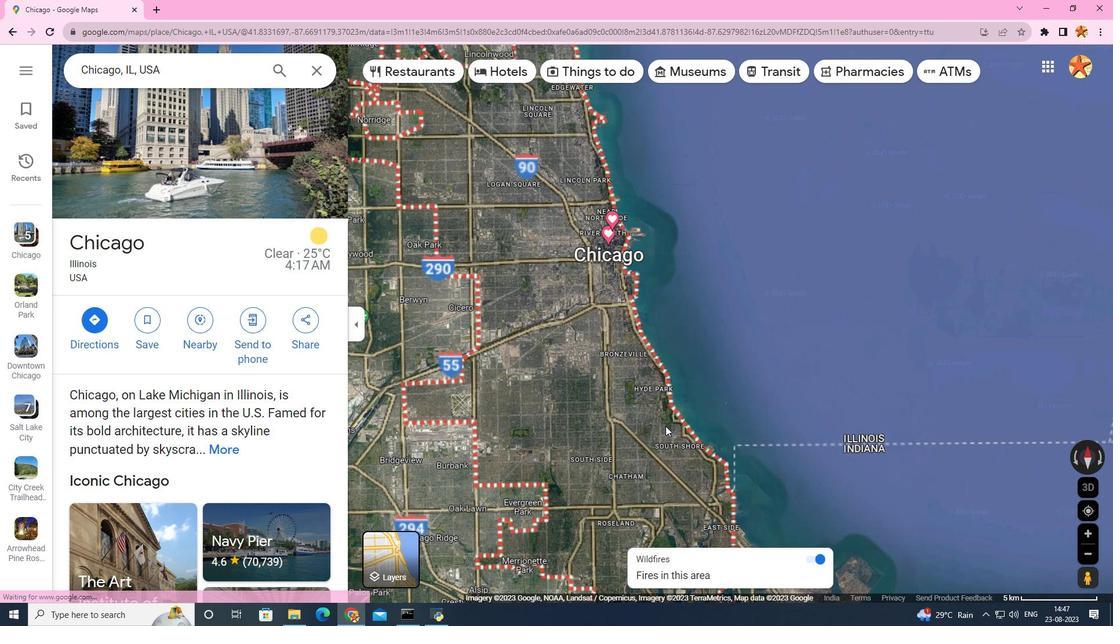 
Action: Mouse scrolled (665, 426) with delta (0, 0)
Screenshot: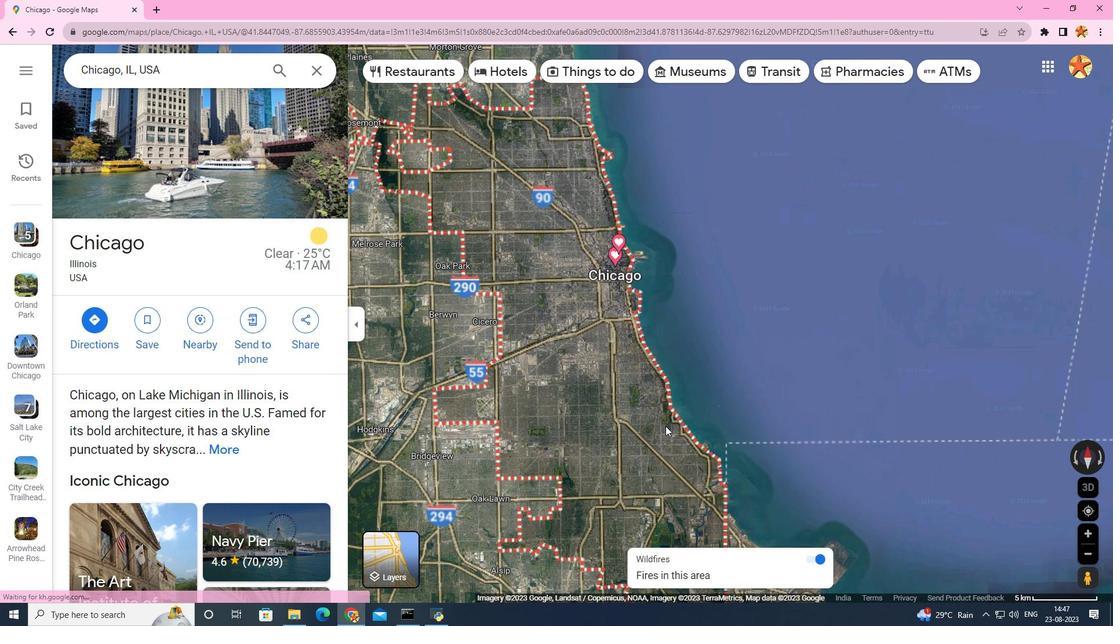 
Action: Mouse scrolled (665, 426) with delta (0, 0)
Screenshot: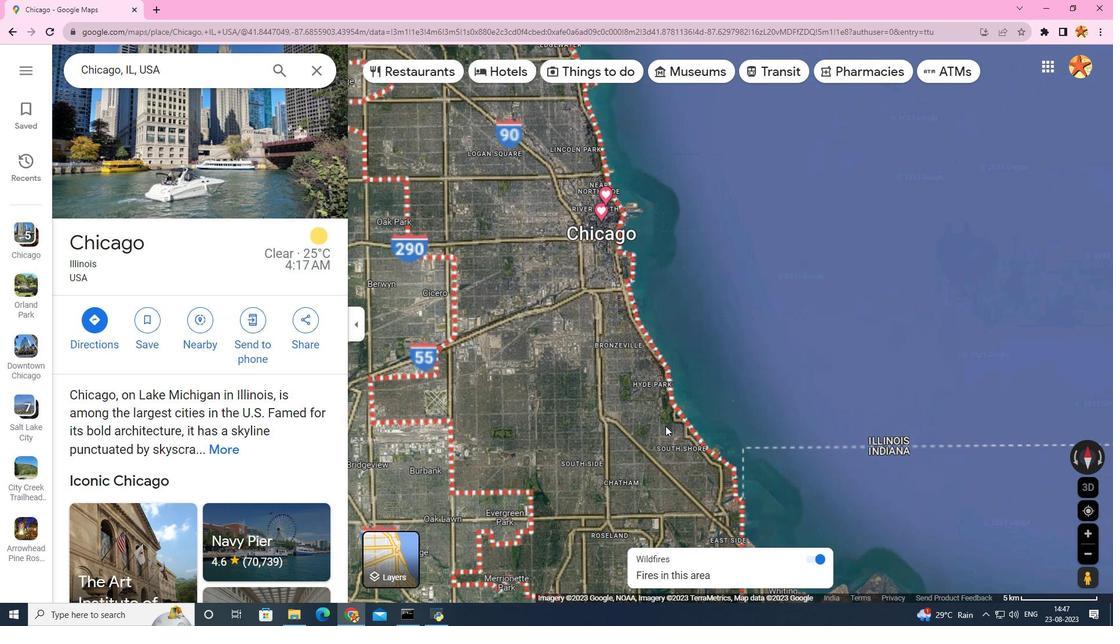 
Action: Mouse scrolled (665, 426) with delta (0, 0)
Screenshot: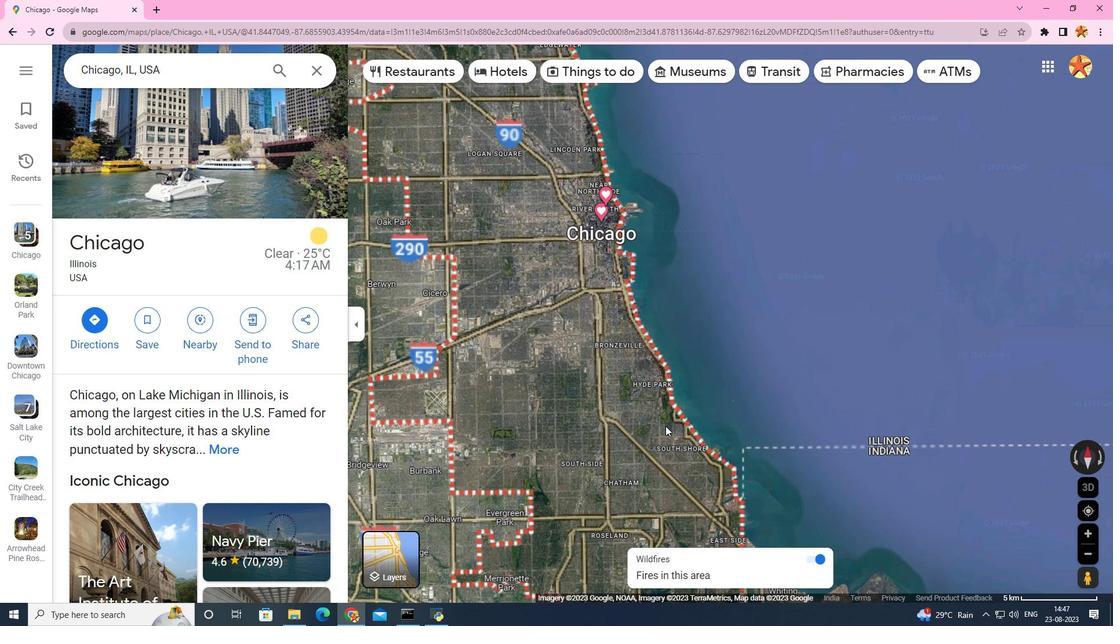 
Action: Mouse scrolled (665, 426) with delta (0, 0)
Screenshot: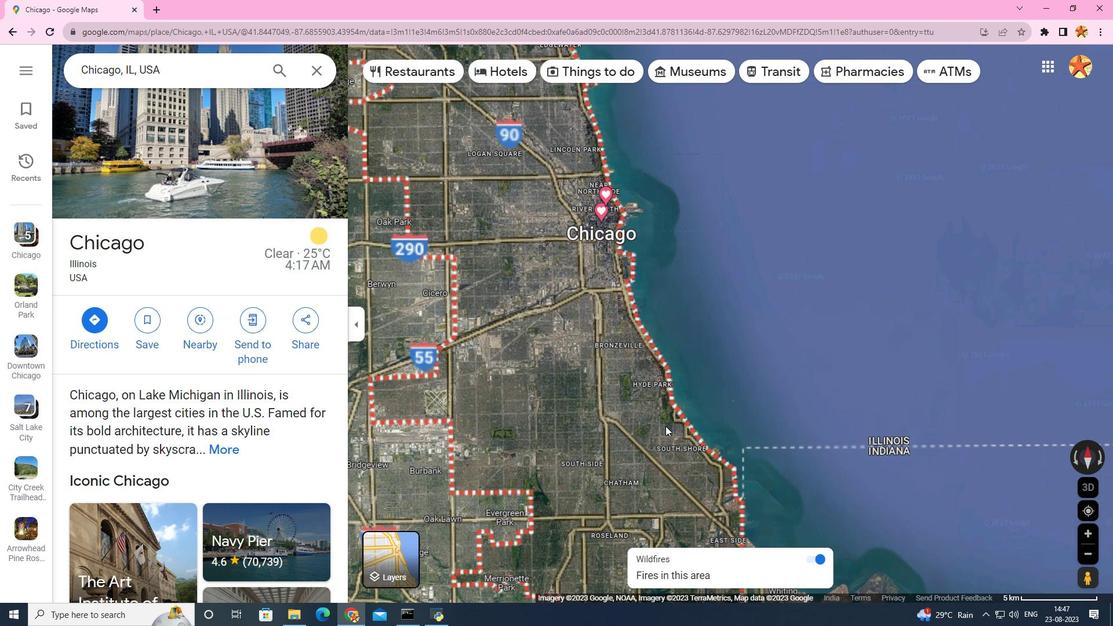
Action: Mouse scrolled (665, 426) with delta (0, 0)
Screenshot: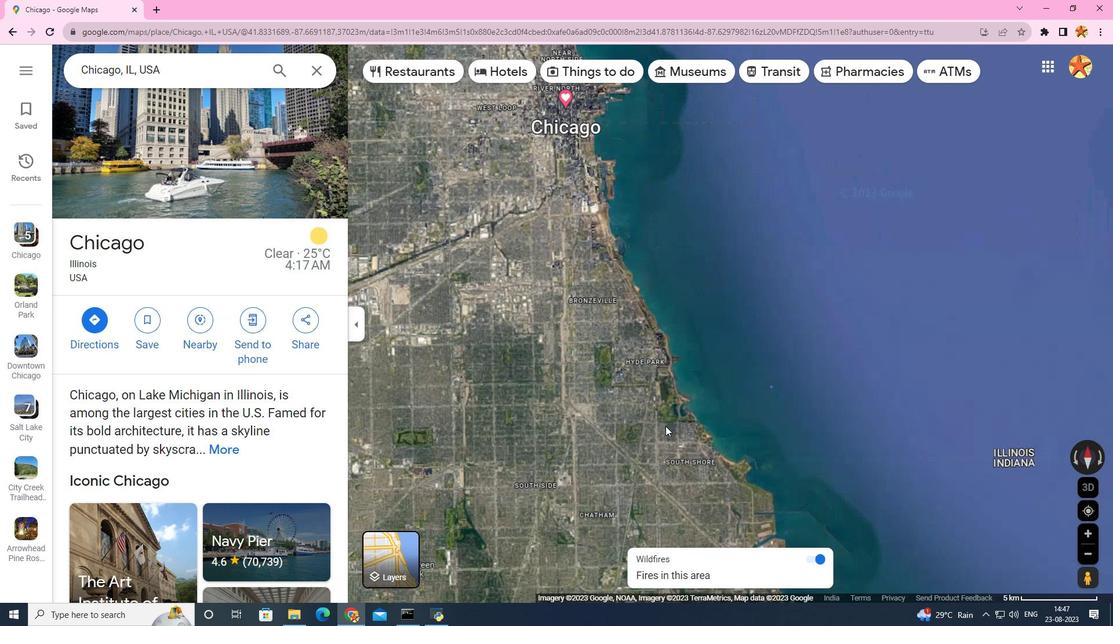 
Action: Mouse scrolled (665, 426) with delta (0, 0)
Screenshot: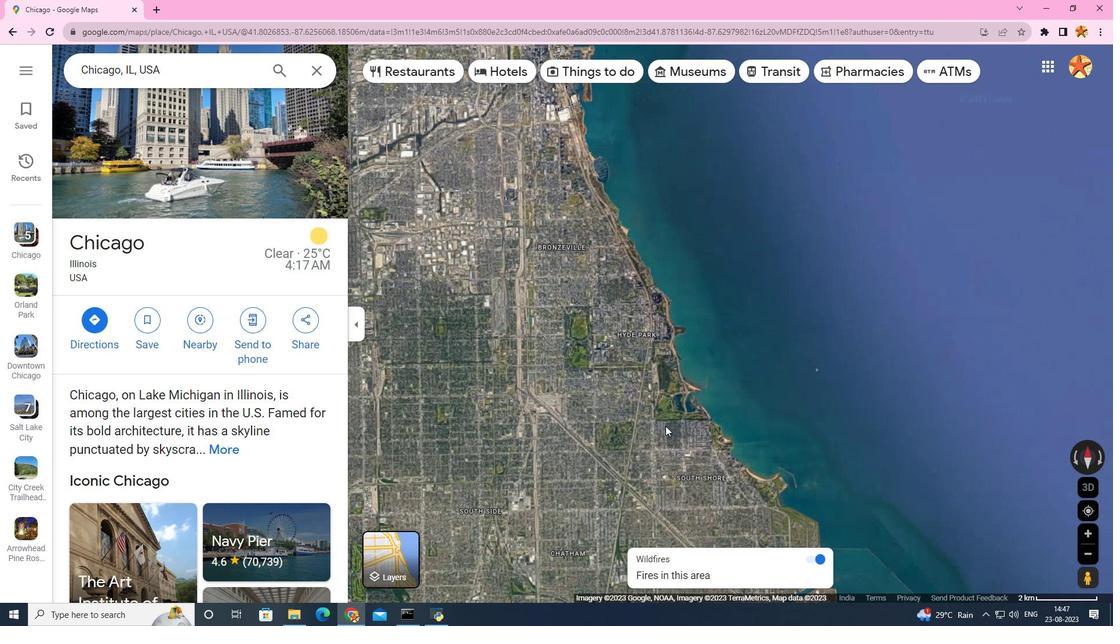 
Action: Mouse scrolled (665, 426) with delta (0, 0)
Screenshot: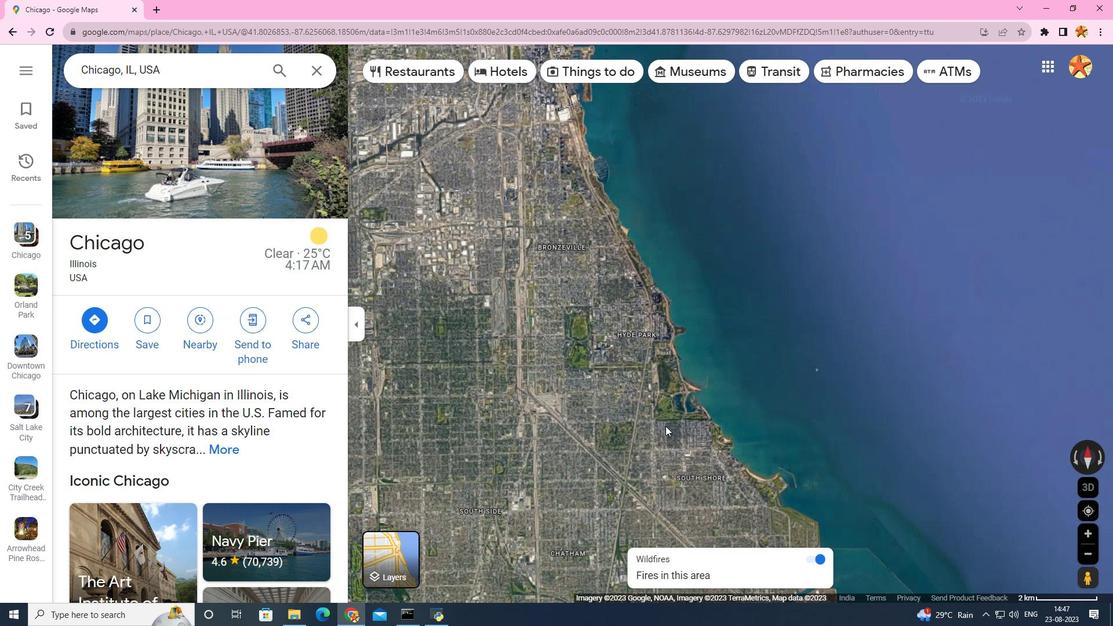 
Action: Mouse scrolled (665, 426) with delta (0, 0)
Screenshot: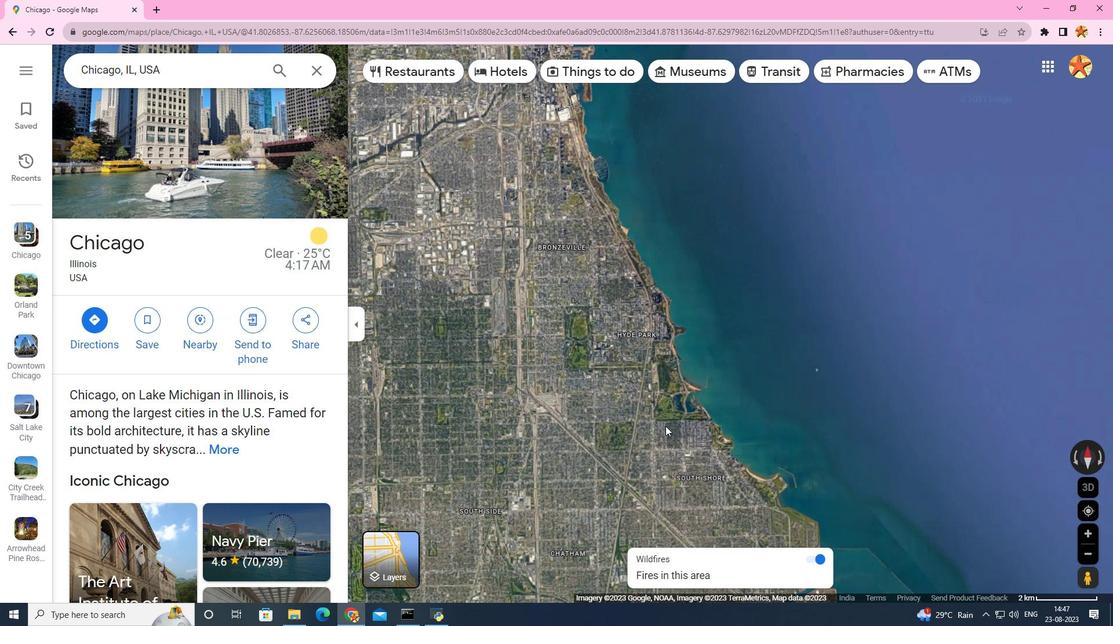 
Action: Mouse scrolled (665, 426) with delta (0, 0)
Screenshot: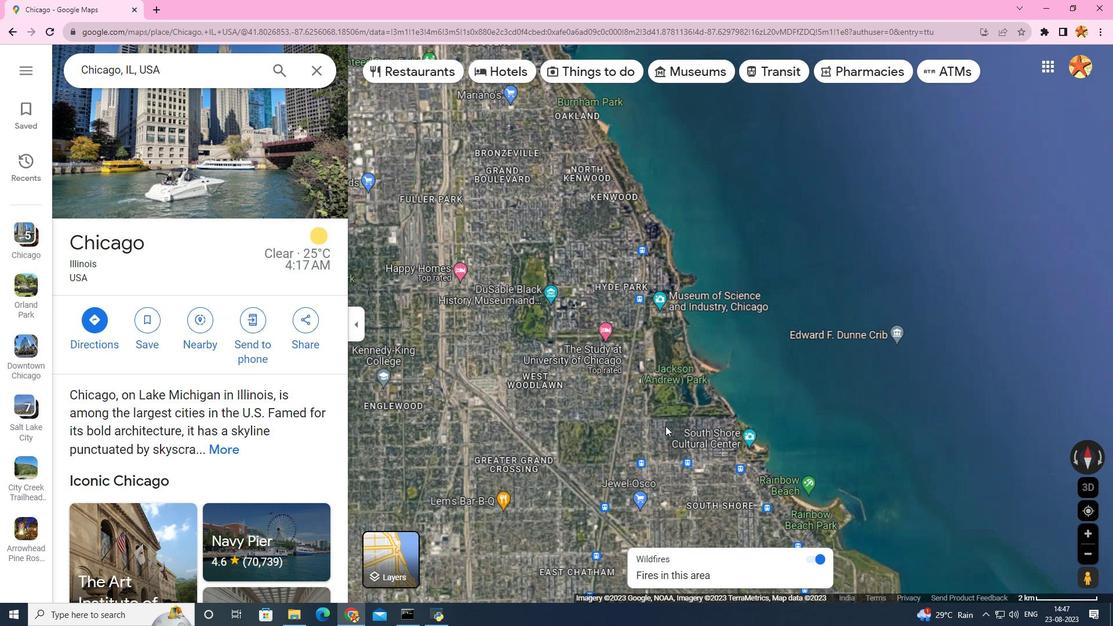 
Action: Mouse scrolled (665, 425) with delta (0, 0)
Screenshot: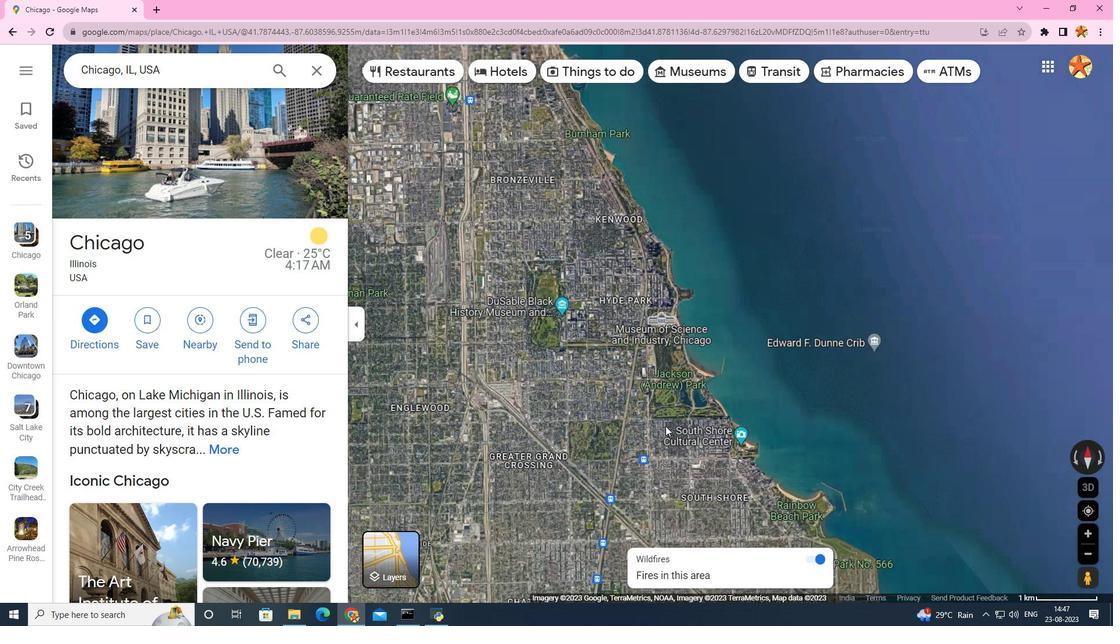 
Action: Mouse scrolled (665, 425) with delta (0, 0)
Screenshot: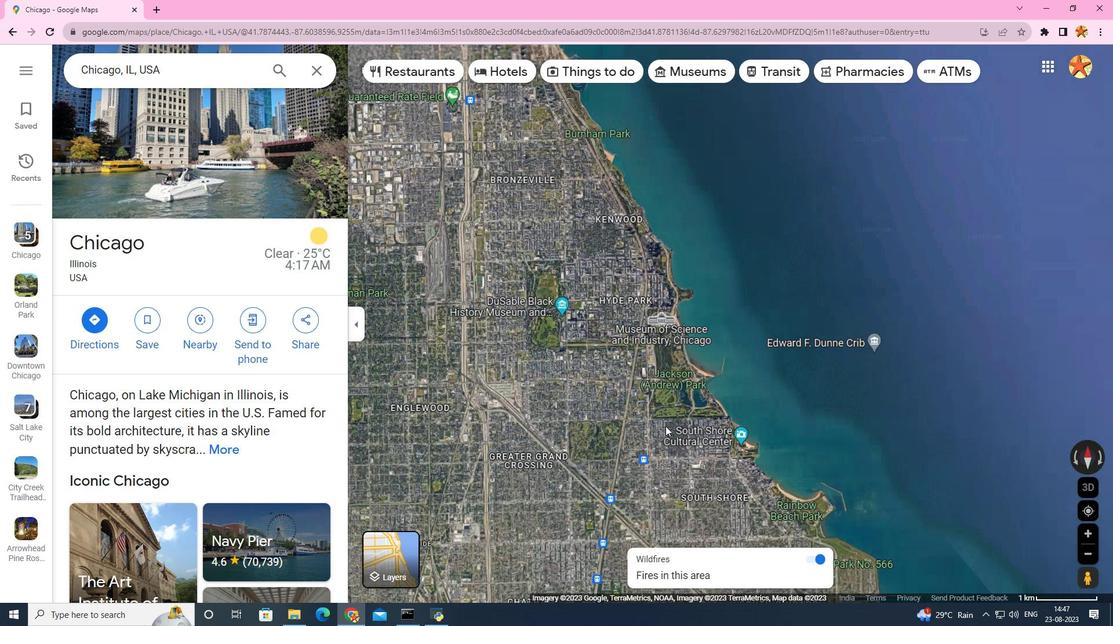 
Action: Mouse scrolled (665, 425) with delta (0, 0)
Screenshot: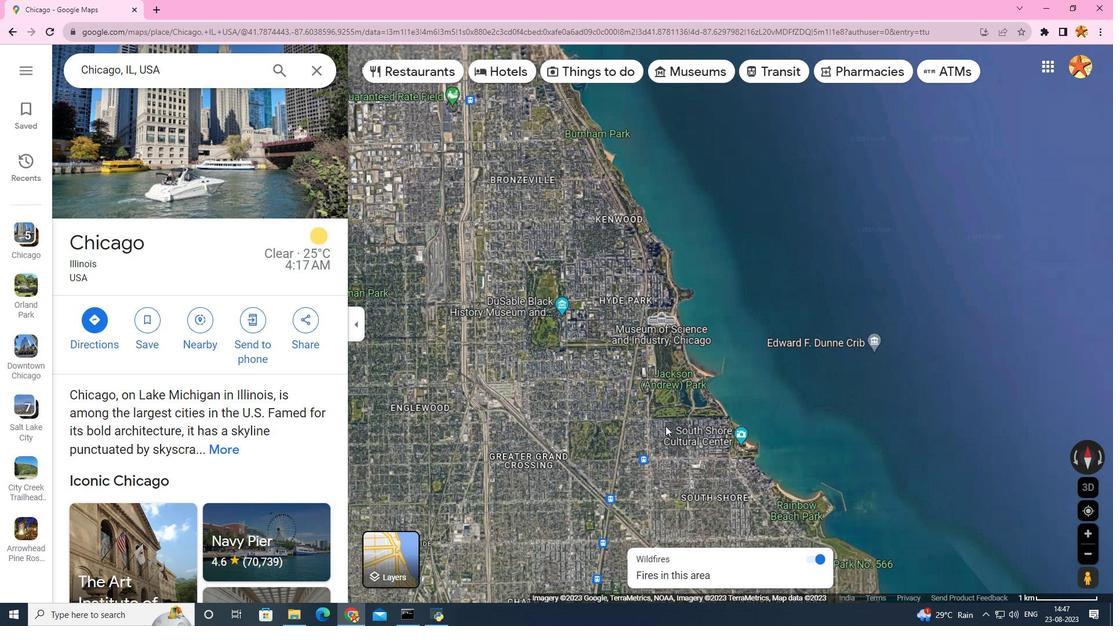 
Action: Mouse scrolled (665, 425) with delta (0, 0)
Screenshot: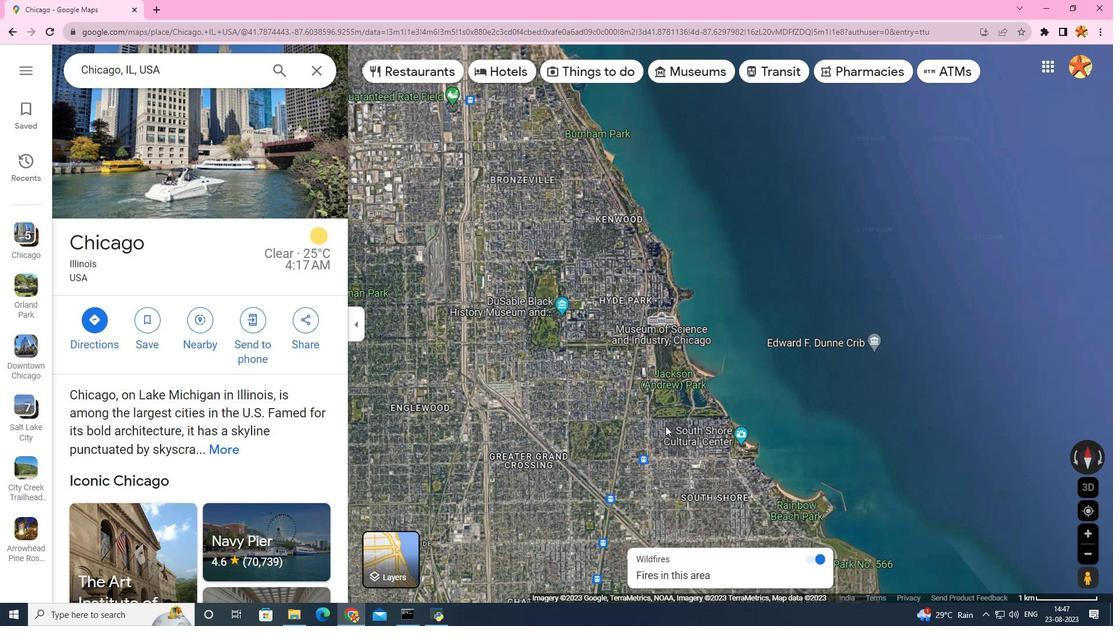 
Action: Mouse scrolled (665, 425) with delta (0, 0)
Screenshot: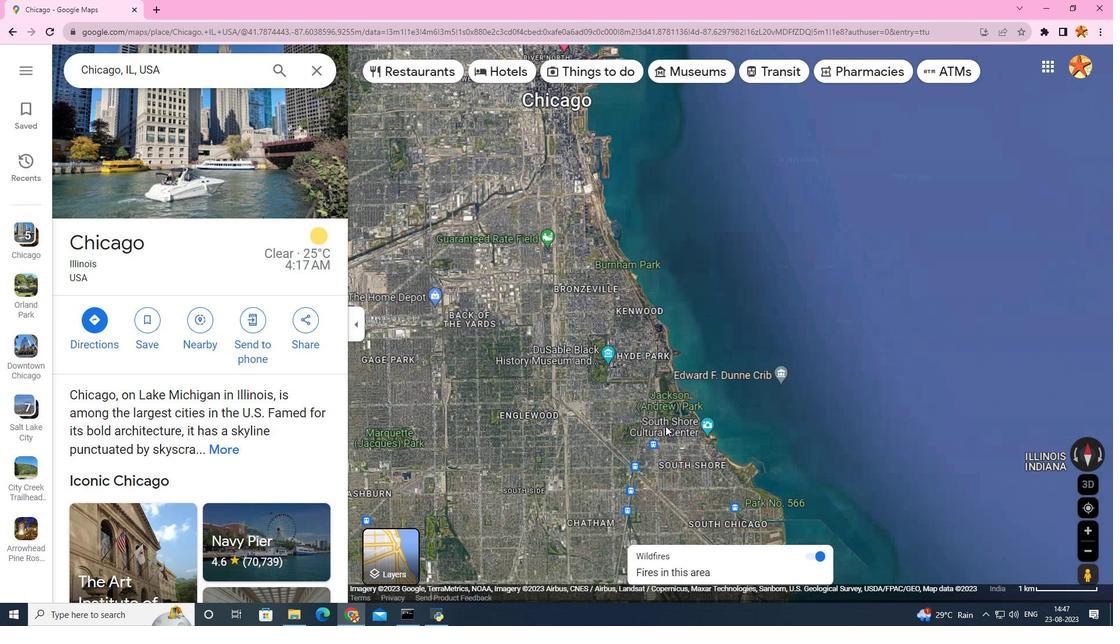 
Action: Mouse scrolled (665, 425) with delta (0, 0)
Screenshot: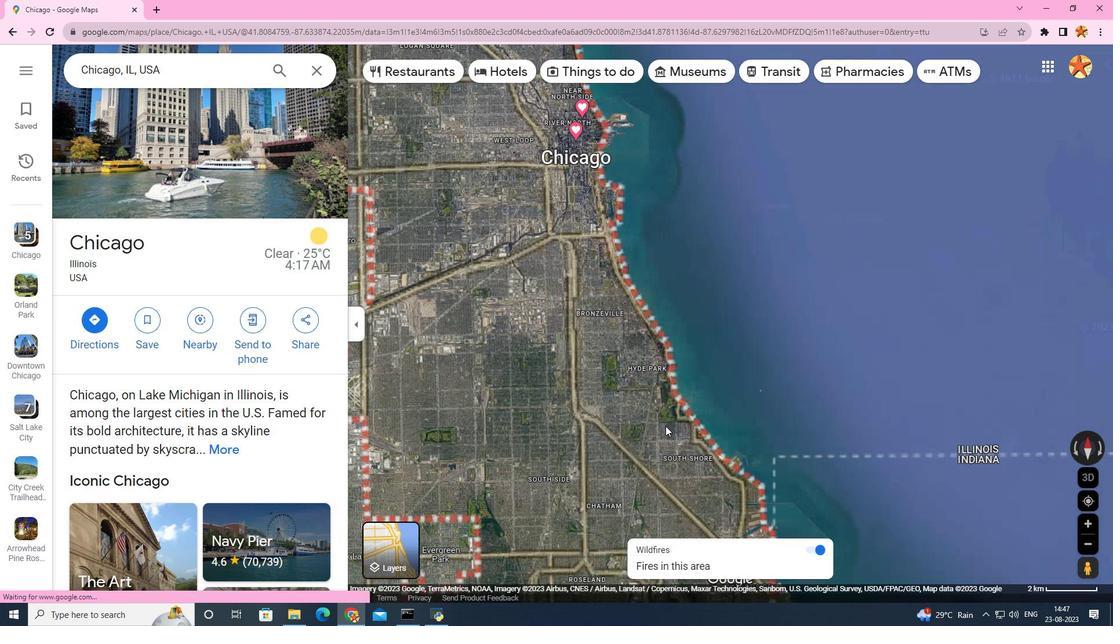 
Action: Mouse scrolled (665, 425) with delta (0, 0)
Screenshot: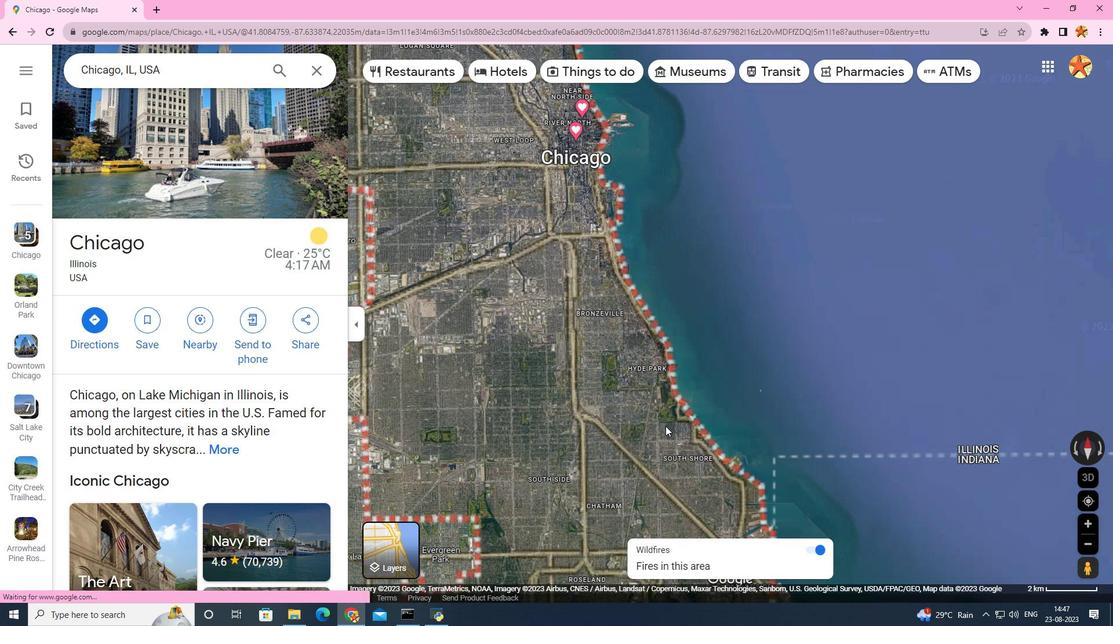 
Action: Mouse scrolled (665, 425) with delta (0, 0)
Screenshot: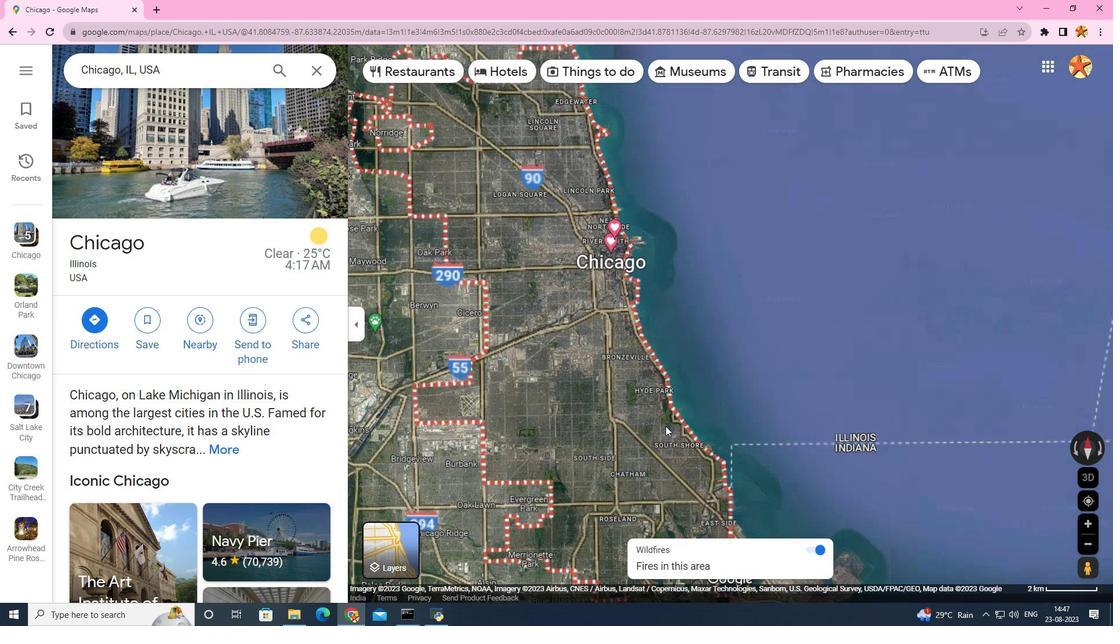 
Action: Mouse scrolled (665, 425) with delta (0, 0)
Screenshot: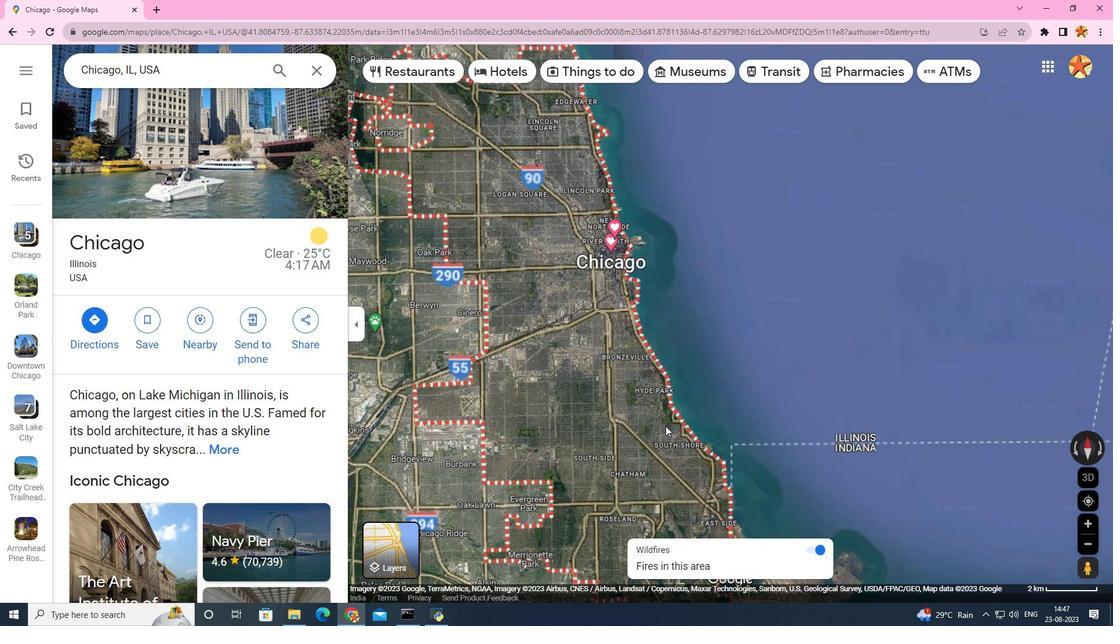 
Action: Mouse scrolled (665, 425) with delta (0, 0)
Screenshot: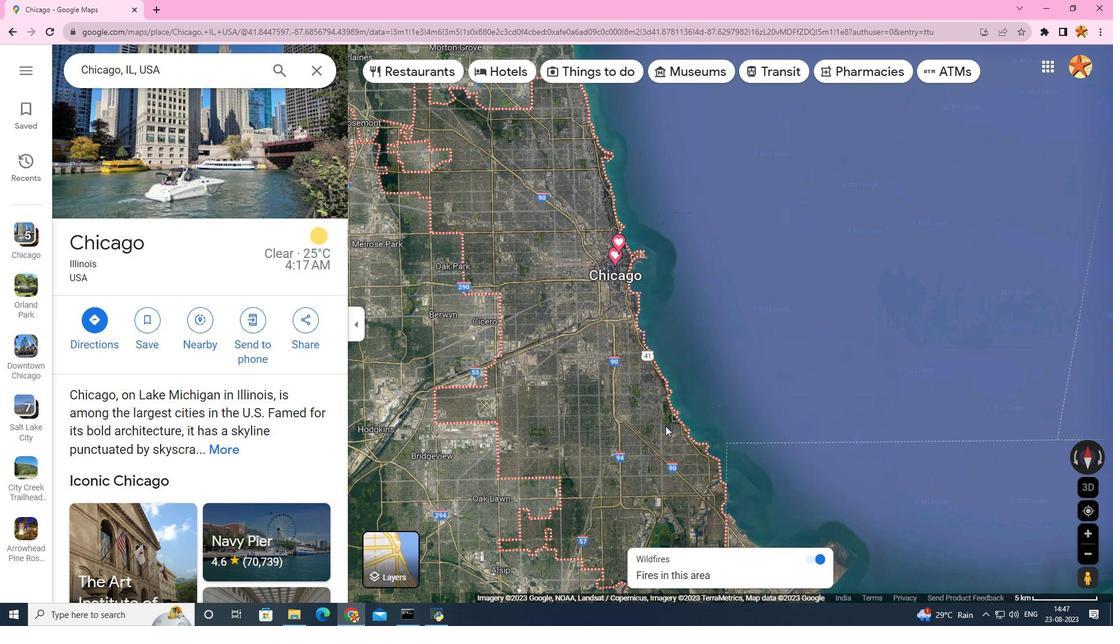 
Action: Mouse scrolled (665, 425) with delta (0, 0)
Screenshot: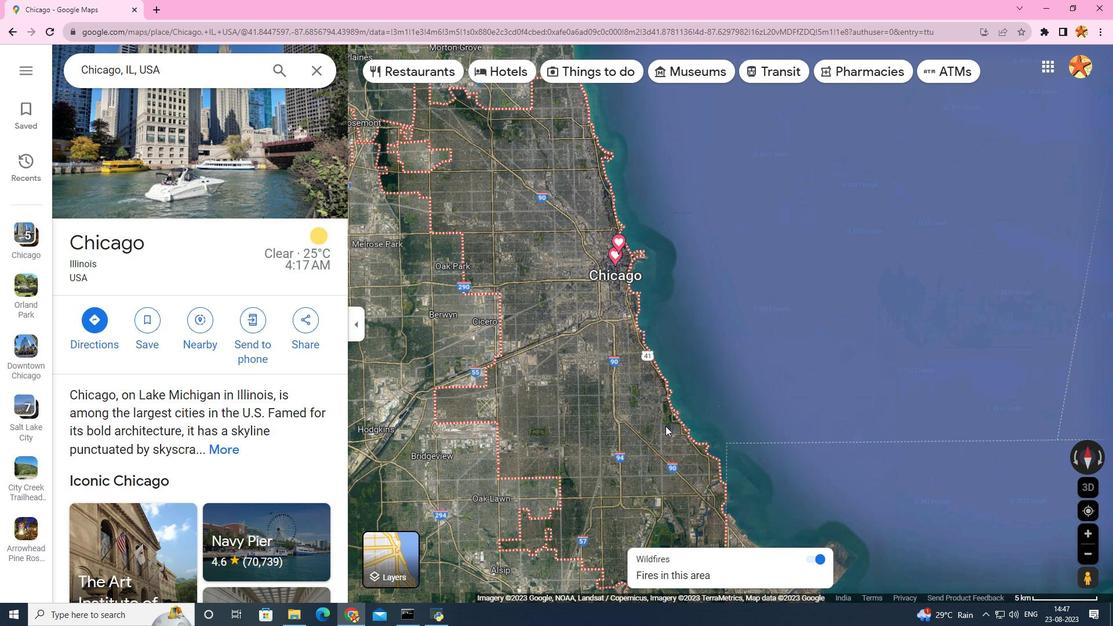 
Action: Mouse moved to (376, 222)
Screenshot: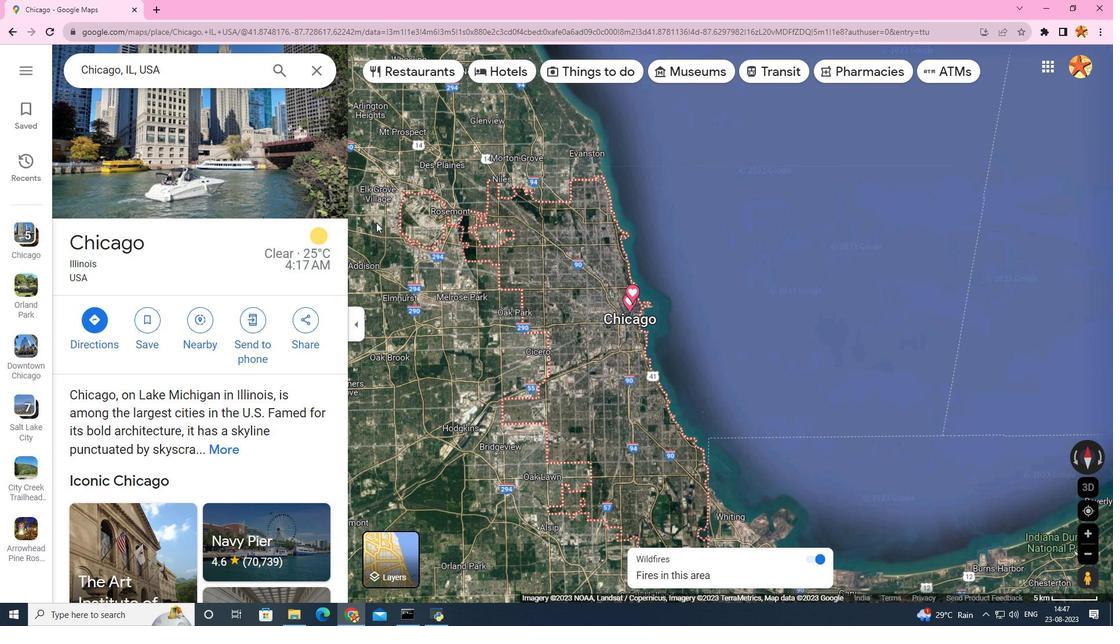 
Action: Mouse scrolled (376, 223) with delta (0, 0)
Screenshot: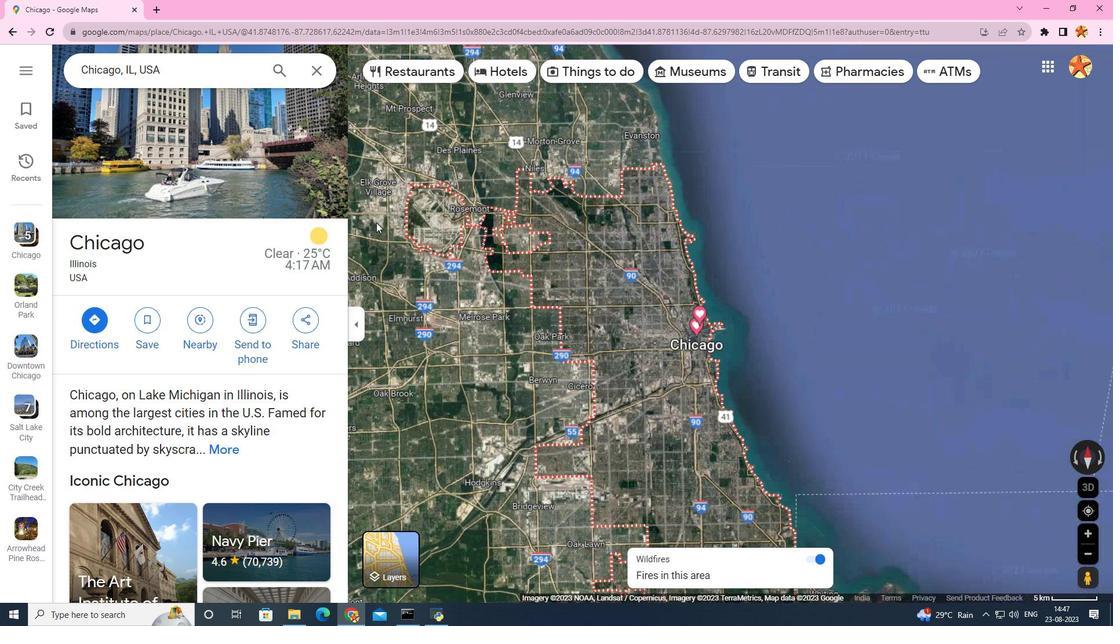 
Action: Mouse scrolled (376, 223) with delta (0, 0)
Screenshot: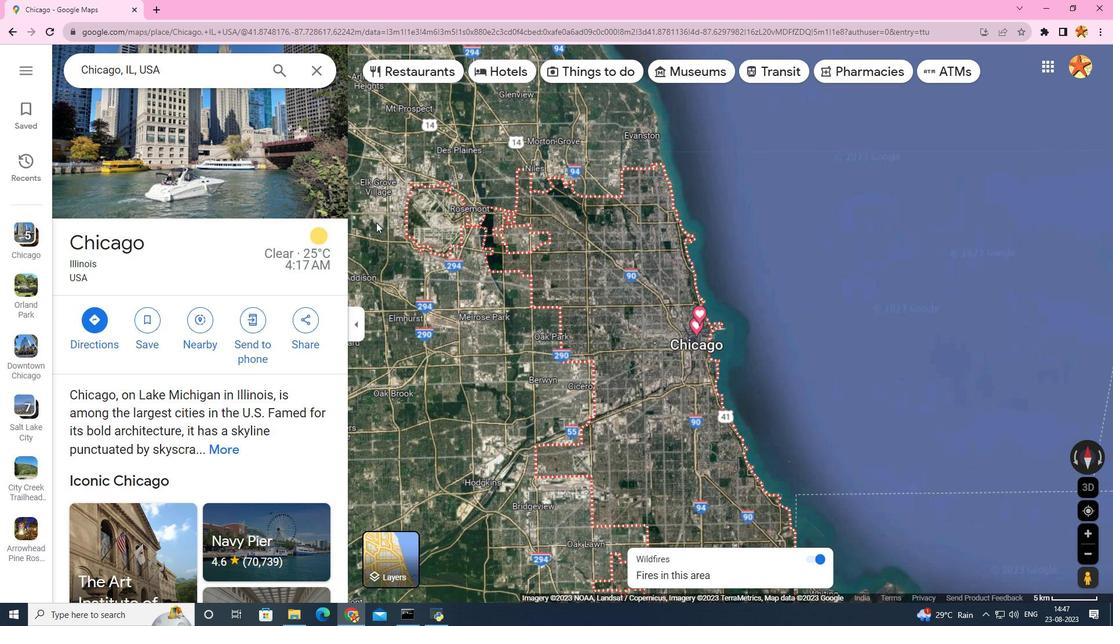 
Action: Mouse scrolled (376, 223) with delta (0, 0)
Screenshot: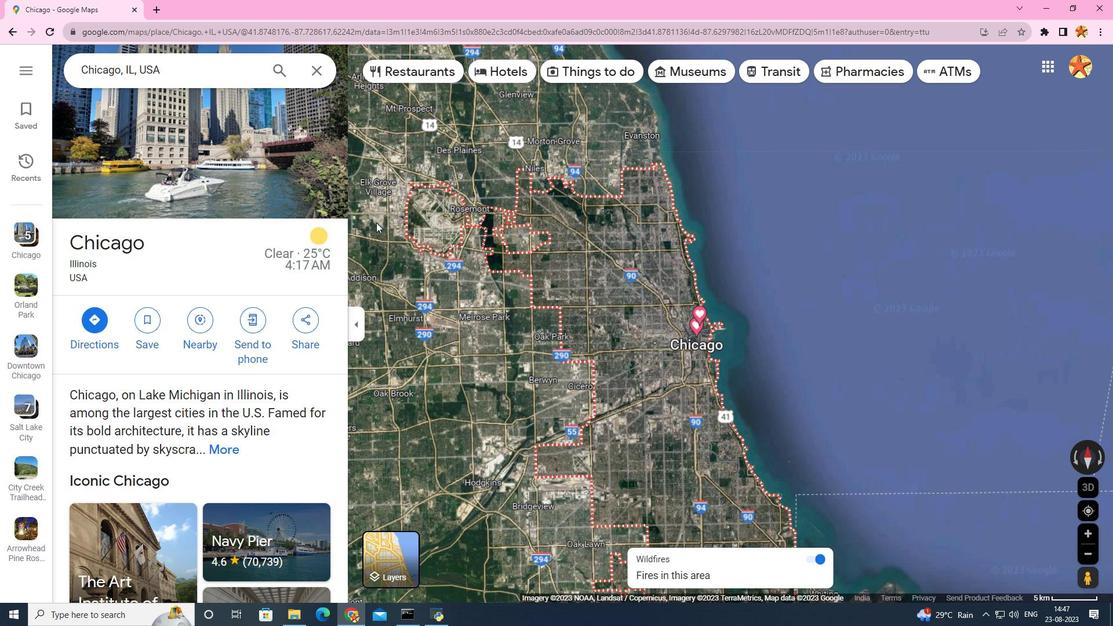 
Action: Mouse scrolled (376, 223) with delta (0, 0)
Screenshot: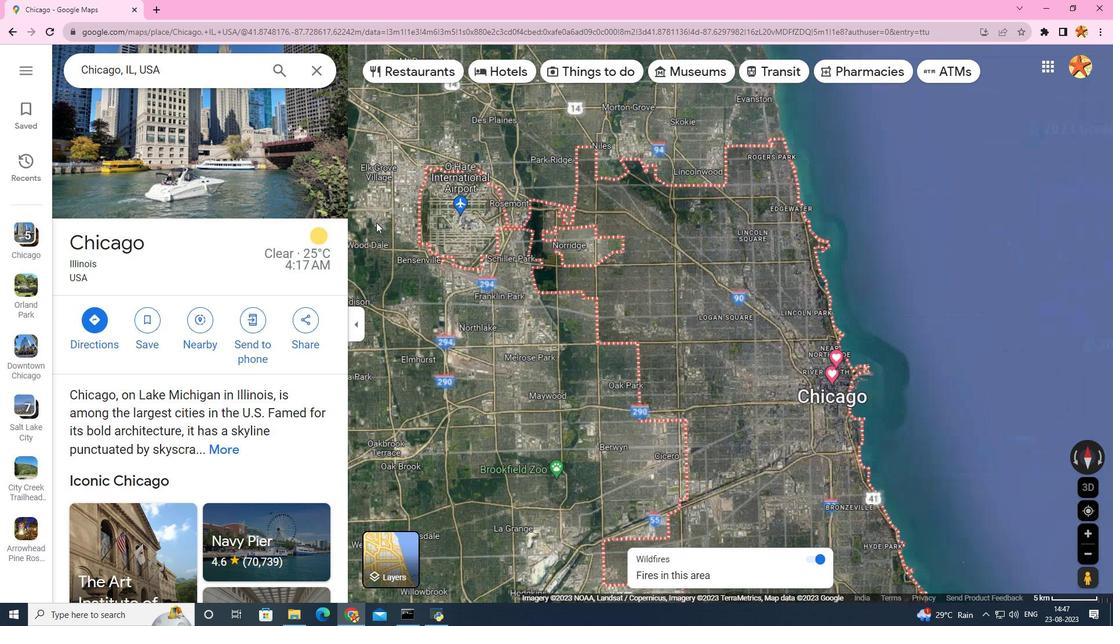 
Action: Mouse scrolled (376, 223) with delta (0, 0)
Screenshot: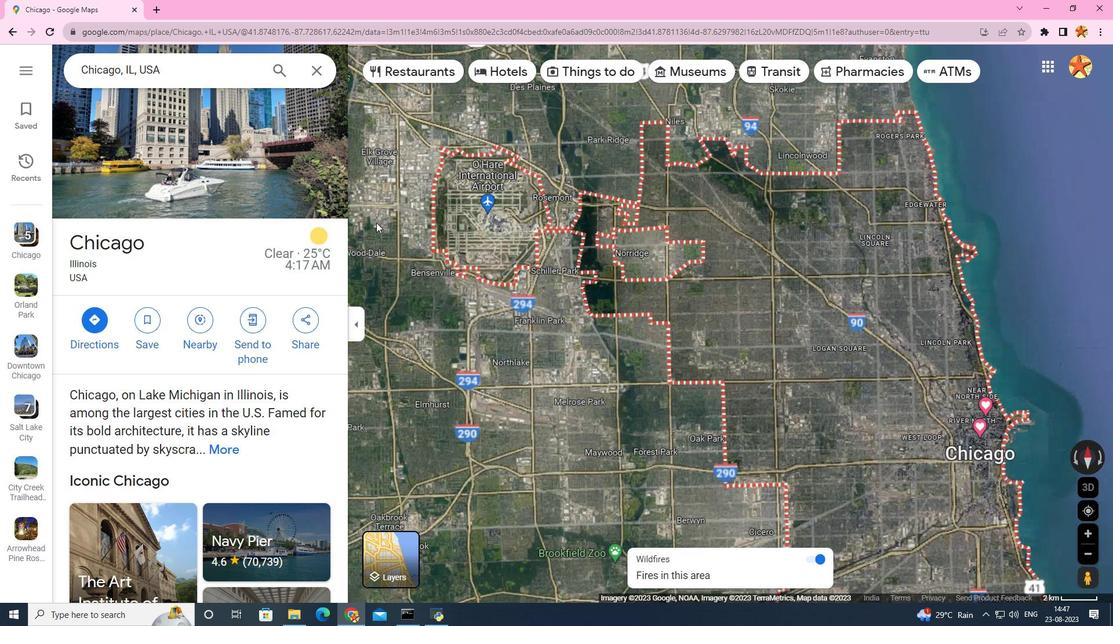 
Action: Mouse scrolled (376, 223) with delta (0, 0)
Screenshot: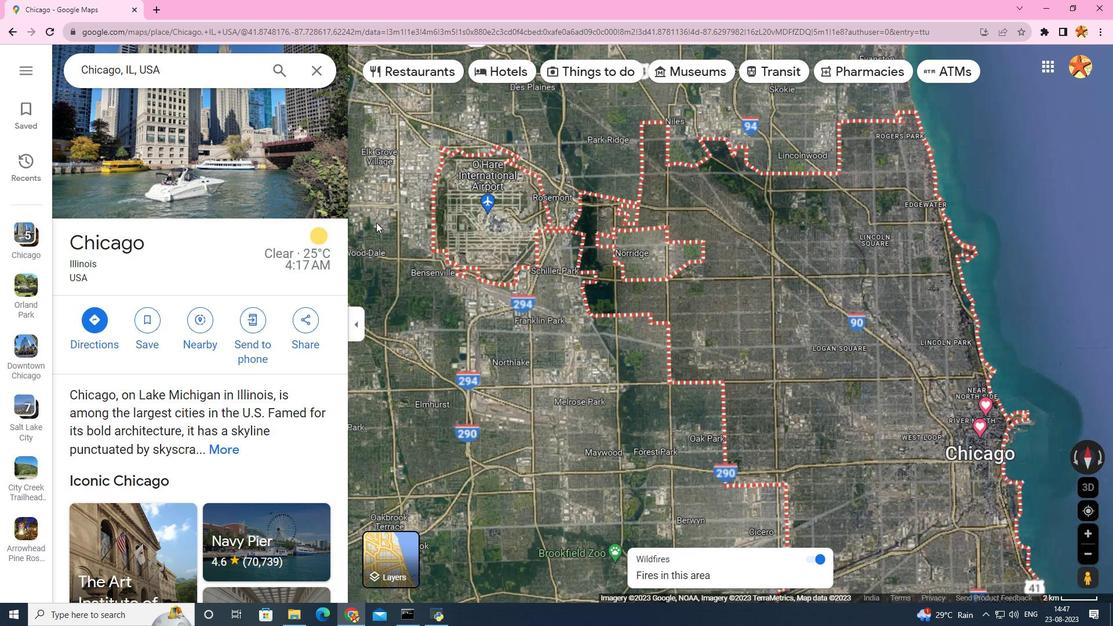 
Action: Mouse scrolled (376, 223) with delta (0, 0)
Screenshot: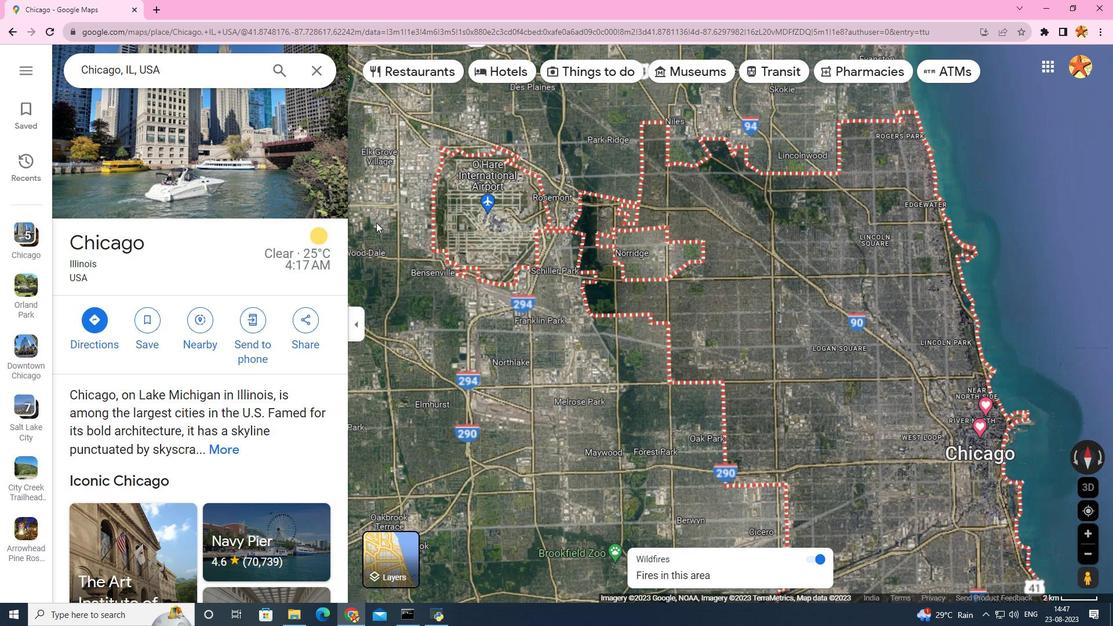
Action: Mouse scrolled (376, 223) with delta (0, 0)
Screenshot: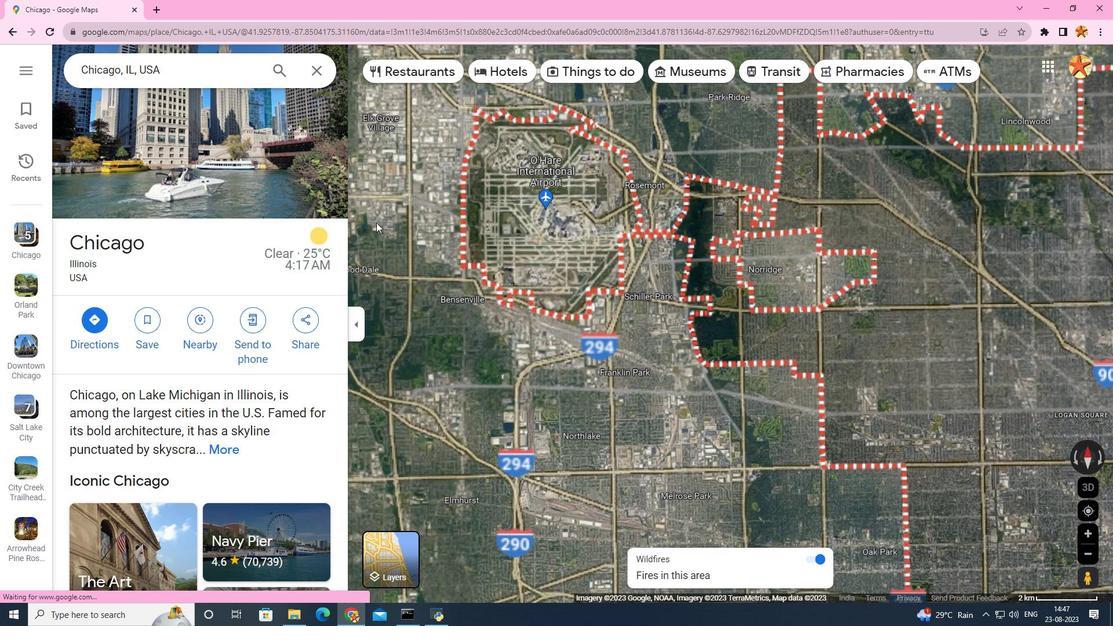 
Action: Mouse scrolled (376, 222) with delta (0, 0)
Screenshot: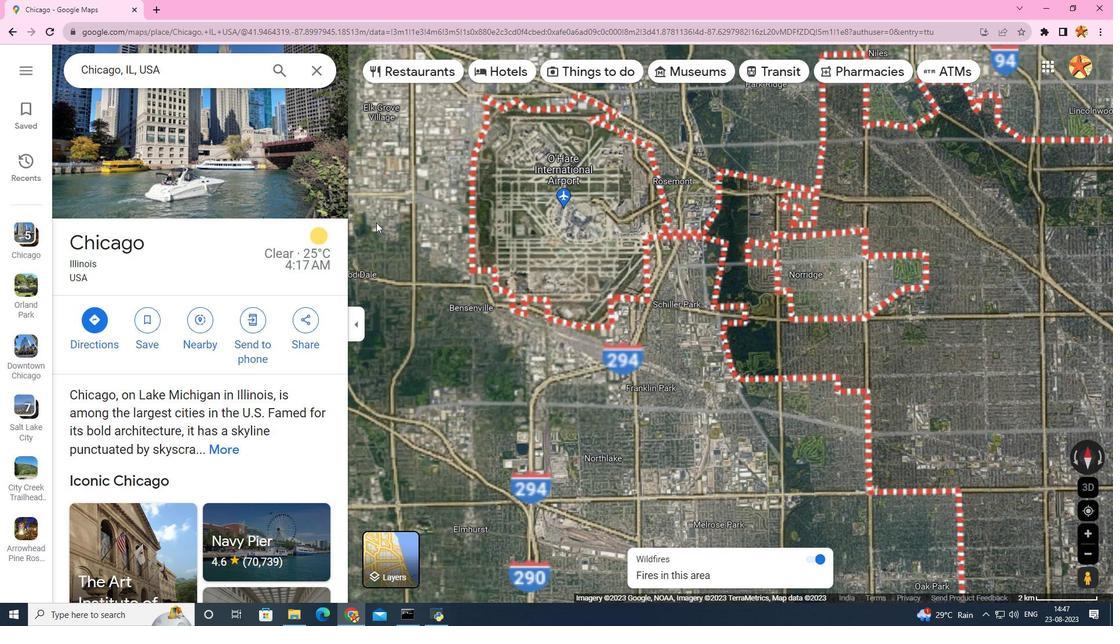 
Action: Mouse scrolled (376, 222) with delta (0, 0)
Screenshot: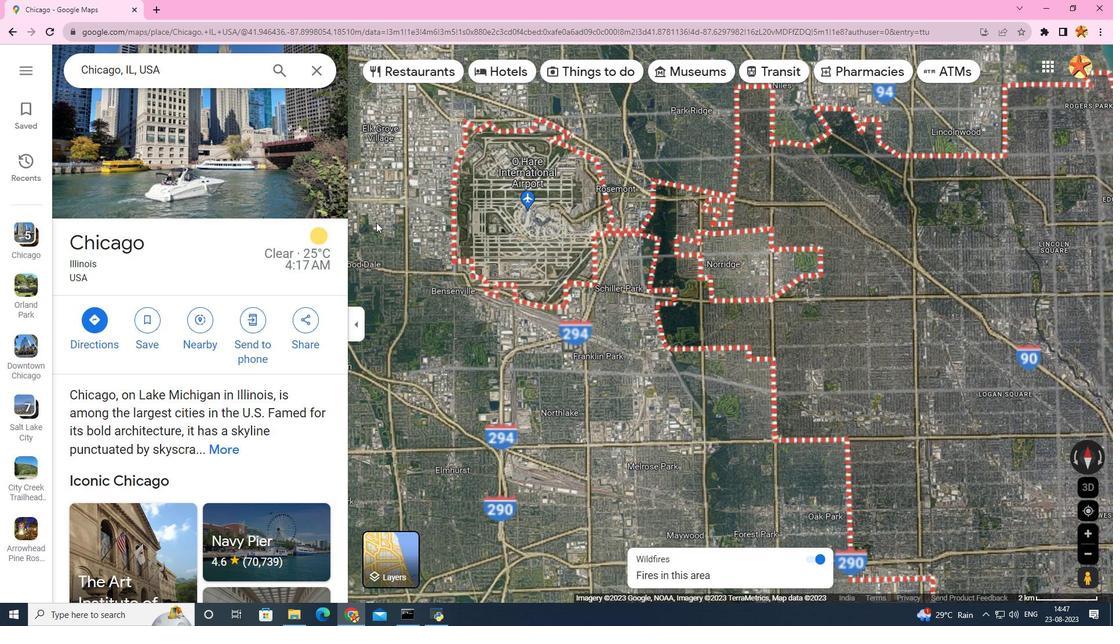
Action: Mouse scrolled (376, 222) with delta (0, 0)
Screenshot: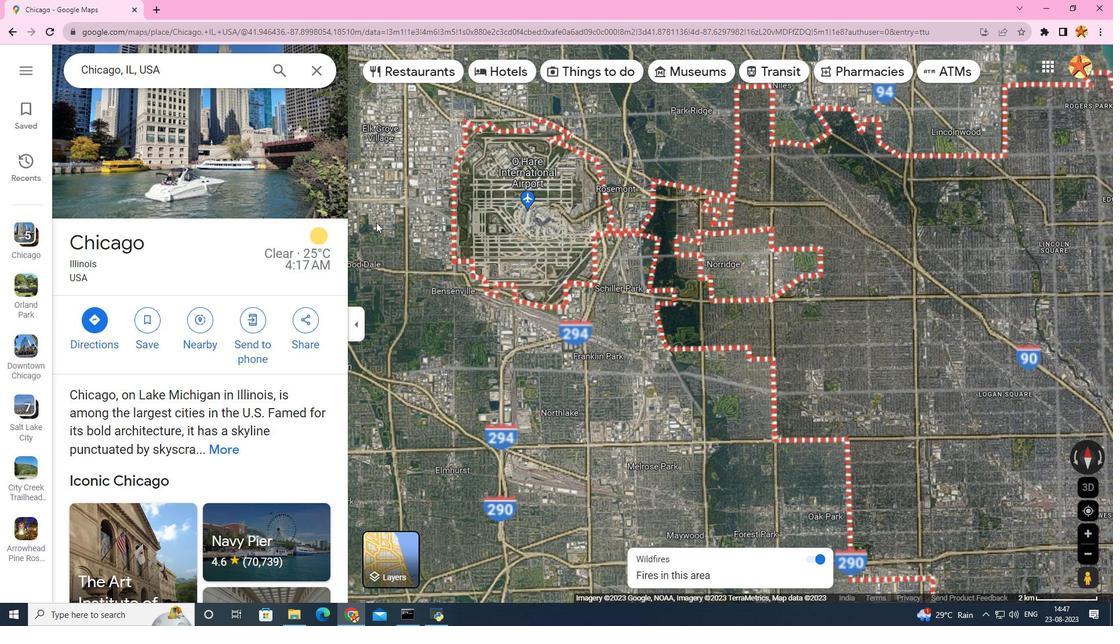 
Action: Mouse scrolled (376, 222) with delta (0, 0)
Screenshot: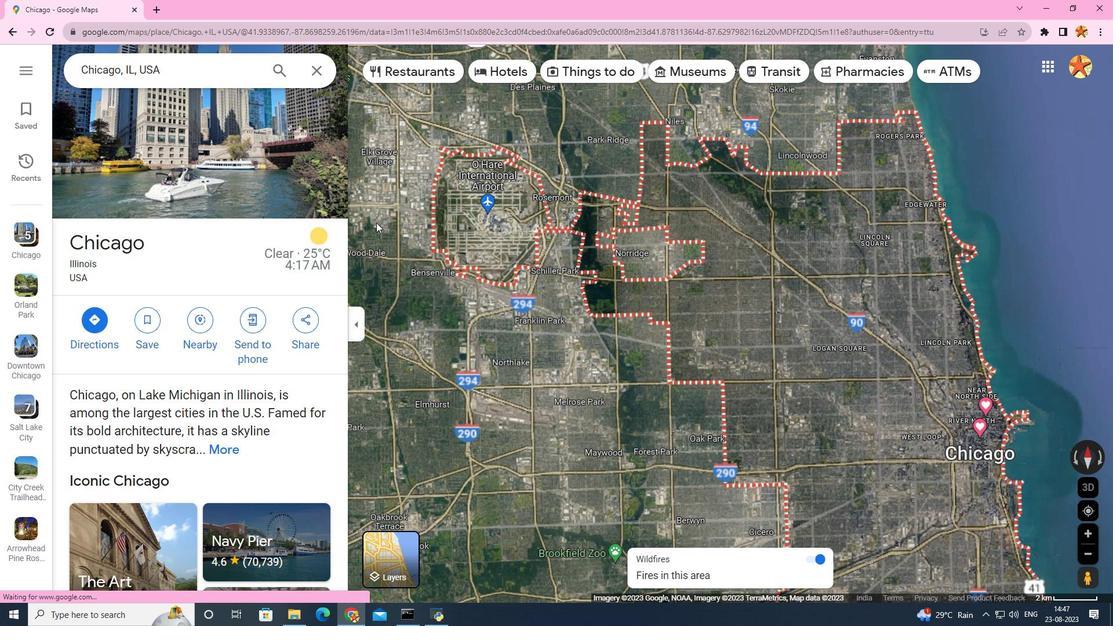 
Action: Mouse scrolled (376, 222) with delta (0, 0)
Screenshot: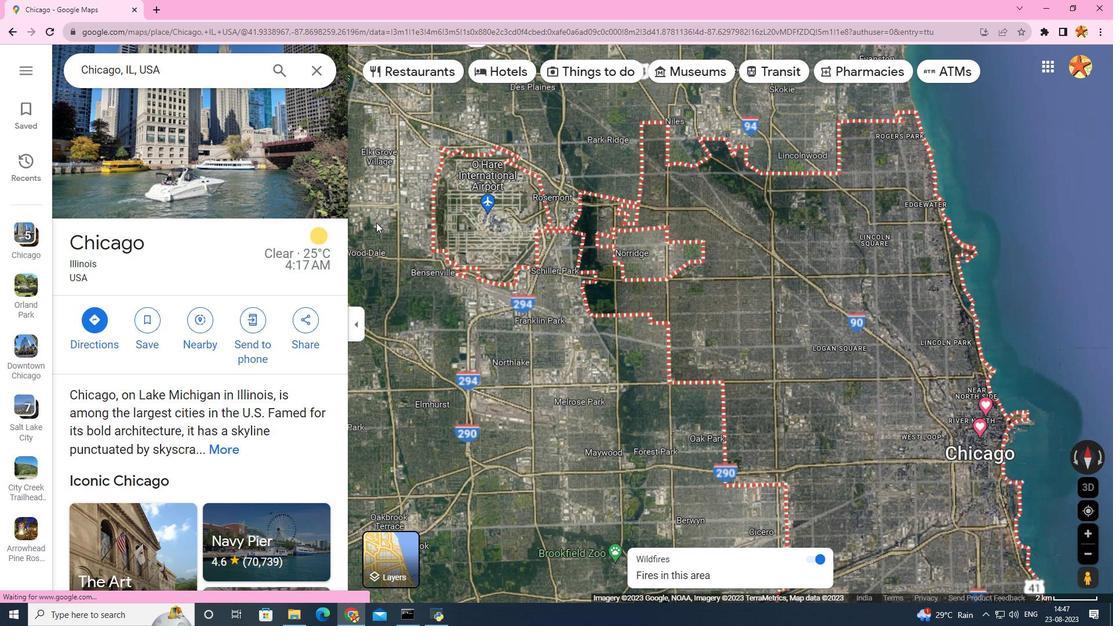 
Action: Mouse scrolled (376, 222) with delta (0, 0)
Screenshot: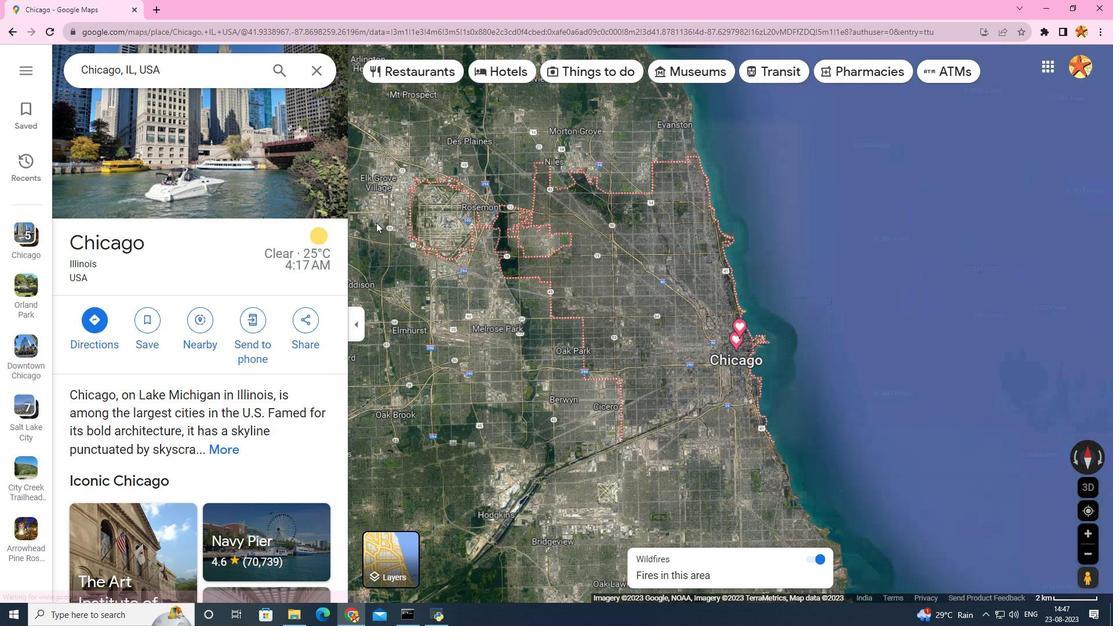 
Action: Mouse scrolled (376, 222) with delta (0, 0)
Screenshot: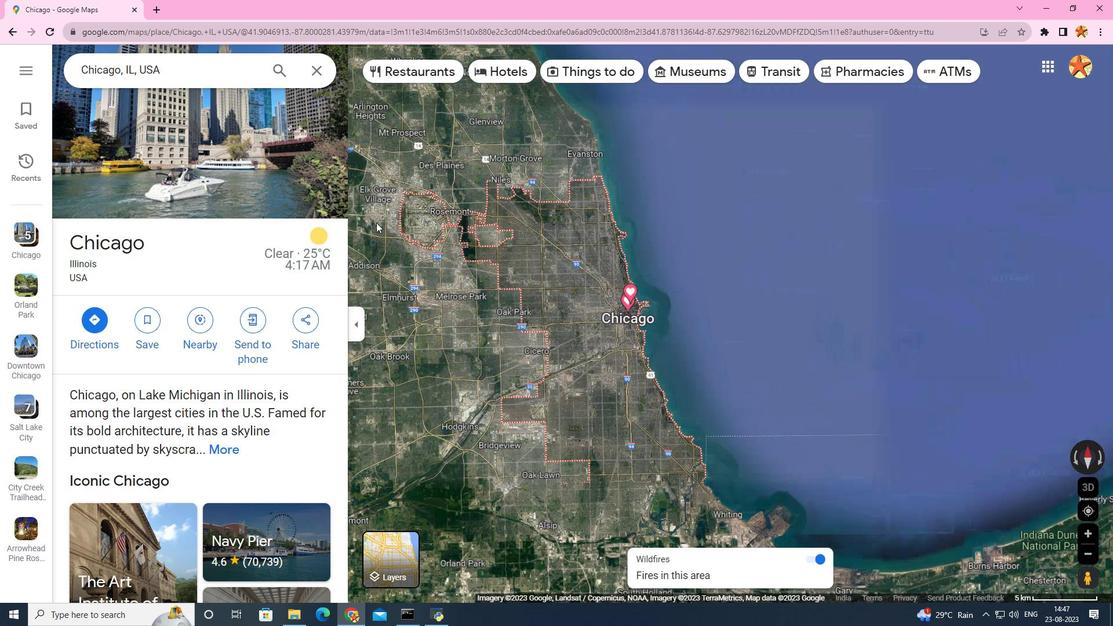 
Action: Mouse scrolled (376, 222) with delta (0, 0)
Screenshot: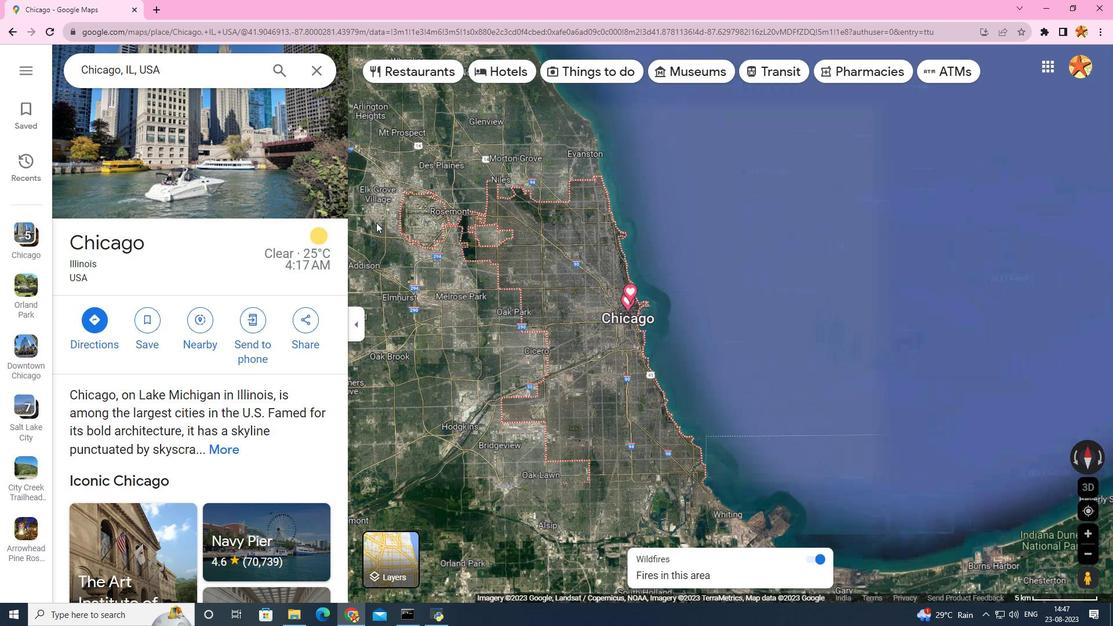 
Action: Mouse scrolled (376, 222) with delta (0, 0)
Screenshot: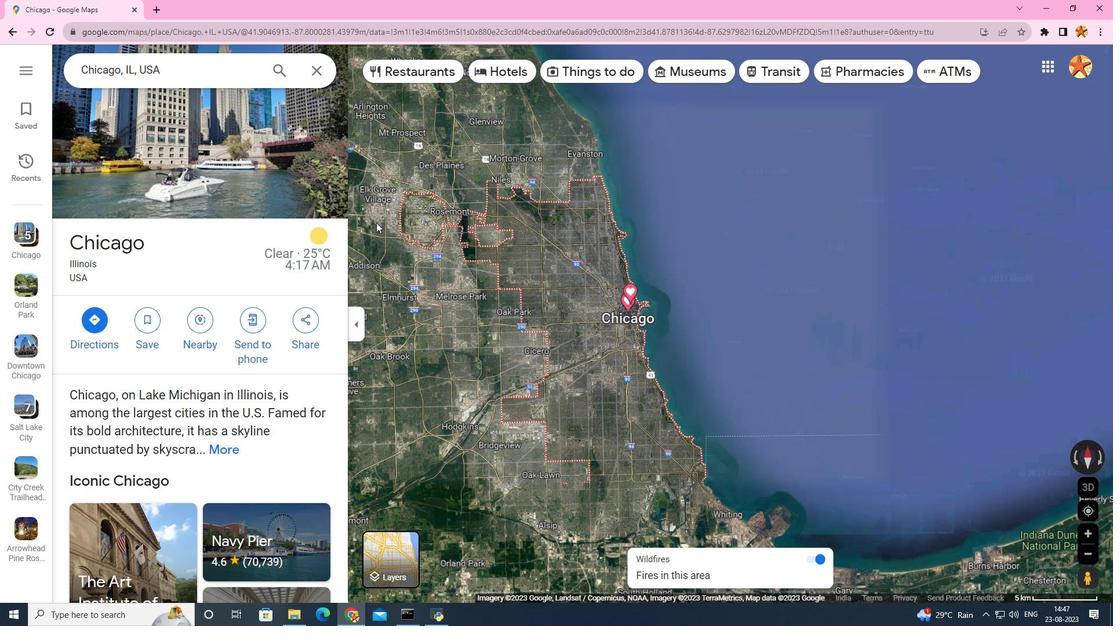 
